Task: Open Card Copyright Protection Review in Board Content Amplification Strategies to Workspace Creative Writing and add a team member Softage.4@softage.net, a label Red, a checklist Coffee Brewing, an attachment from your onedrive, a color Red and finally, add a card description 'Plan and execute company team-building workshop' and a comment 'Let us make sure we have a clear understanding of the objectives and requirements of this task before getting started.'. Add a start date 'Jan 04, 1900' with a due date 'Jan 04, 1900'
Action: Mouse moved to (59, 316)
Screenshot: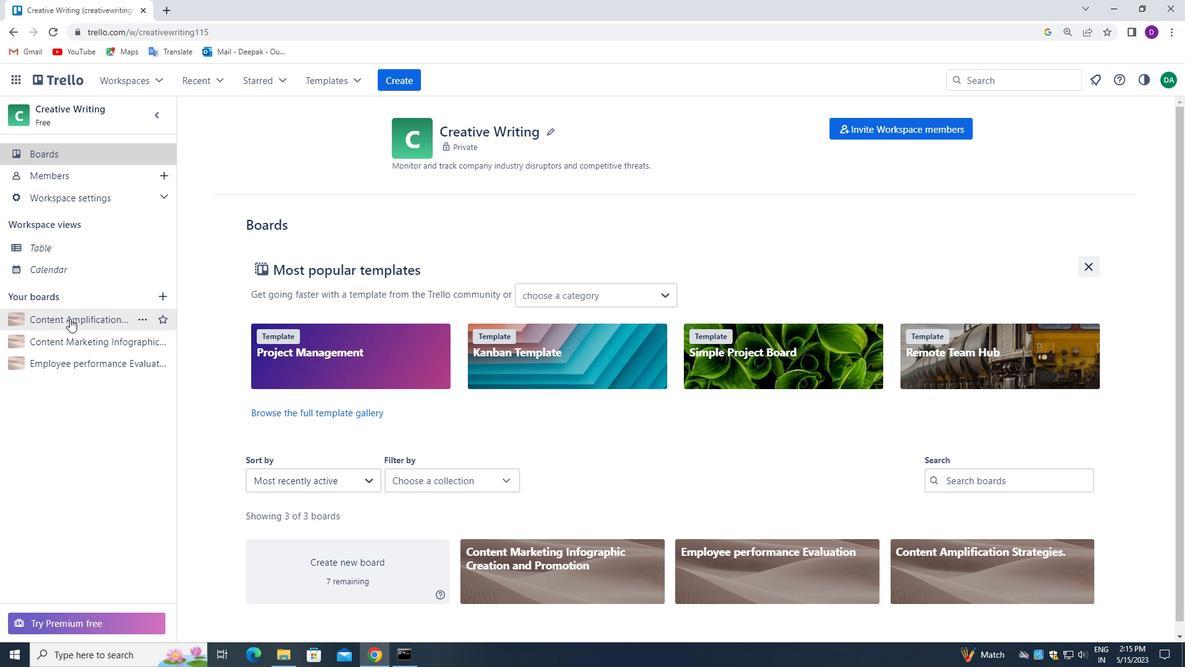 
Action: Mouse pressed left at (59, 316)
Screenshot: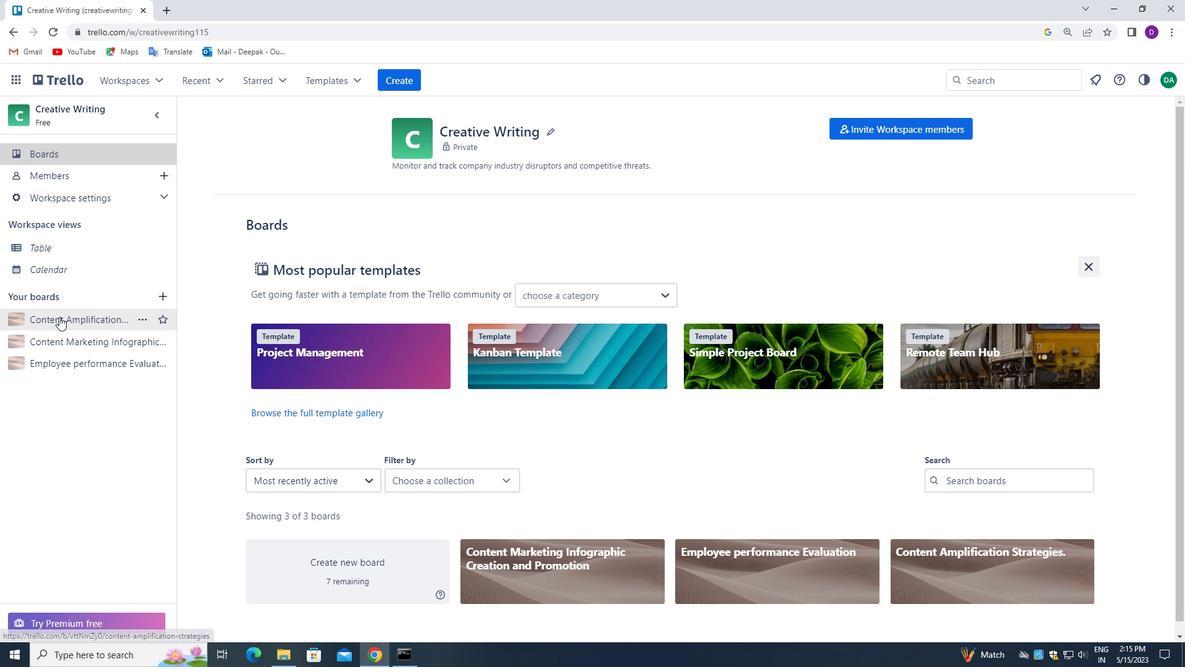 
Action: Mouse moved to (422, 183)
Screenshot: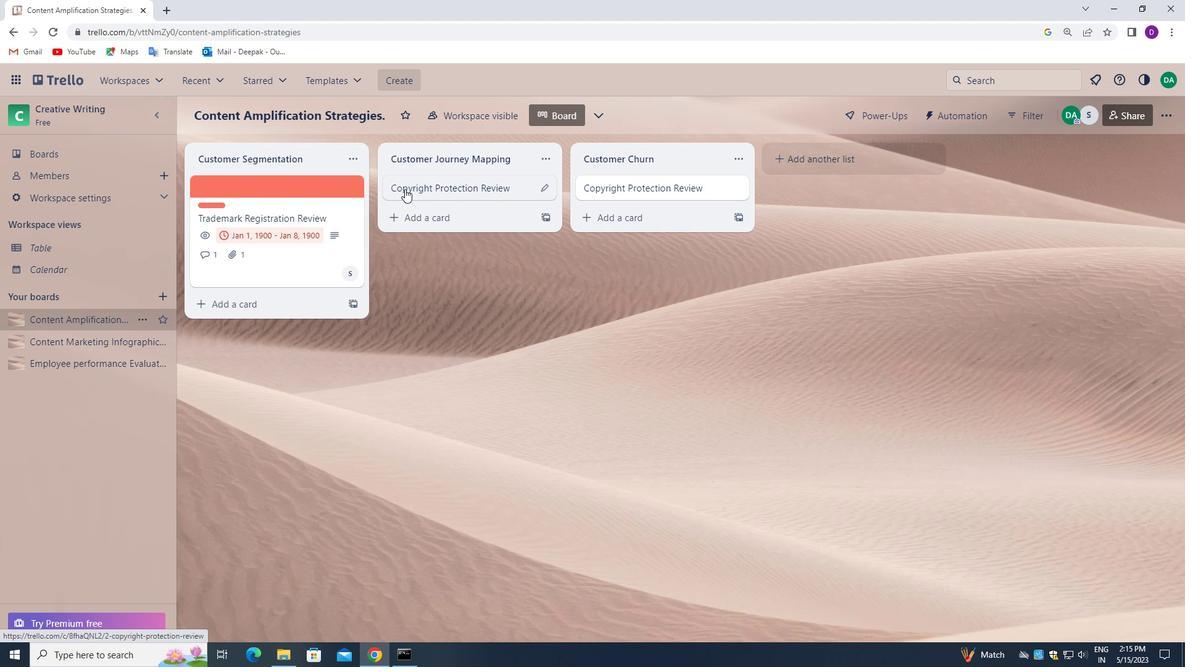 
Action: Mouse pressed left at (422, 183)
Screenshot: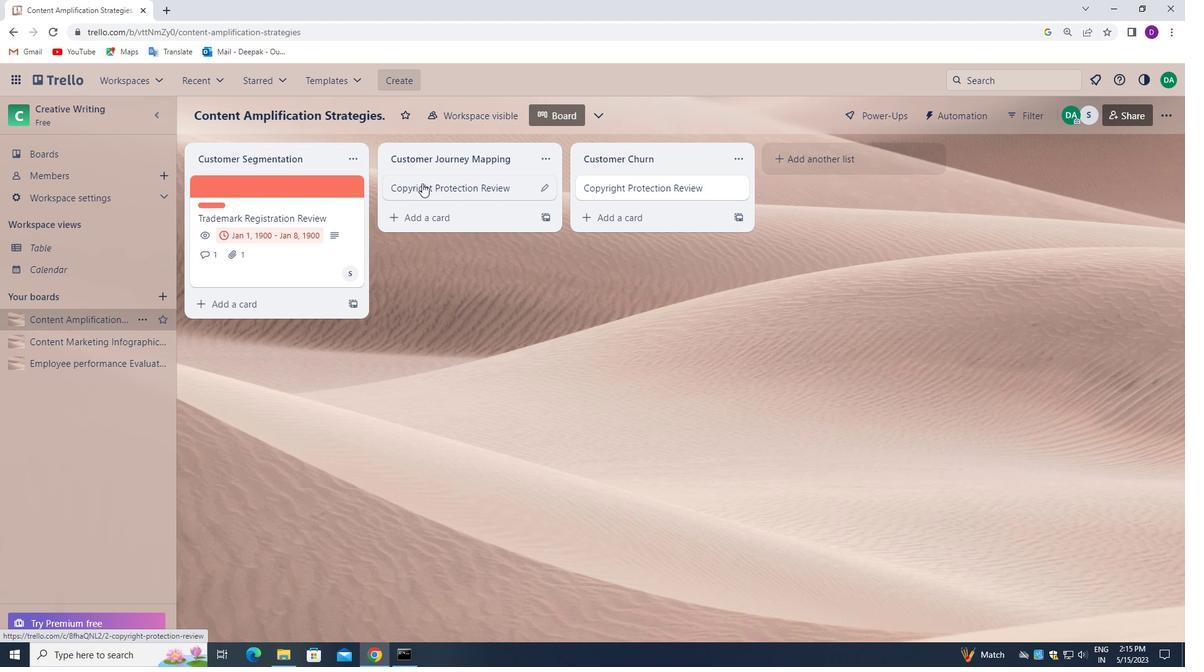 
Action: Mouse moved to (791, 234)
Screenshot: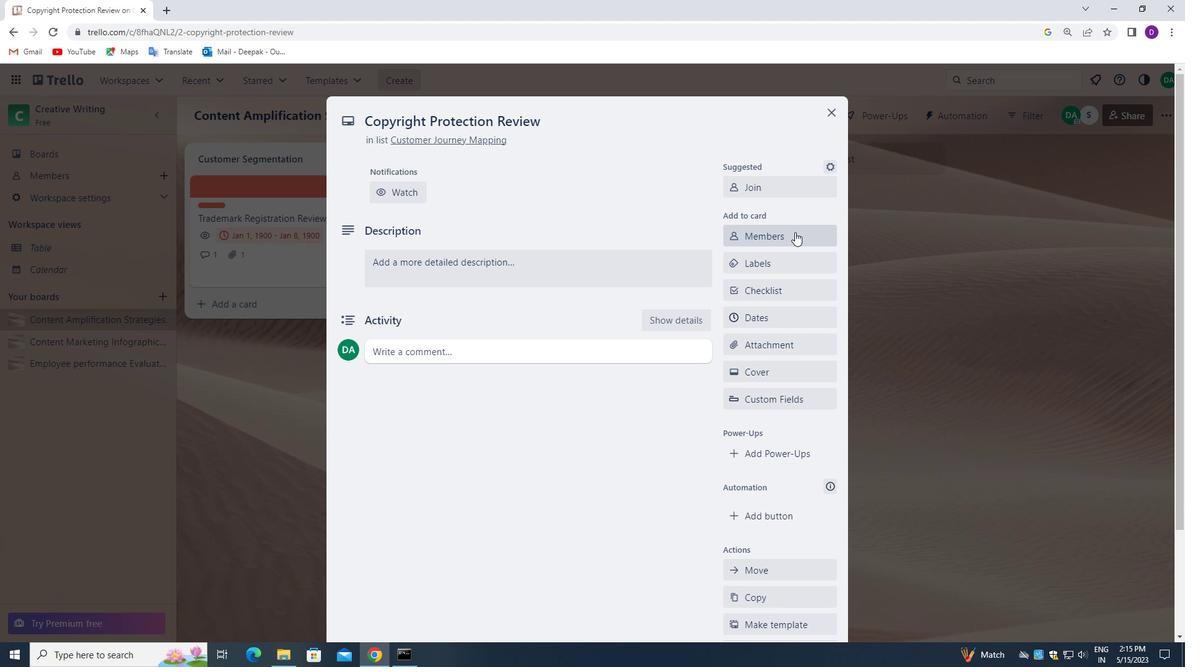 
Action: Mouse pressed left at (791, 234)
Screenshot: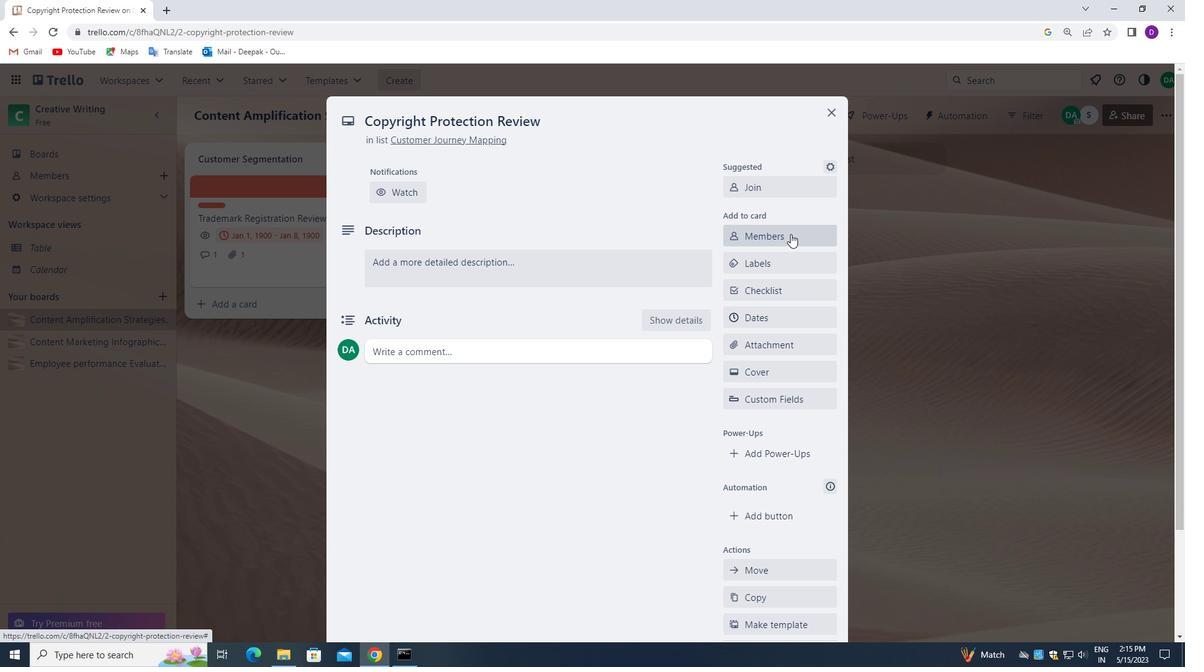 
Action: Mouse moved to (763, 300)
Screenshot: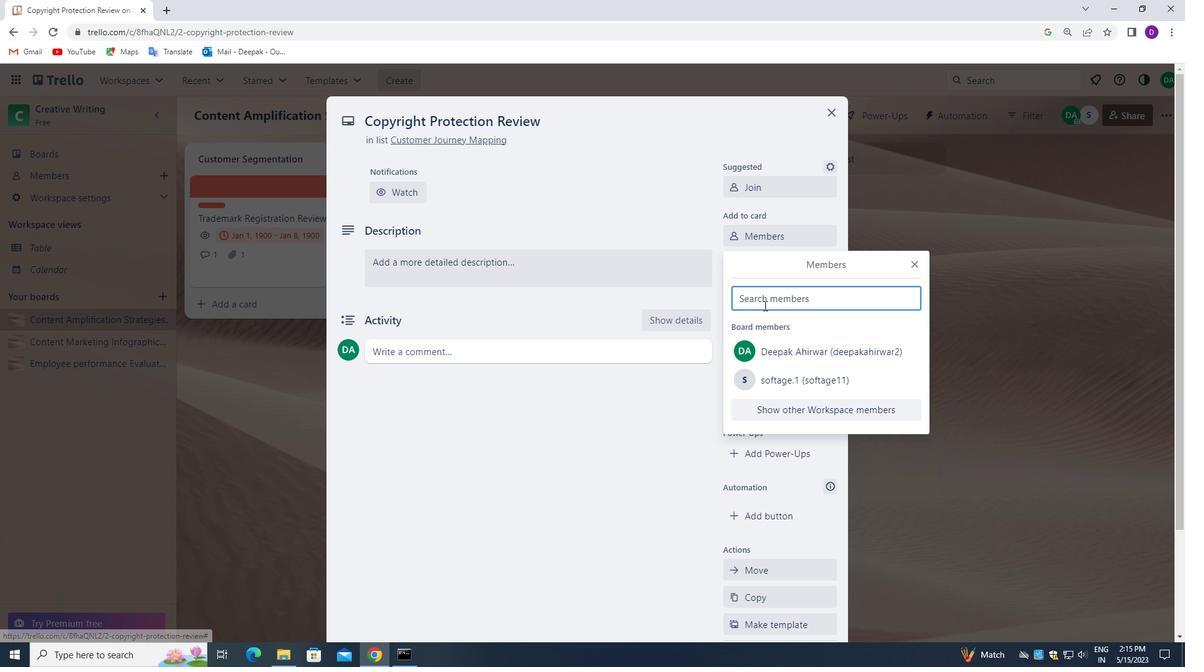 
Action: Mouse pressed left at (763, 300)
Screenshot: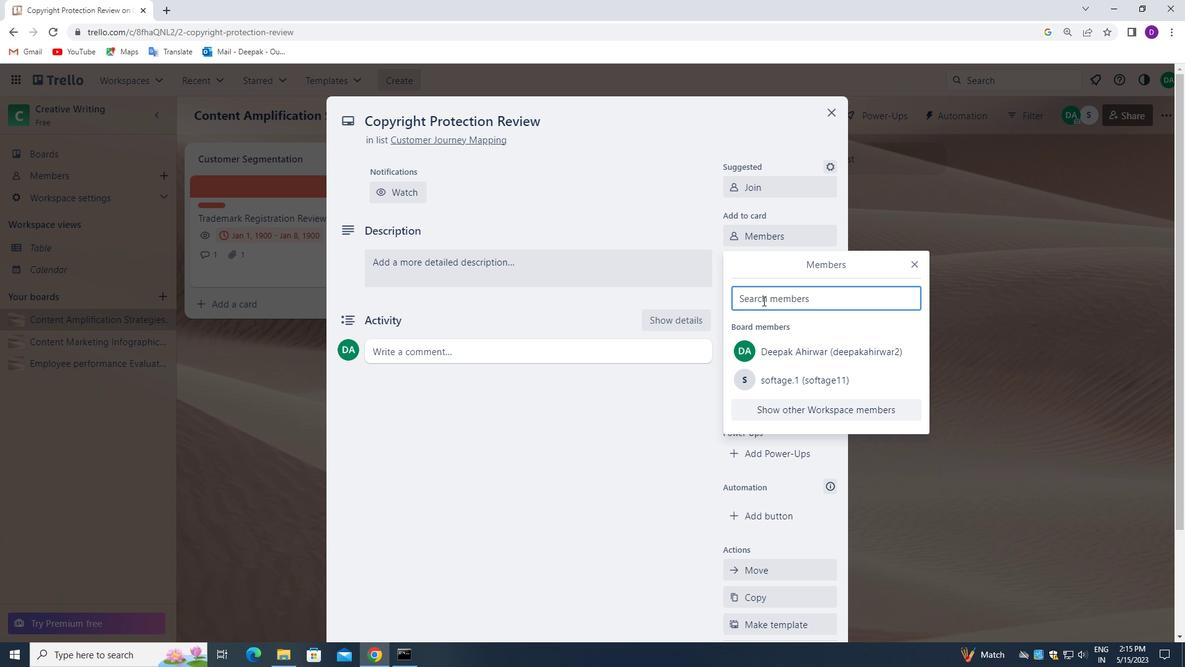 
Action: Mouse moved to (762, 300)
Screenshot: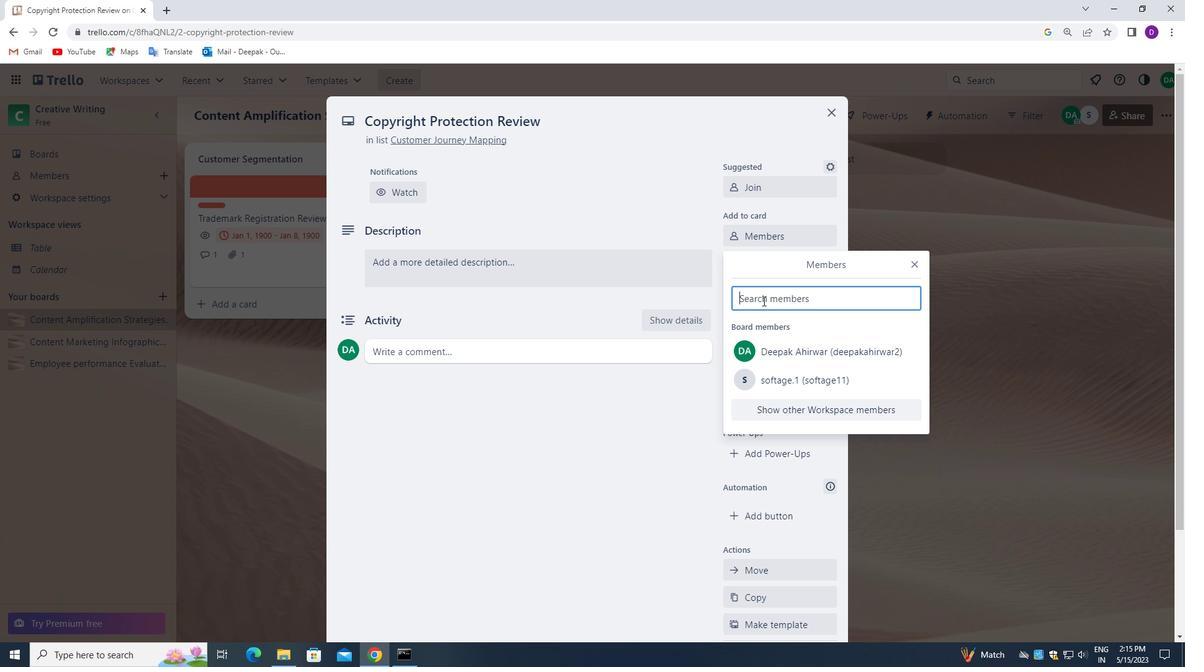 
Action: Key pressed softage.4<Key.shift><Key.shift><Key.shift>@SOFTAGE.NET
Screenshot: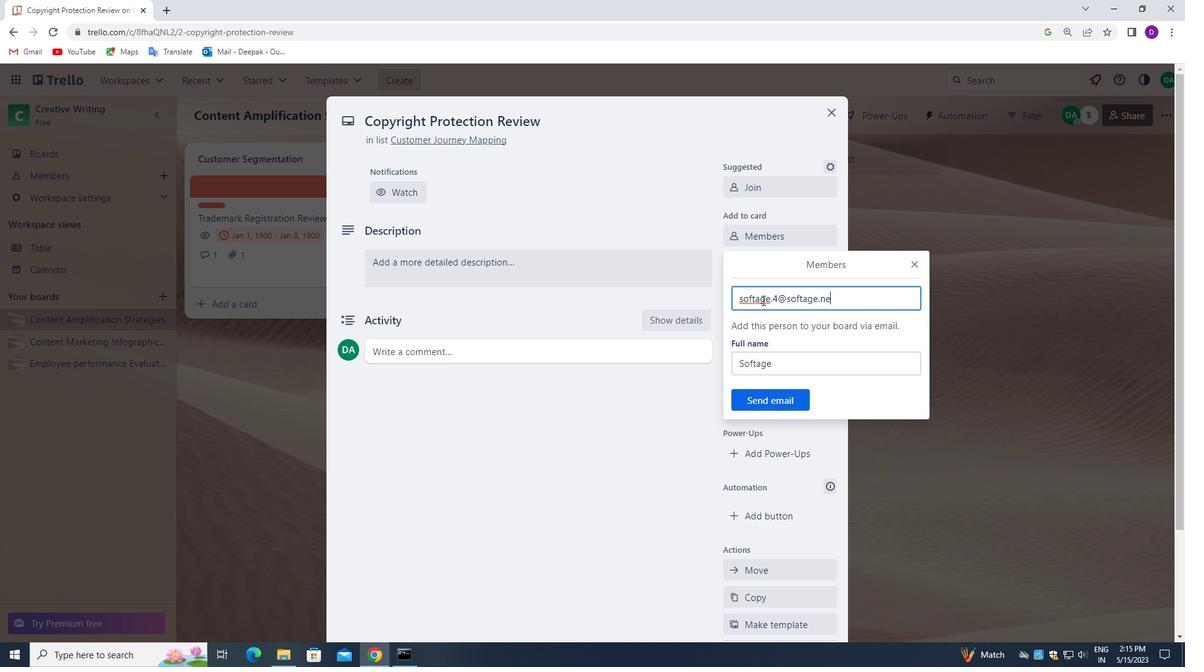 
Action: Mouse moved to (782, 400)
Screenshot: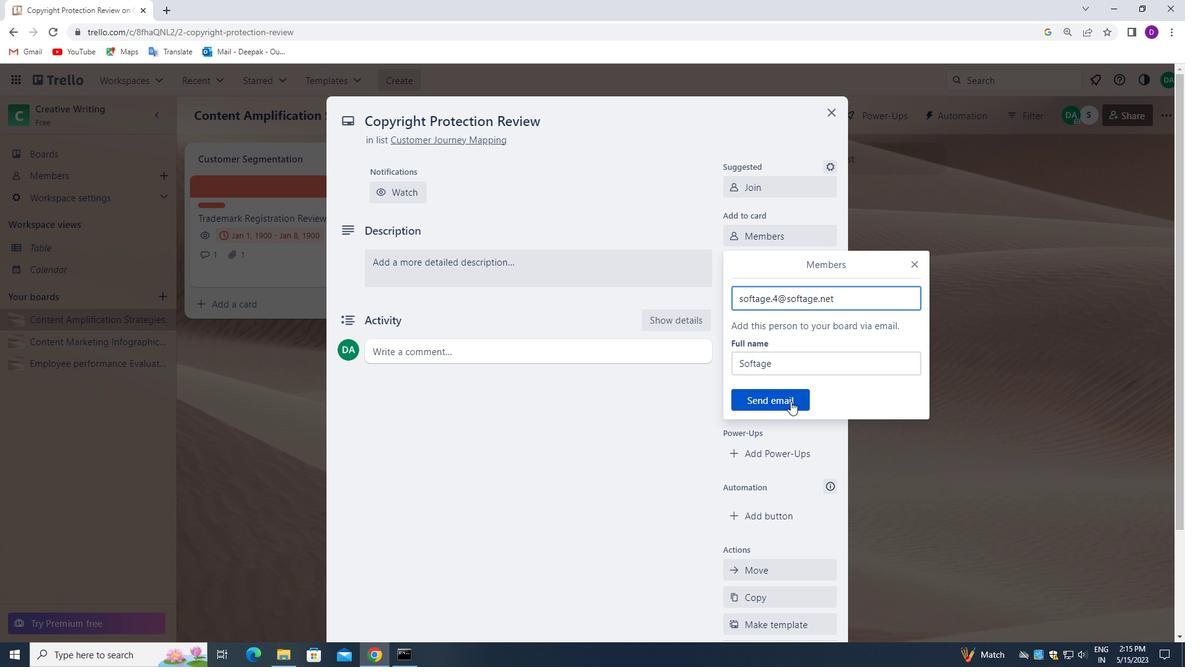 
Action: Mouse pressed left at (782, 400)
Screenshot: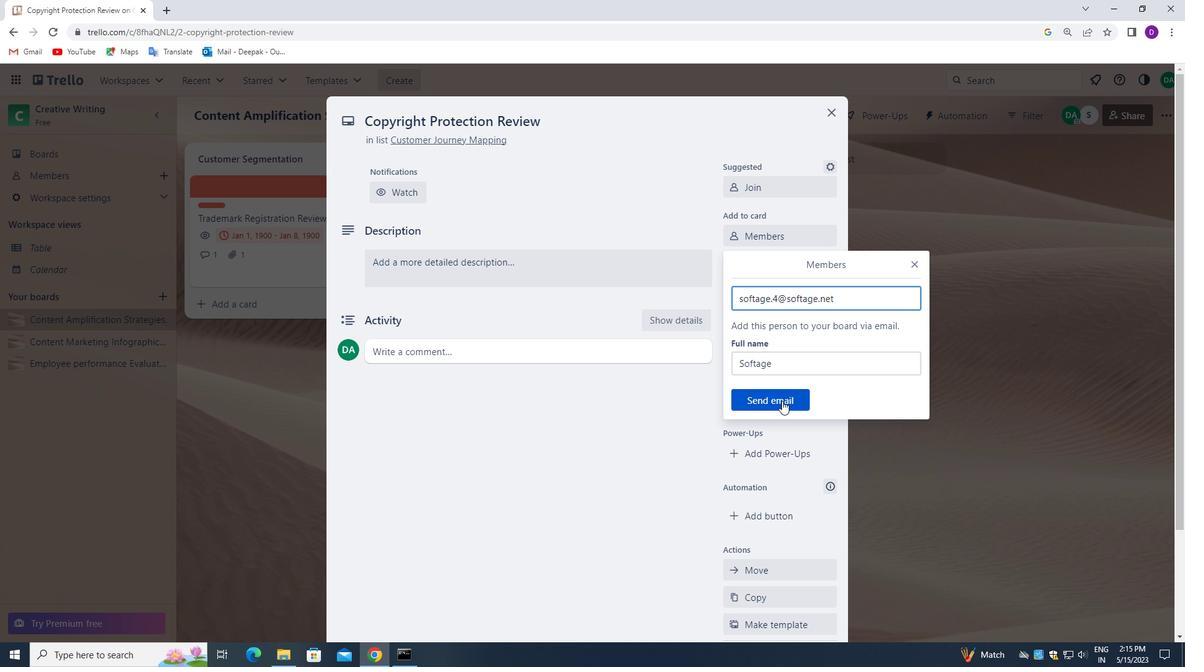 
Action: Mouse moved to (770, 266)
Screenshot: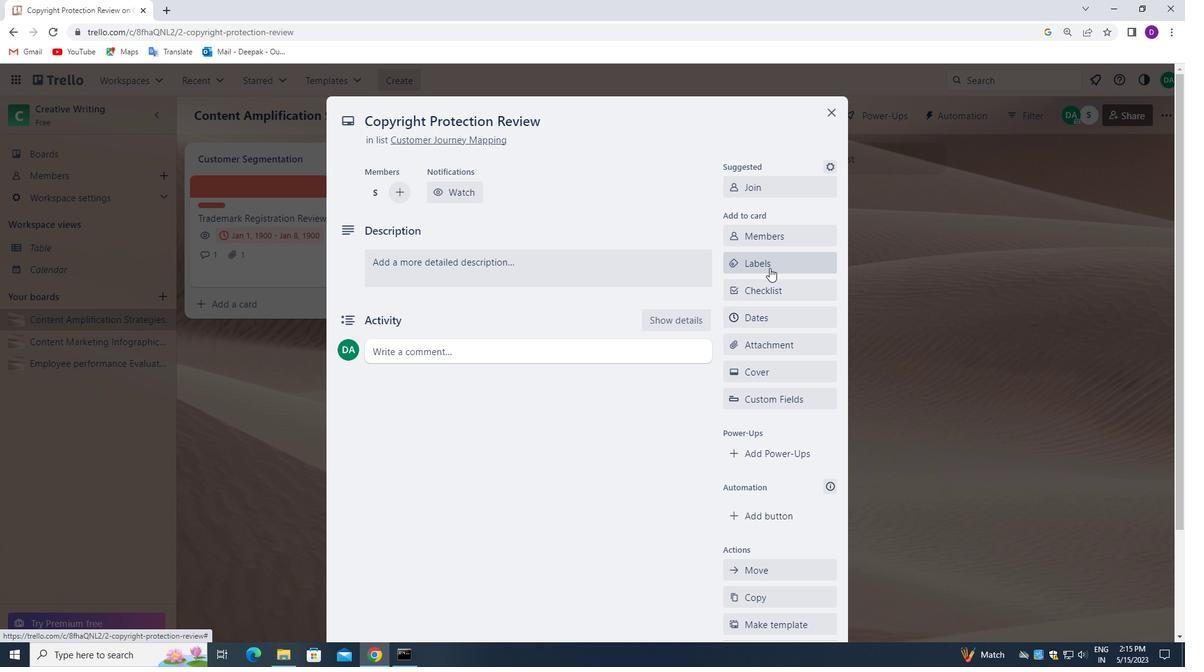 
Action: Mouse pressed left at (770, 266)
Screenshot: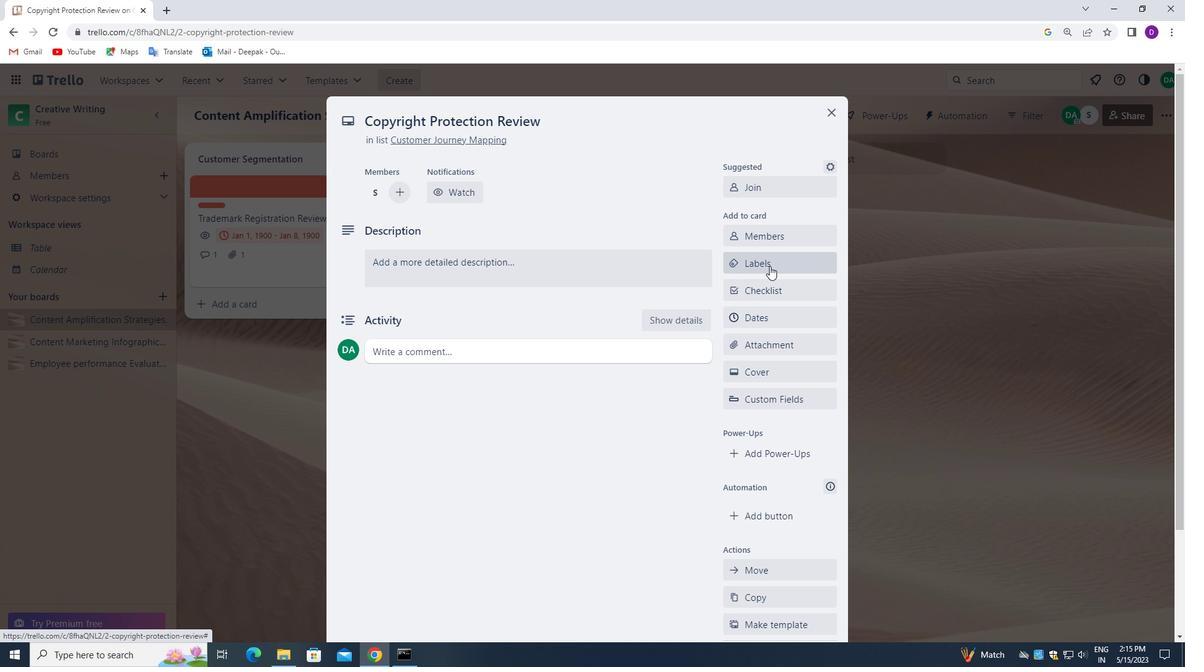 
Action: Mouse moved to (800, 439)
Screenshot: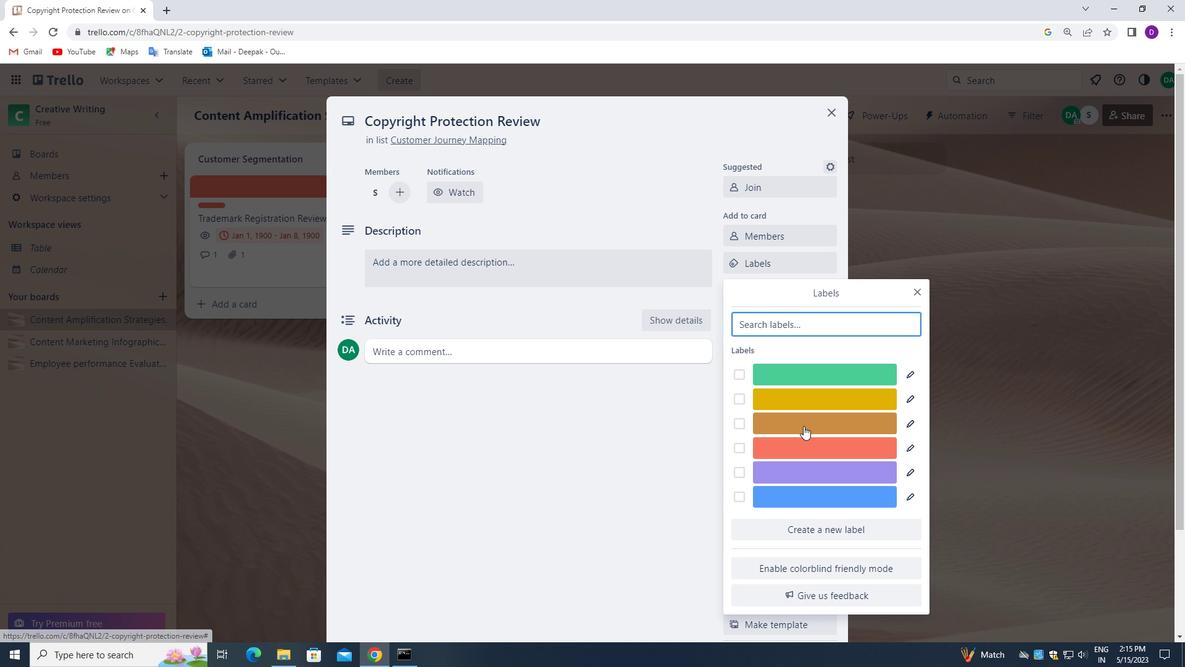 
Action: Mouse pressed left at (800, 439)
Screenshot: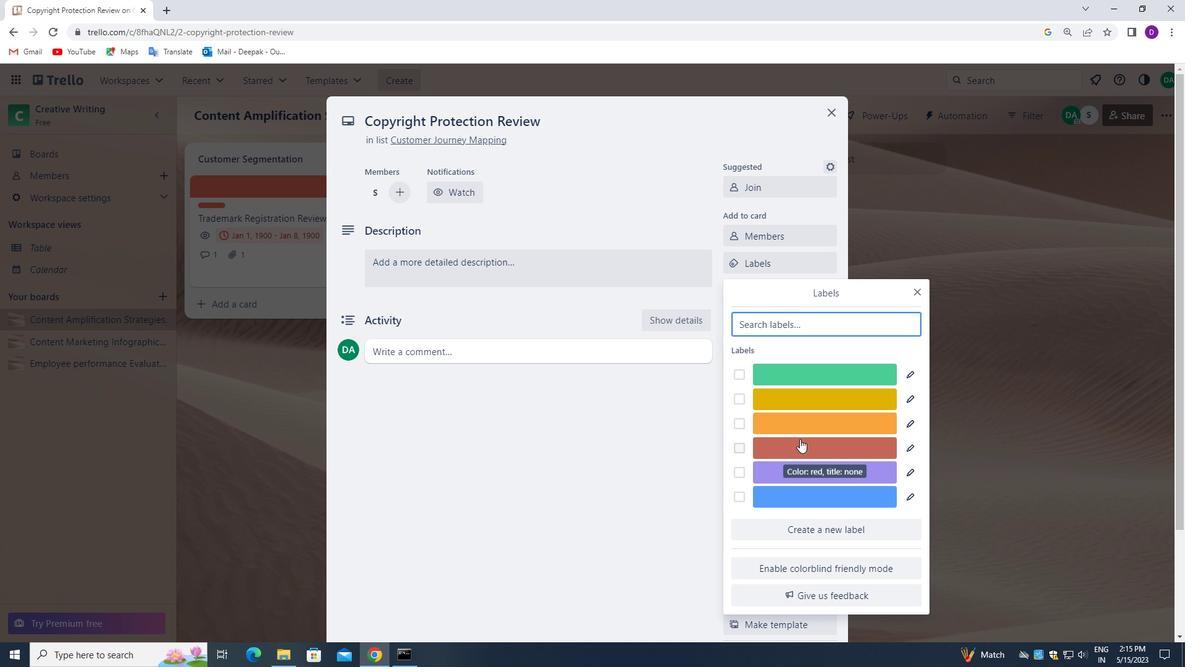 
Action: Mouse moved to (1004, 429)
Screenshot: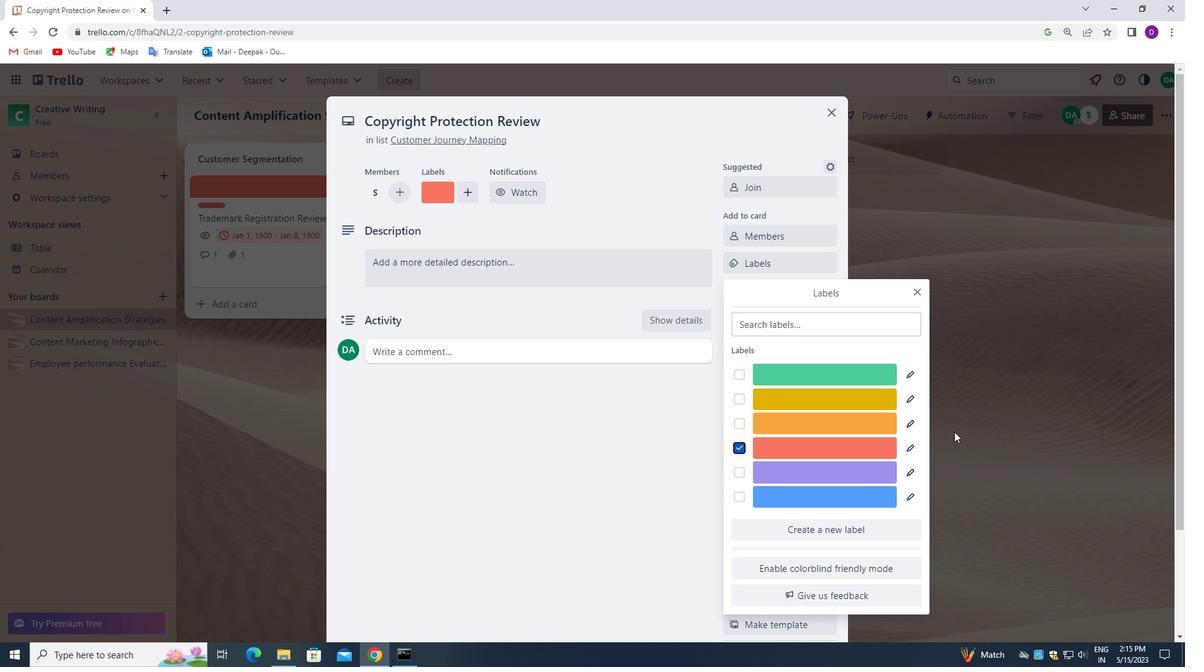 
Action: Mouse pressed left at (1004, 429)
Screenshot: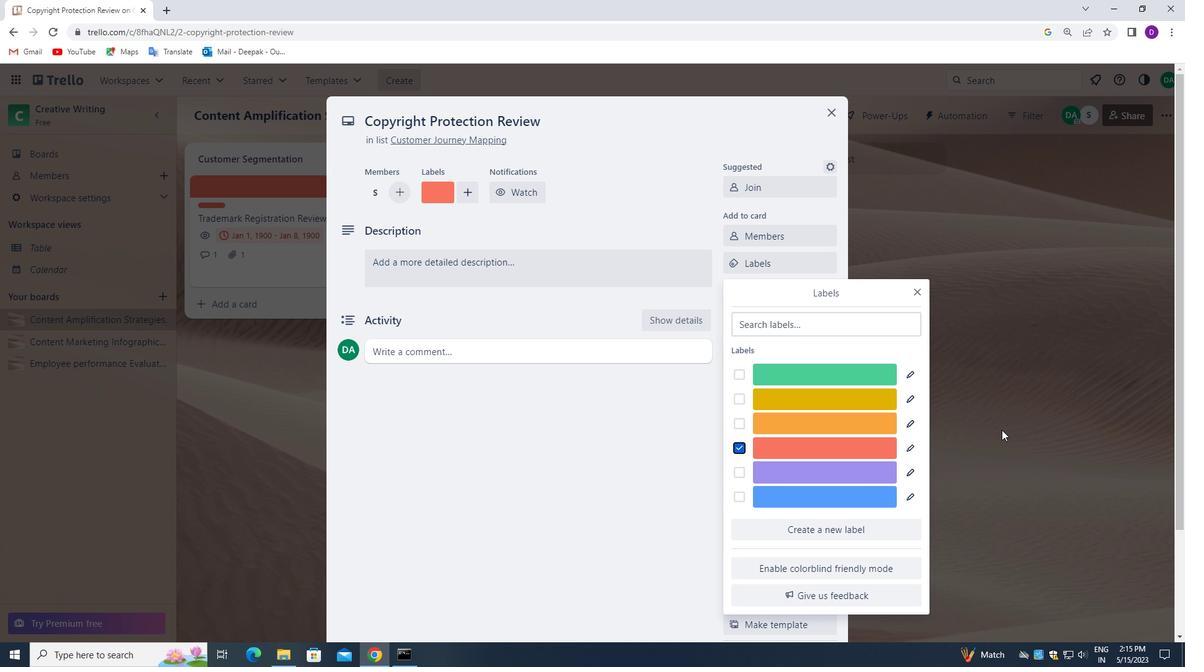 
Action: Mouse moved to (778, 279)
Screenshot: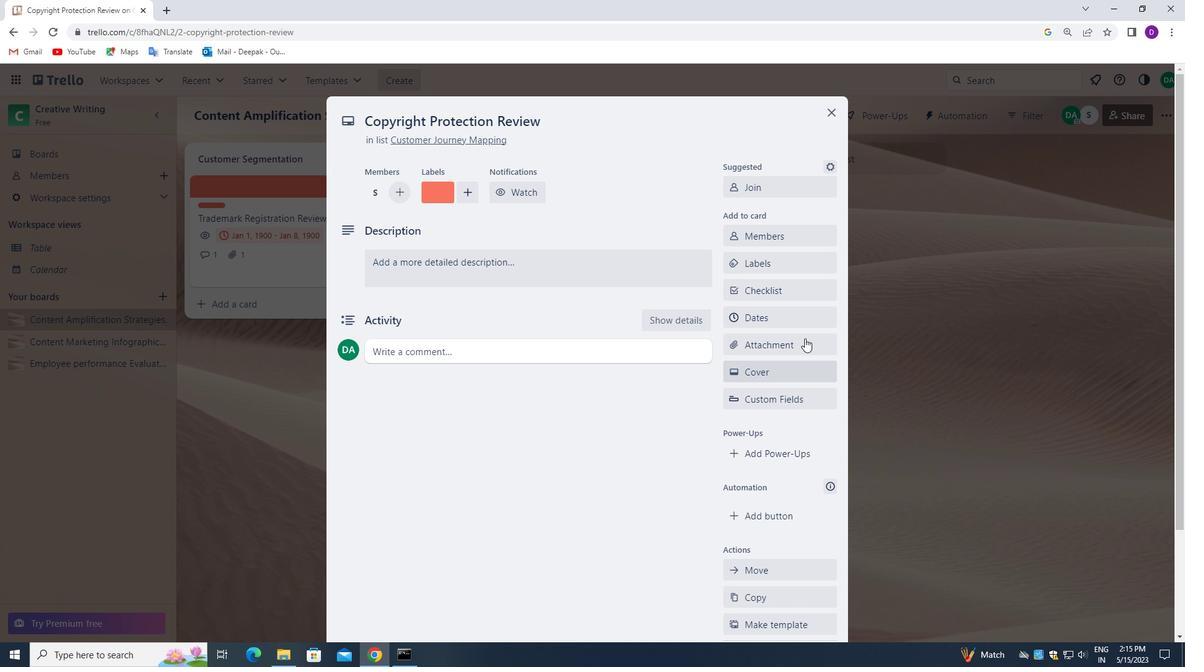
Action: Mouse pressed left at (778, 279)
Screenshot: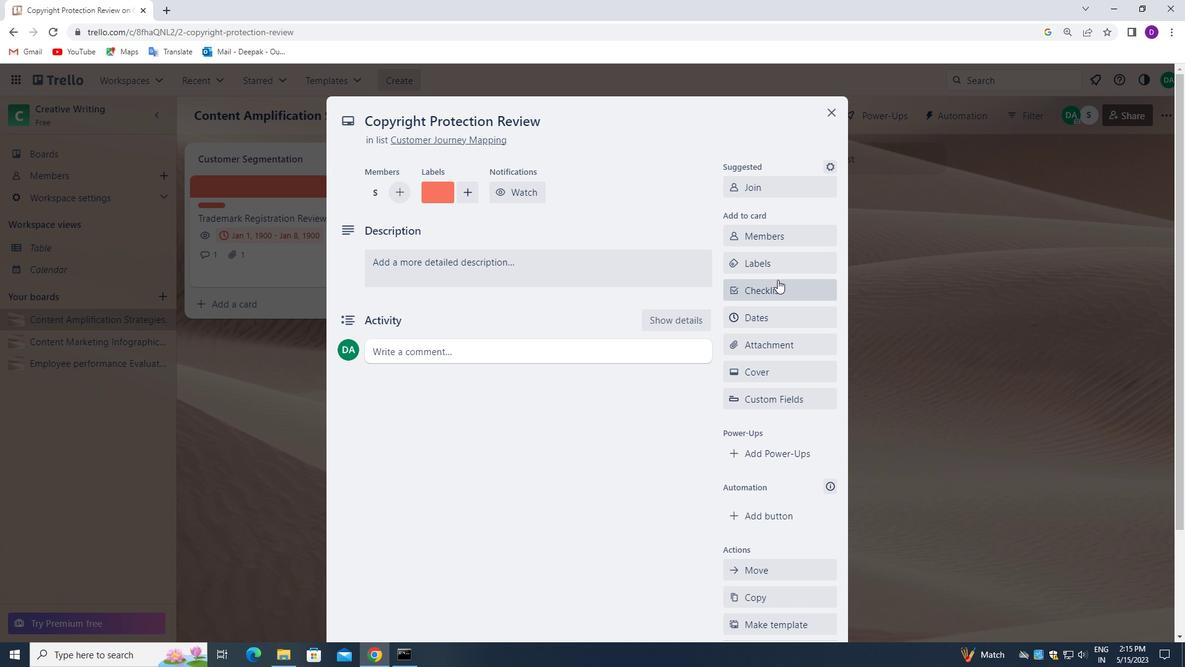 
Action: Mouse moved to (795, 302)
Screenshot: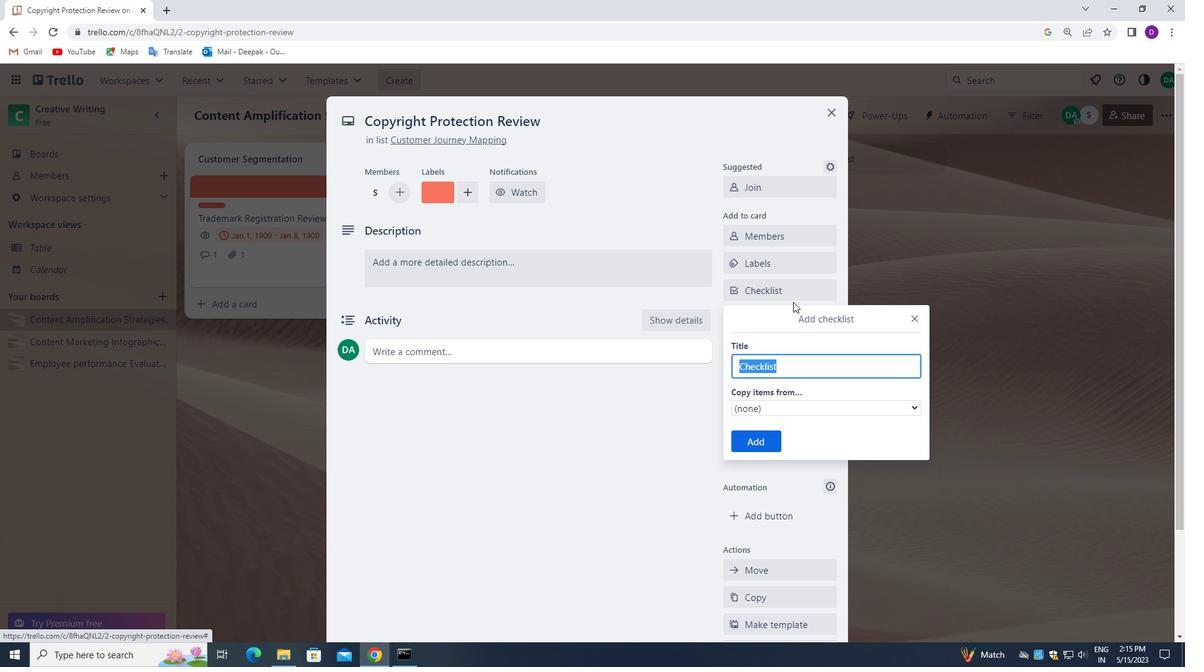 
Action: Key pressed <Key.backspace><Key.shift>COFFEE
Screenshot: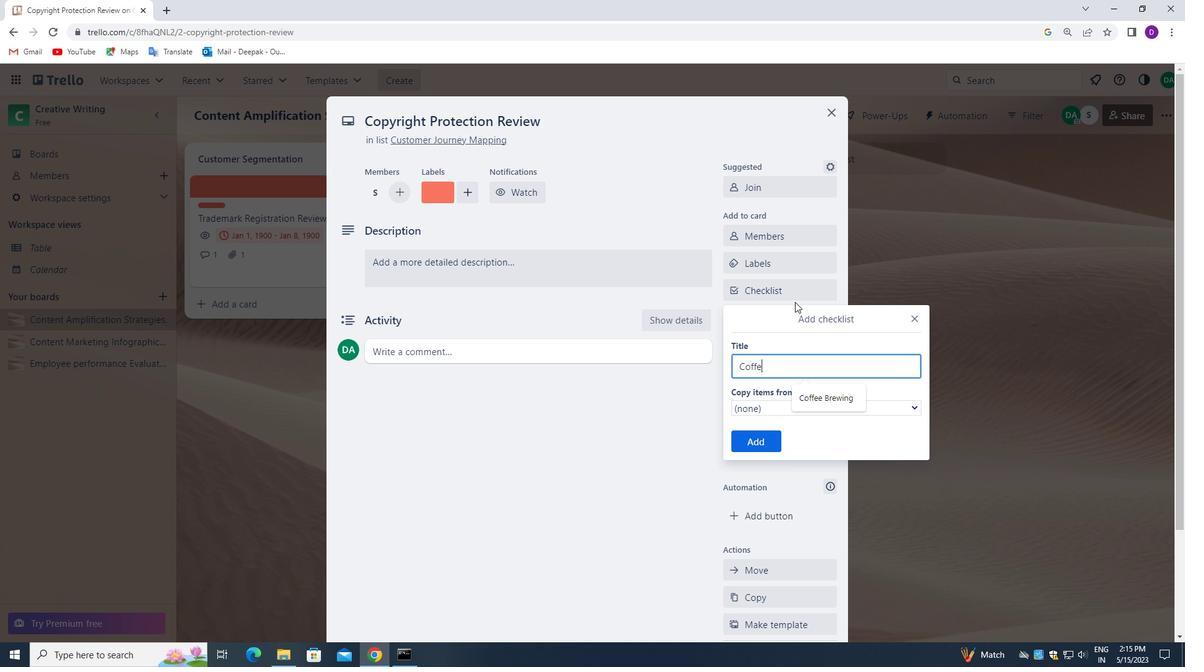 
Action: Mouse moved to (833, 396)
Screenshot: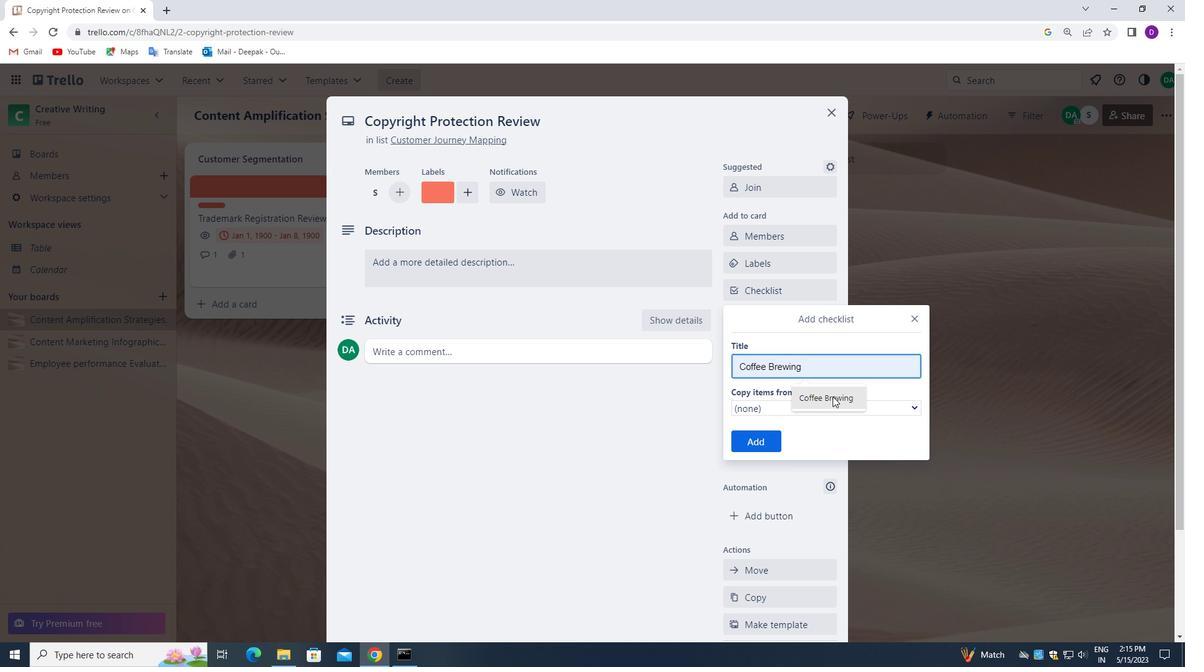 
Action: Mouse pressed left at (833, 396)
Screenshot: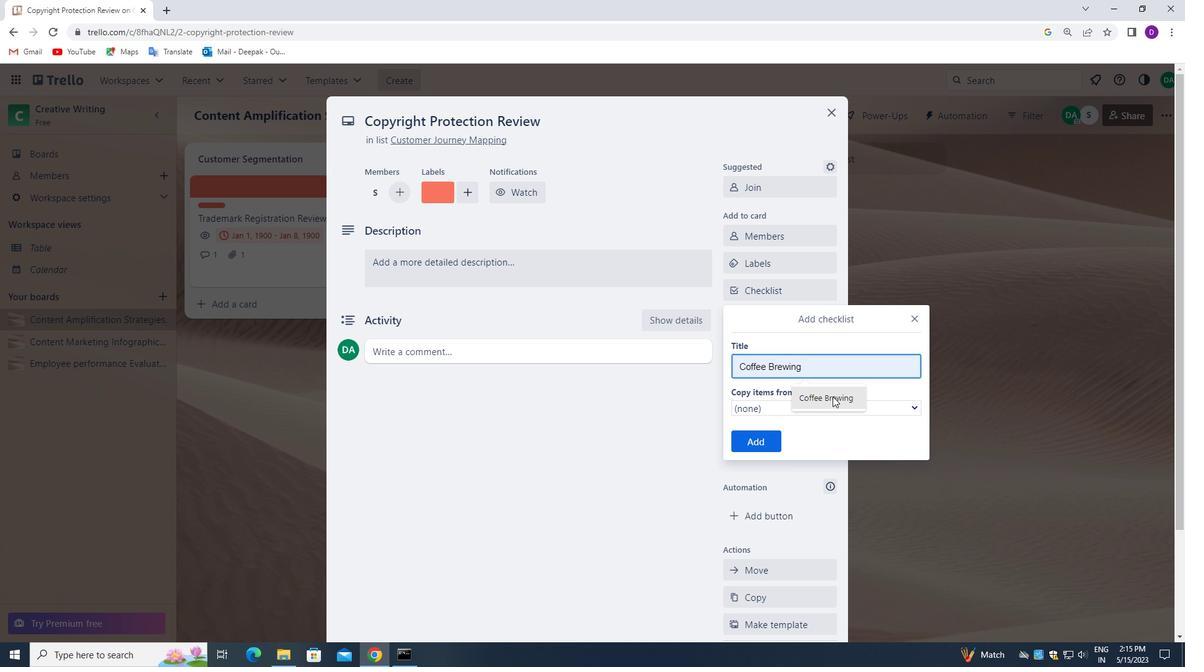 
Action: Mouse moved to (755, 447)
Screenshot: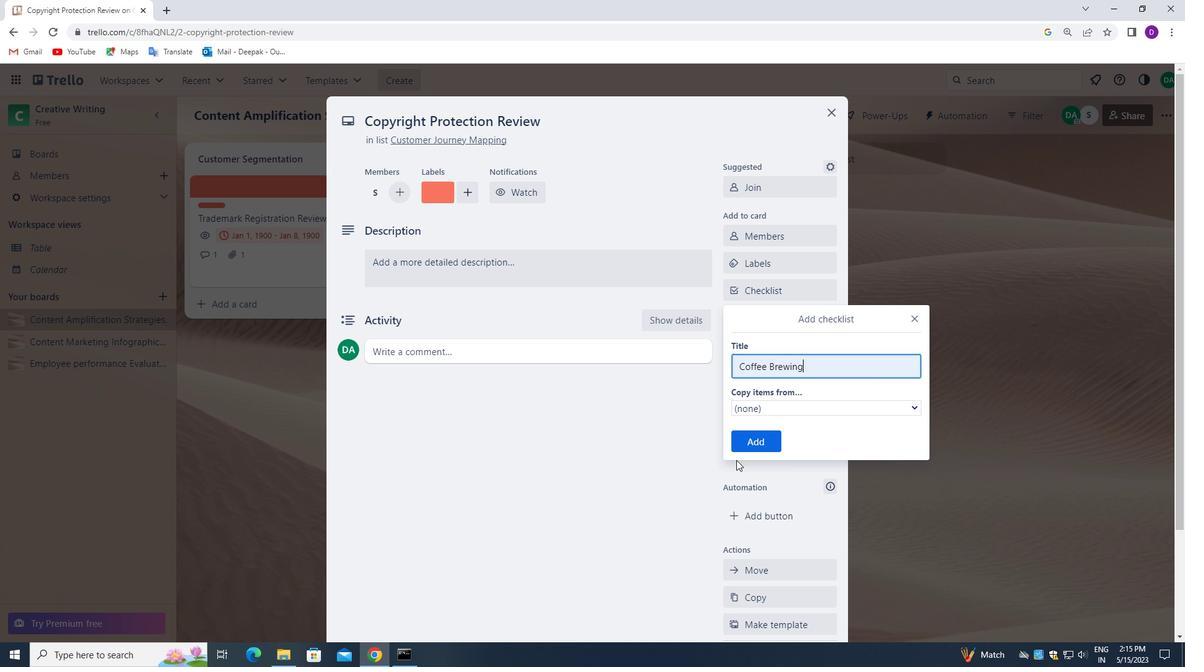 
Action: Mouse pressed left at (755, 447)
Screenshot: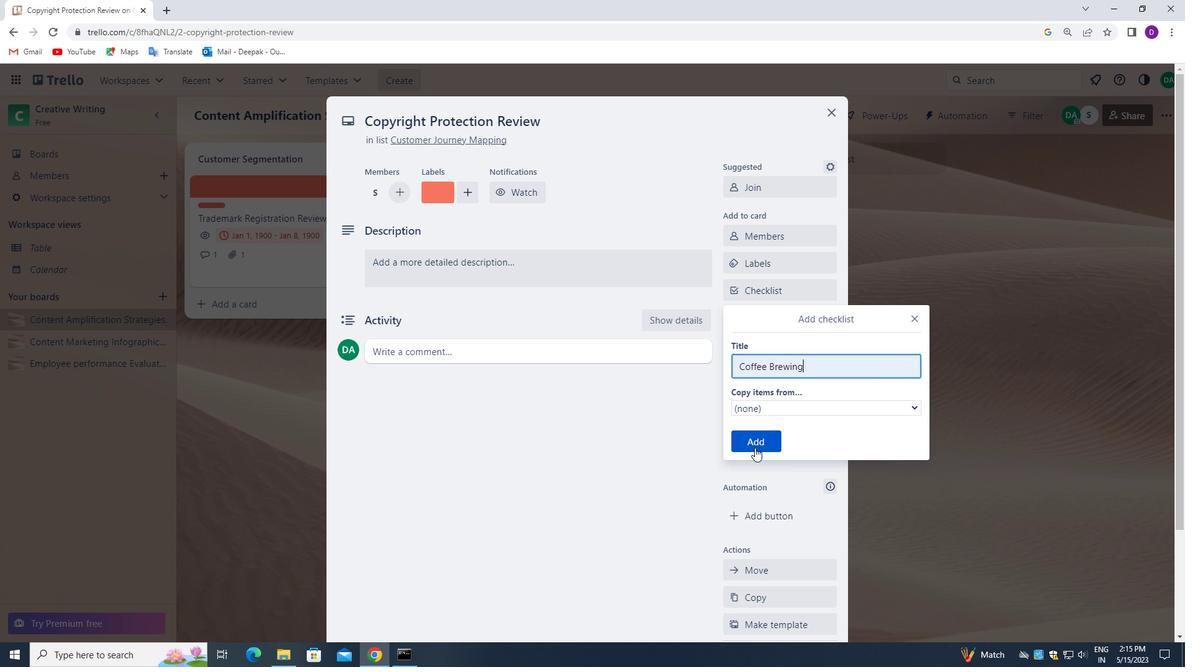 
Action: Mouse moved to (776, 343)
Screenshot: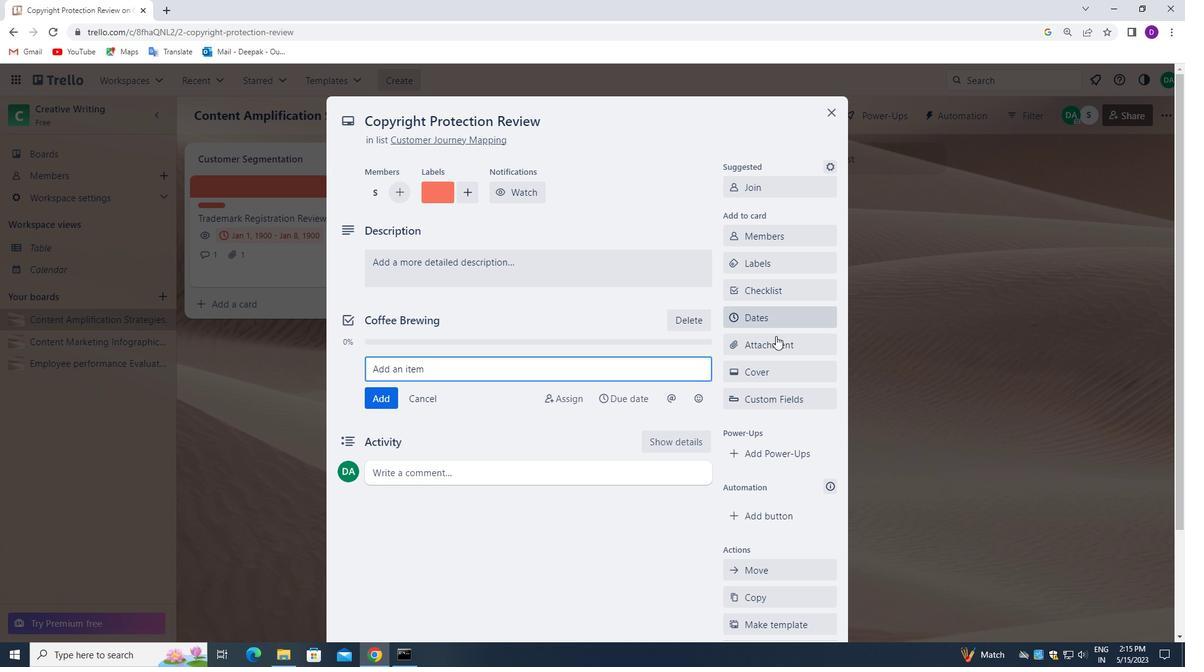 
Action: Mouse pressed left at (776, 343)
Screenshot: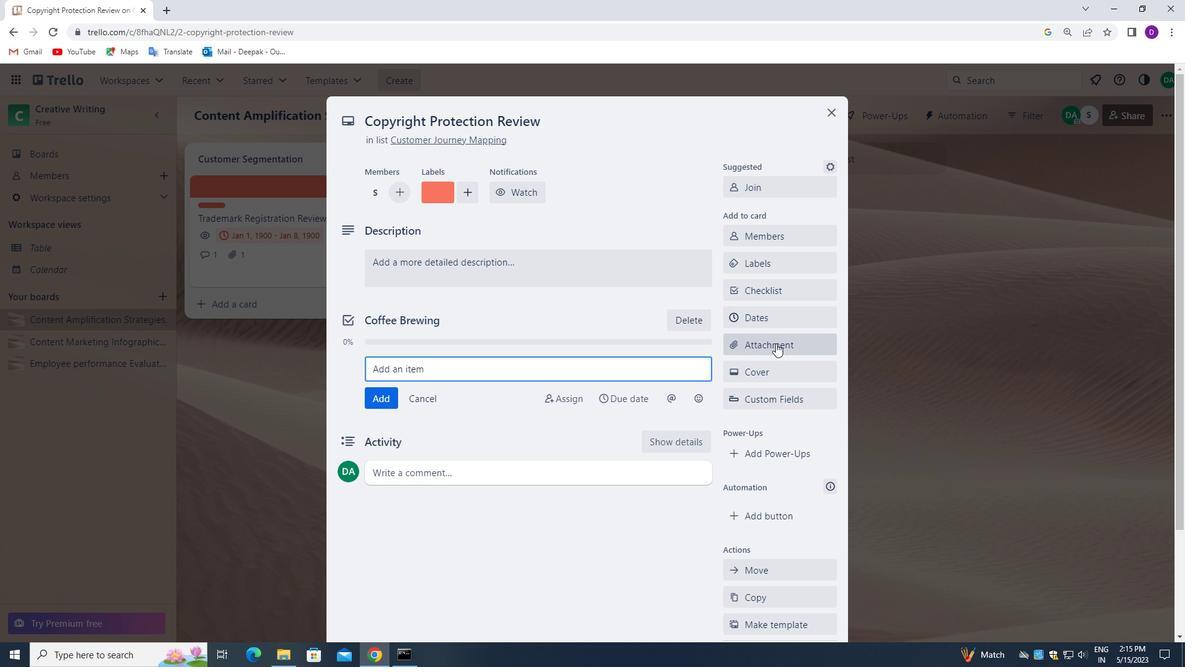 
Action: Mouse moved to (767, 239)
Screenshot: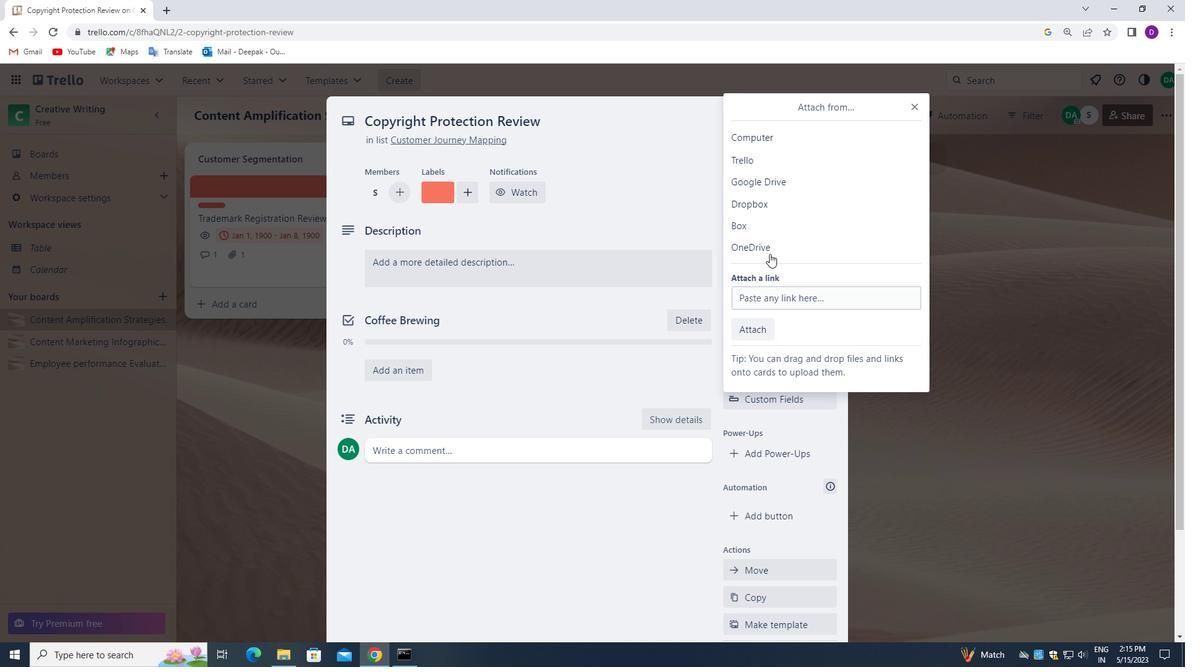 
Action: Mouse pressed left at (767, 239)
Screenshot: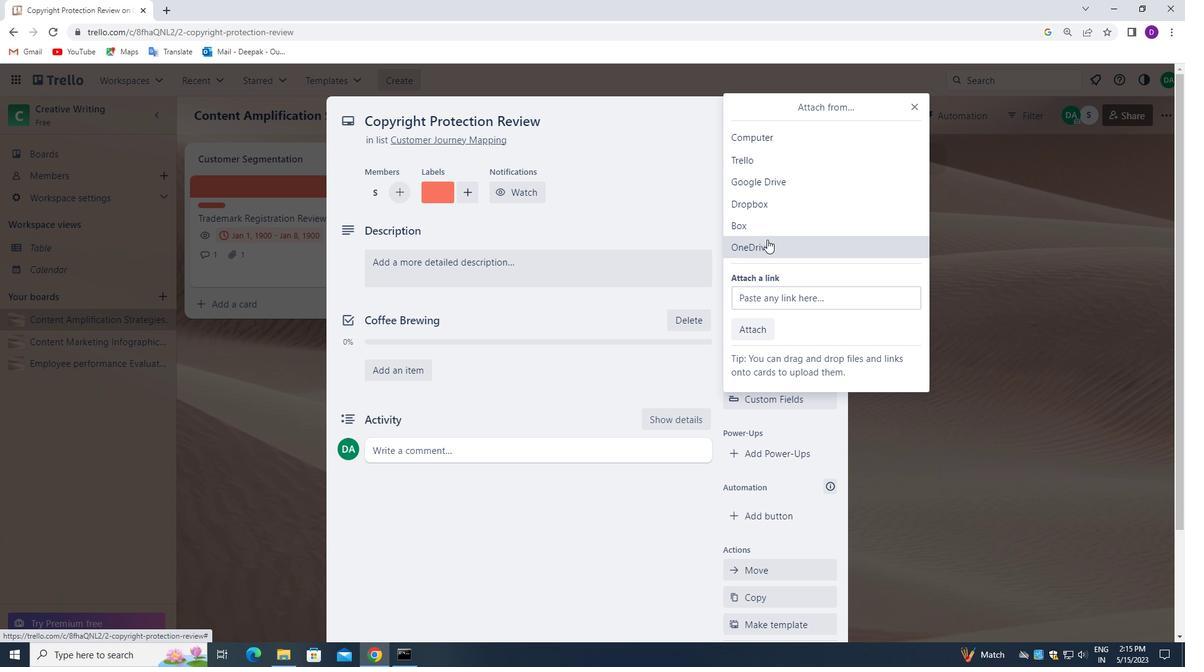 
Action: Mouse moved to (496, 276)
Screenshot: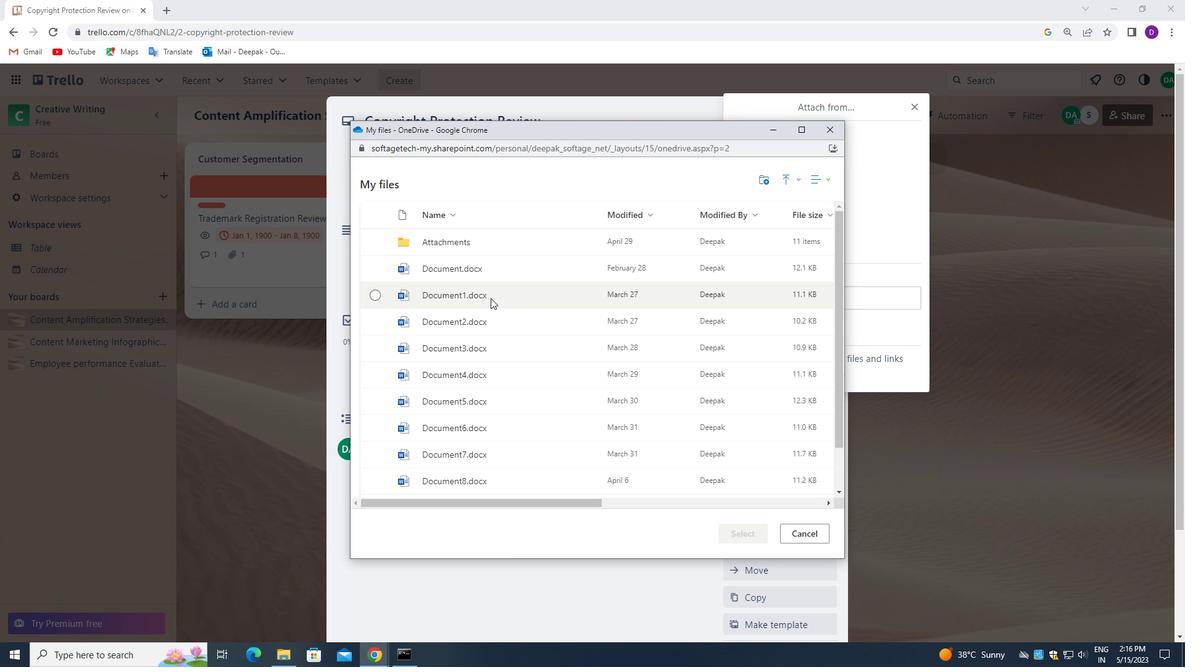 
Action: Mouse pressed left at (496, 276)
Screenshot: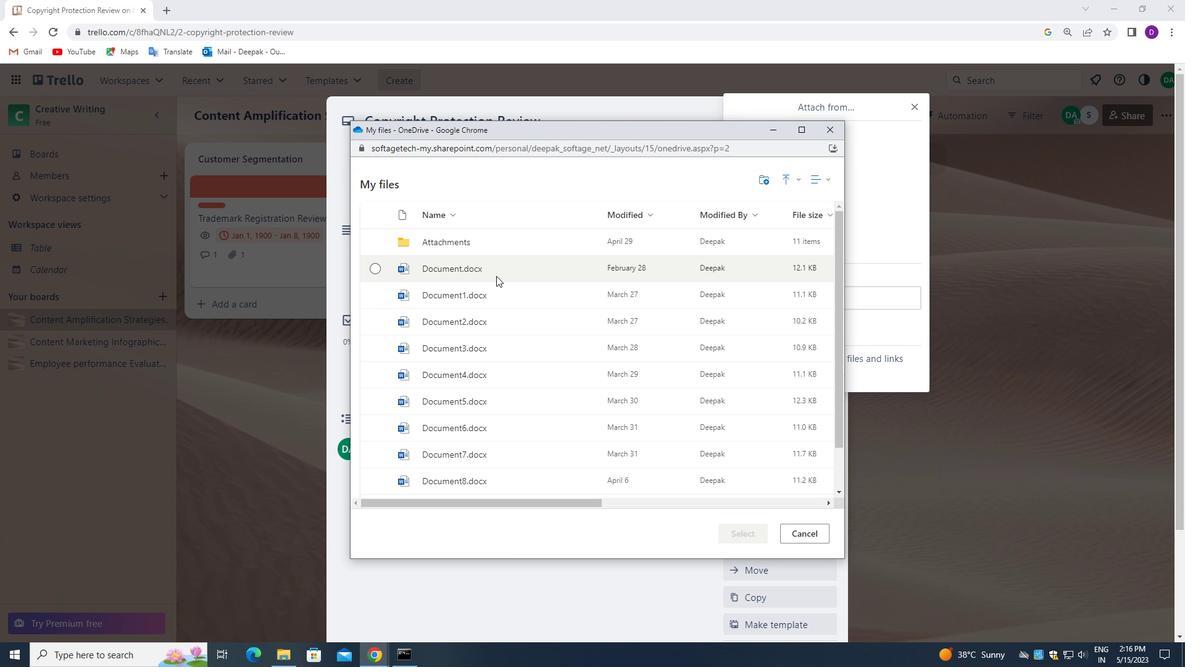 
Action: Mouse moved to (748, 531)
Screenshot: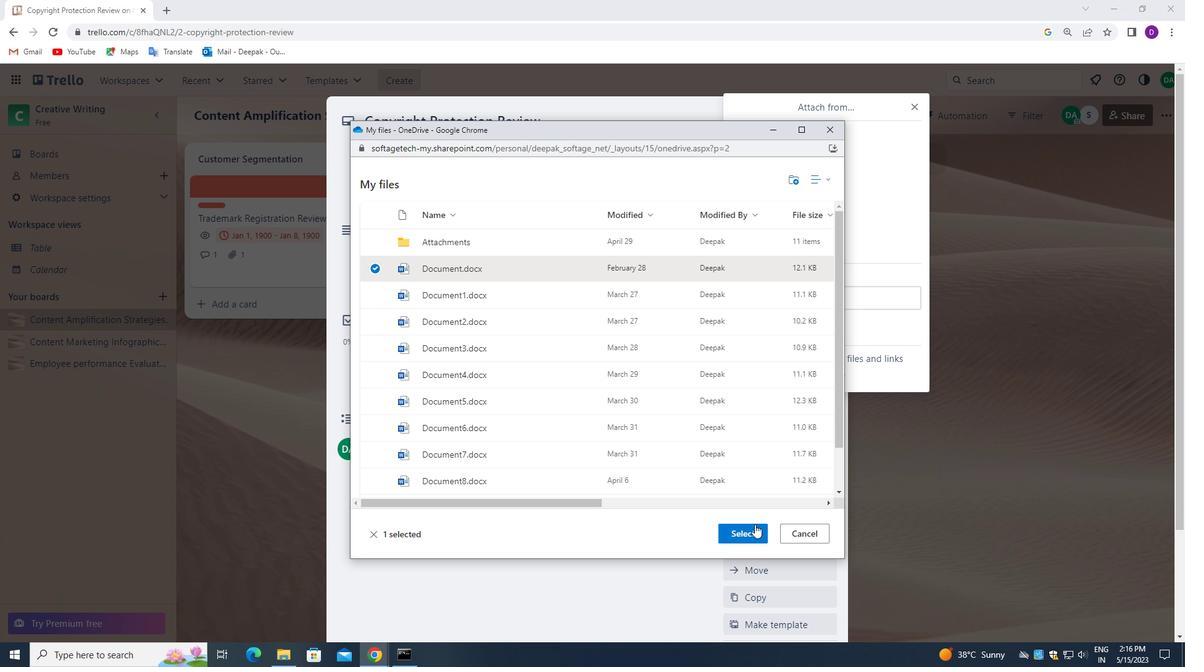 
Action: Mouse pressed left at (748, 531)
Screenshot: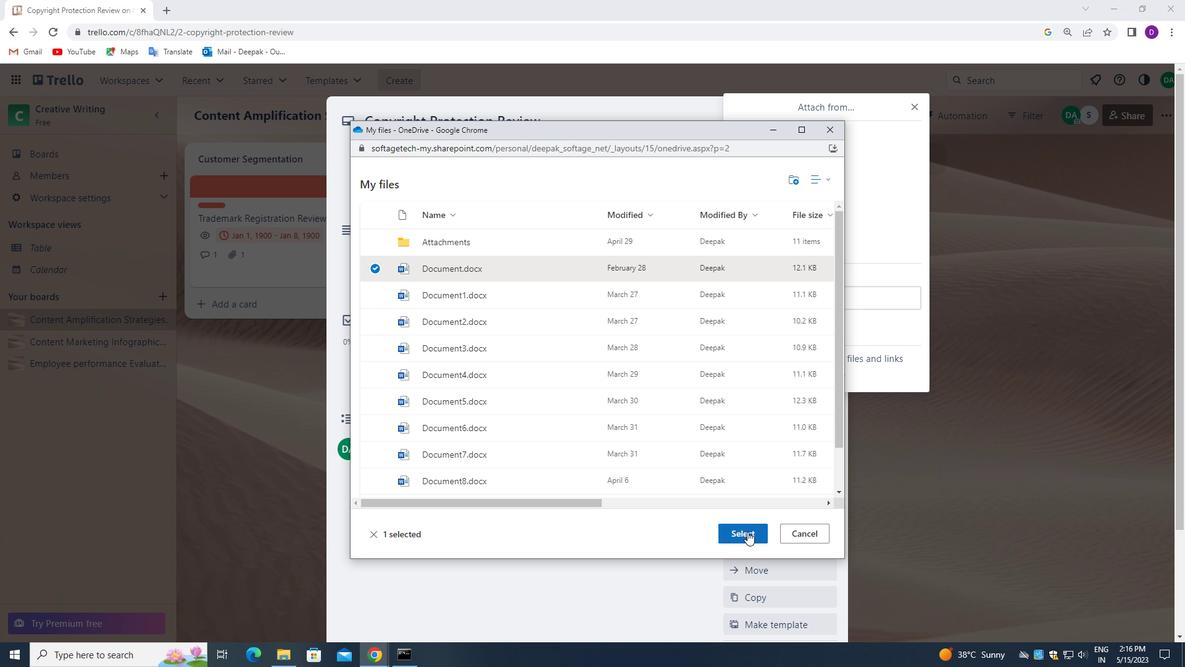 
Action: Mouse moved to (752, 368)
Screenshot: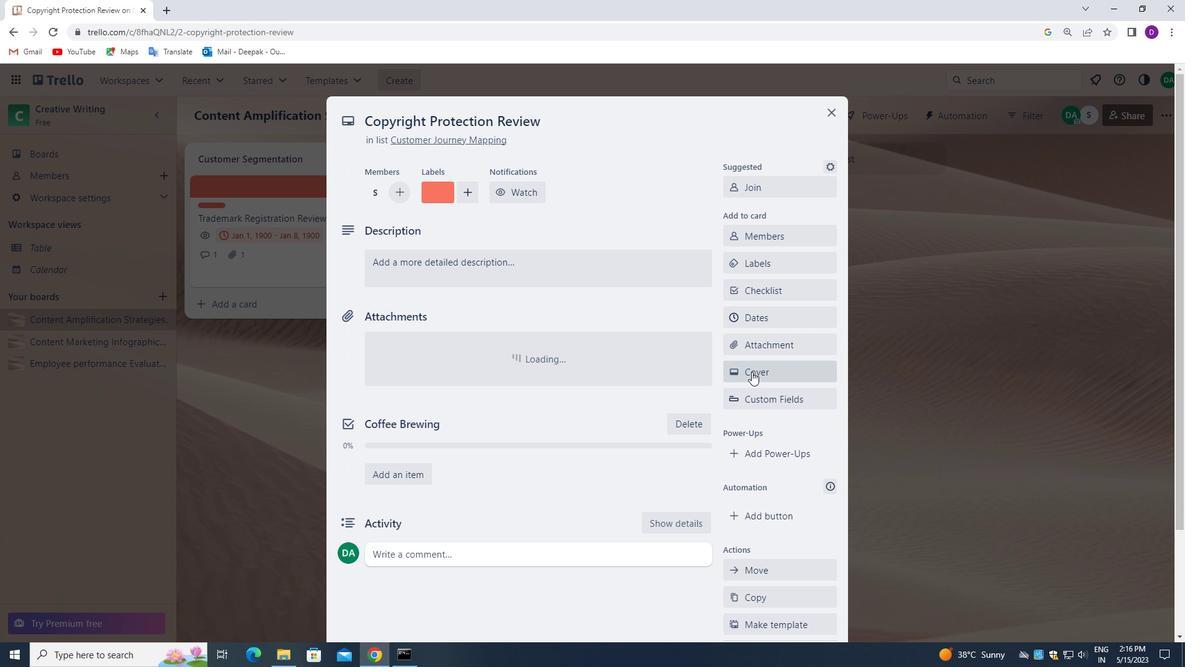 
Action: Mouse pressed left at (752, 368)
Screenshot: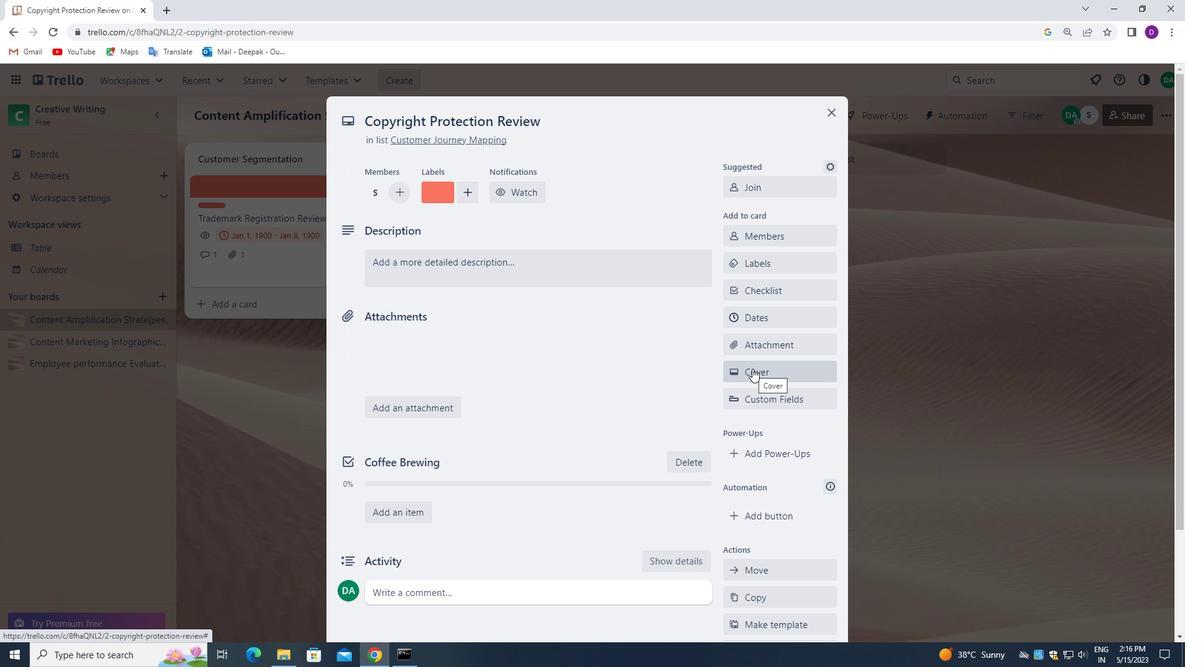 
Action: Mouse moved to (862, 369)
Screenshot: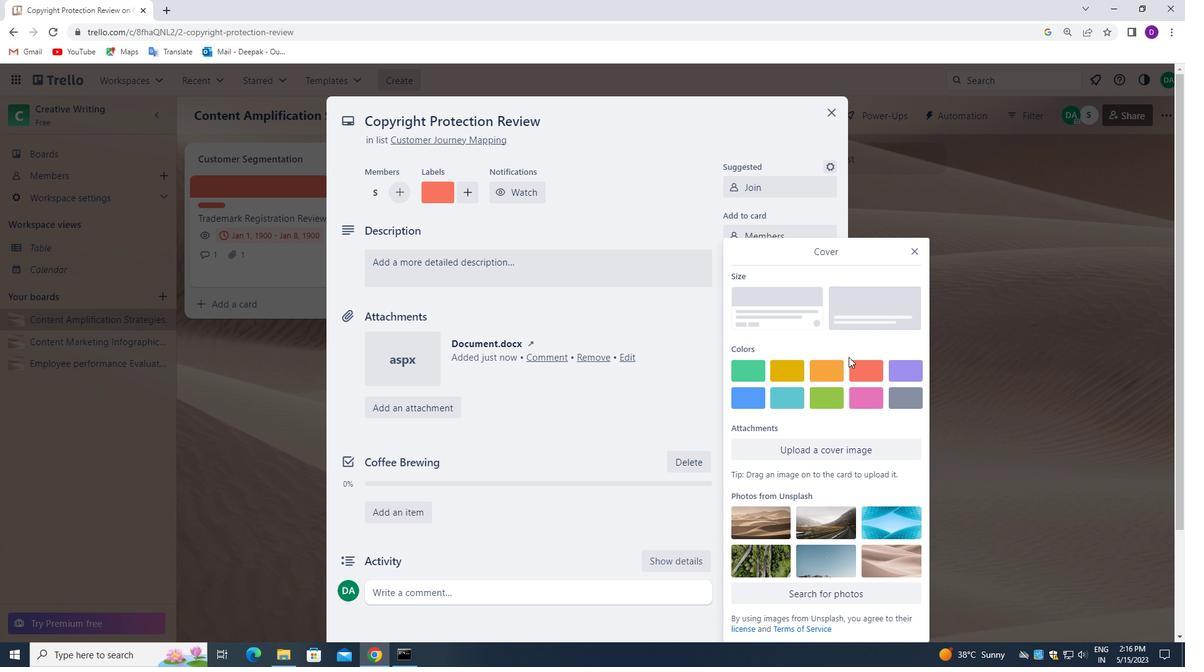 
Action: Mouse pressed left at (862, 369)
Screenshot: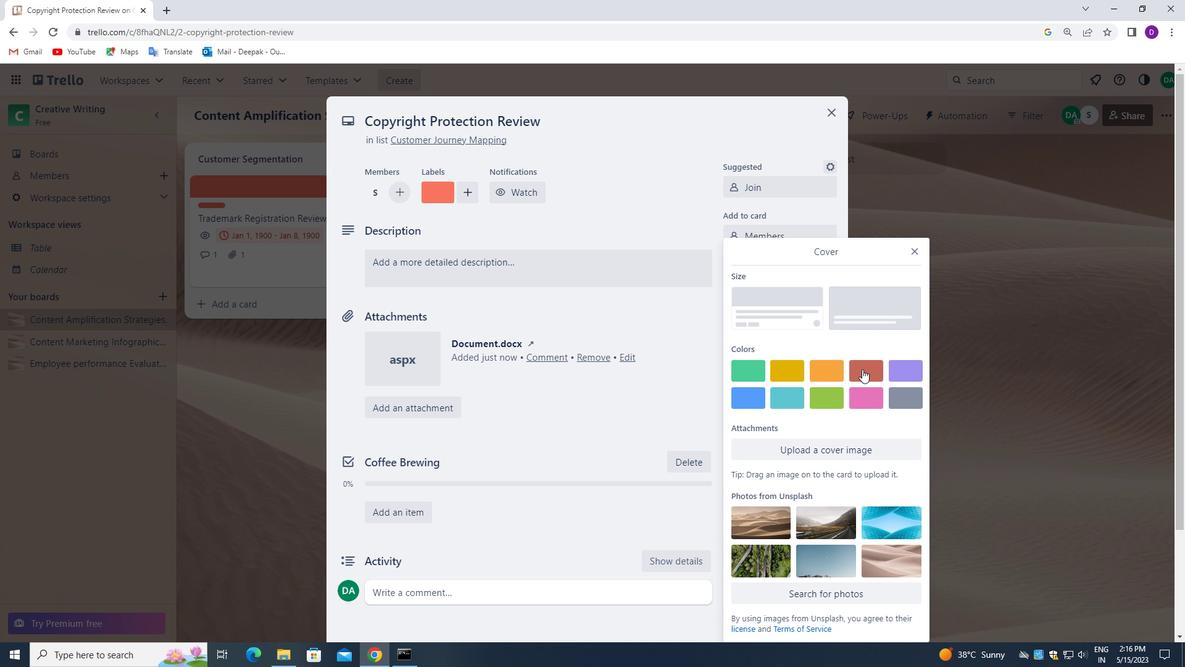 
Action: Mouse moved to (977, 379)
Screenshot: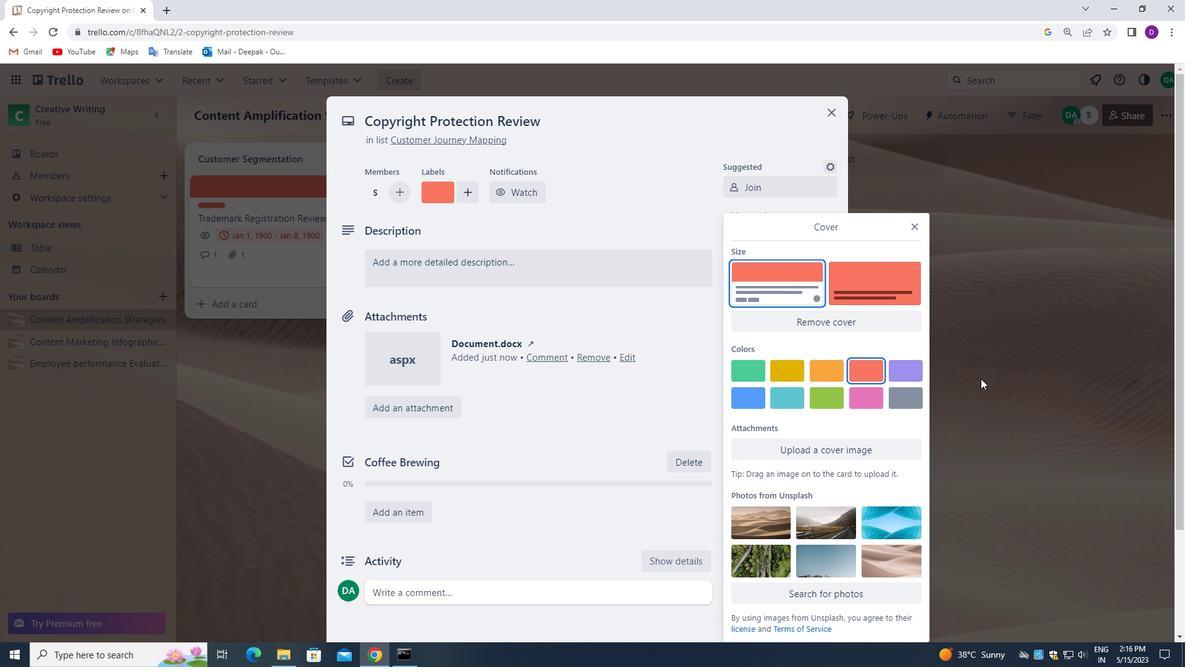 
Action: Mouse pressed left at (977, 379)
Screenshot: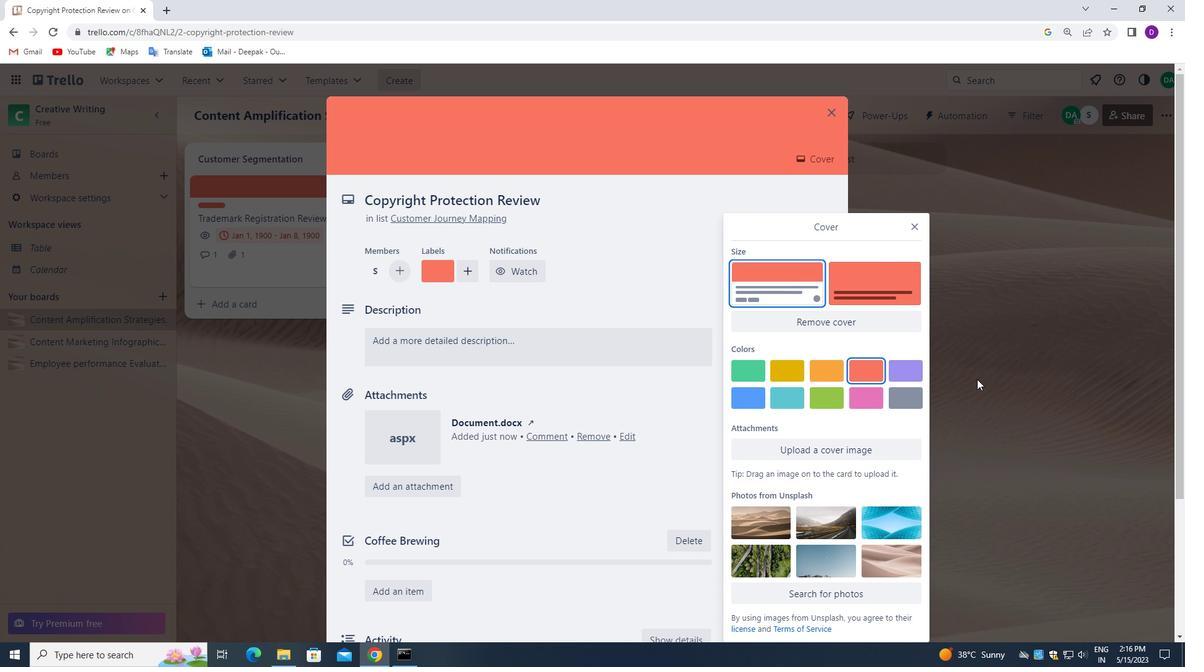 
Action: Mouse moved to (421, 344)
Screenshot: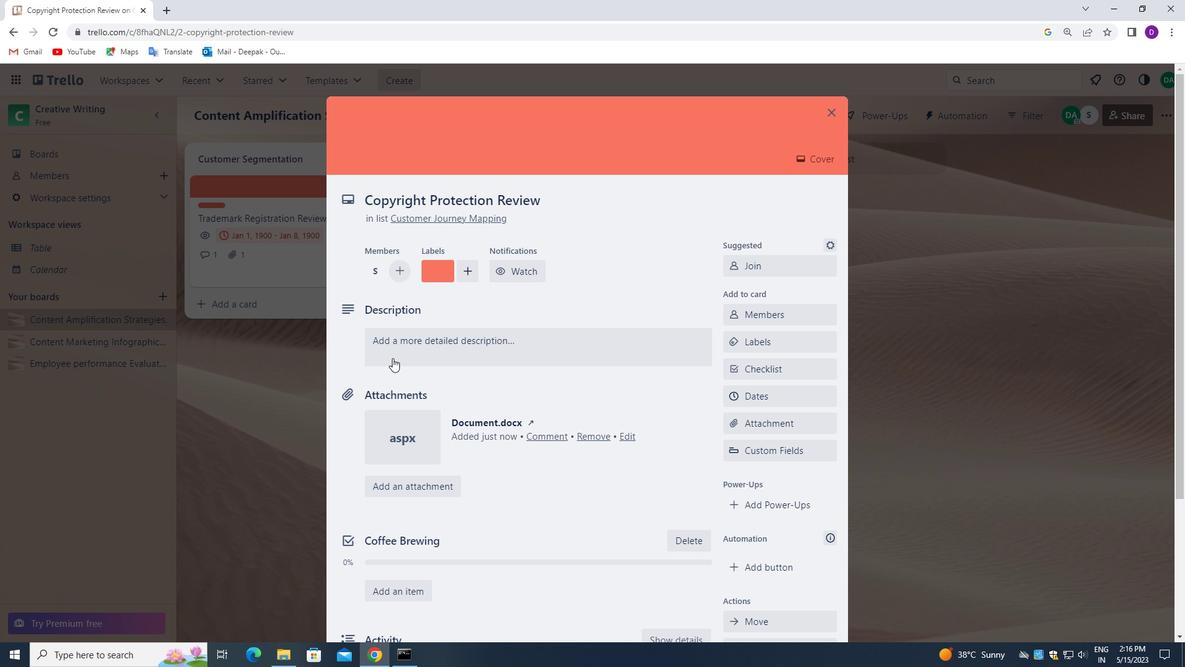 
Action: Mouse pressed left at (421, 344)
Screenshot: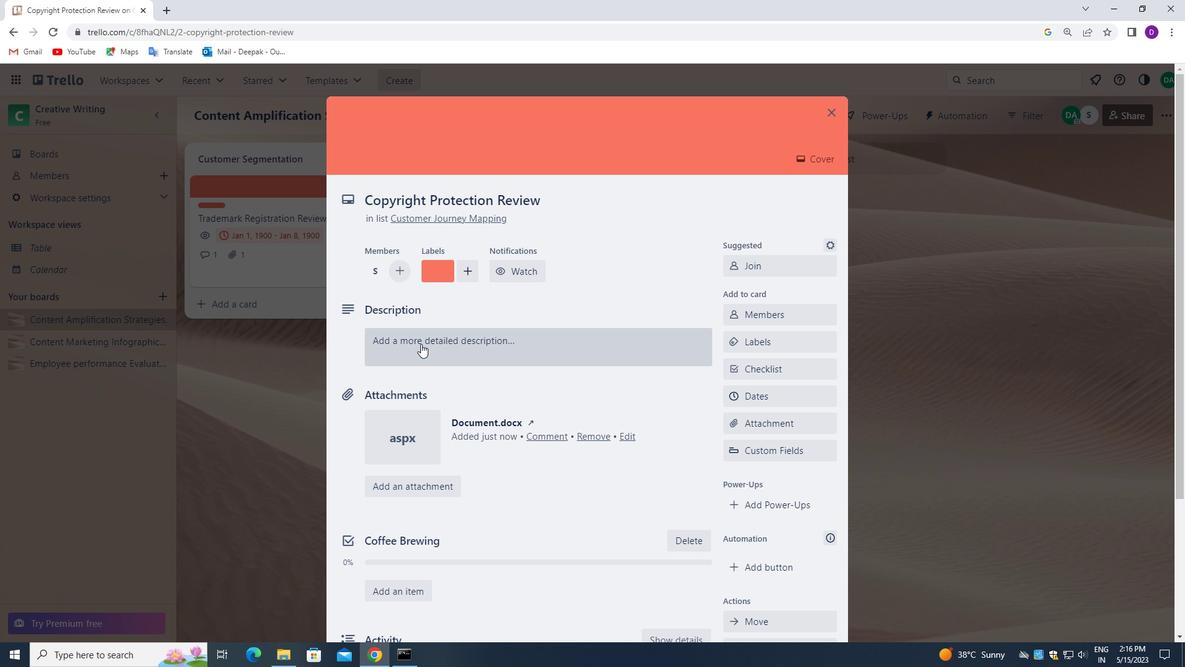 
Action: Mouse moved to (414, 395)
Screenshot: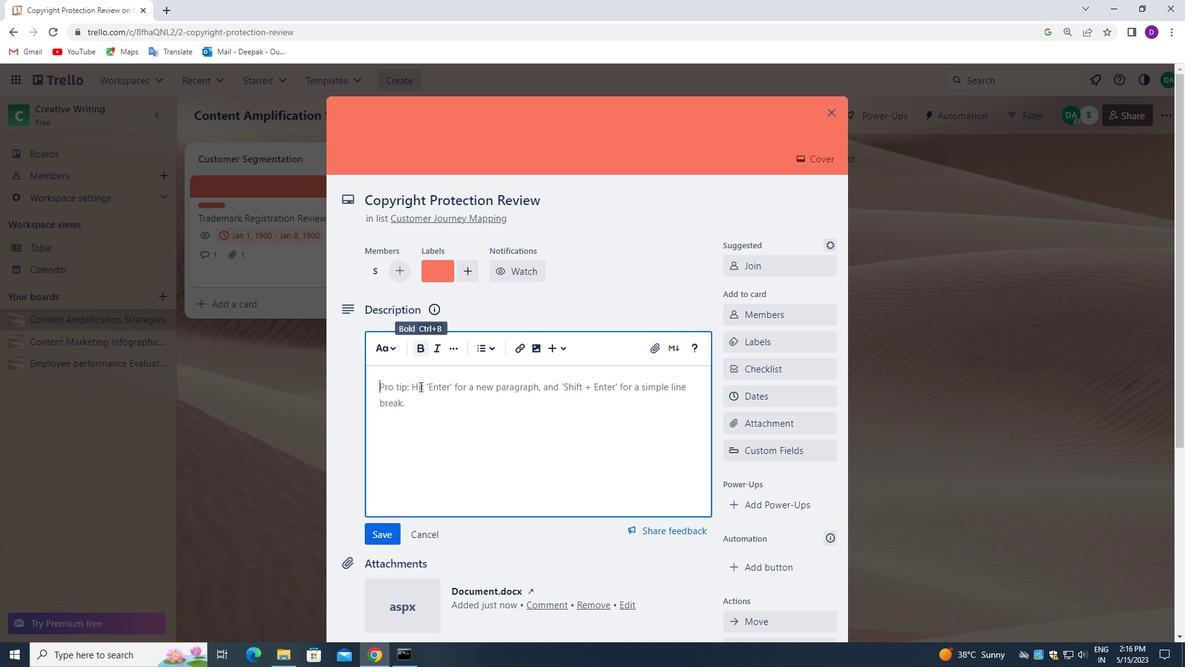 
Action: Mouse pressed left at (414, 395)
Screenshot: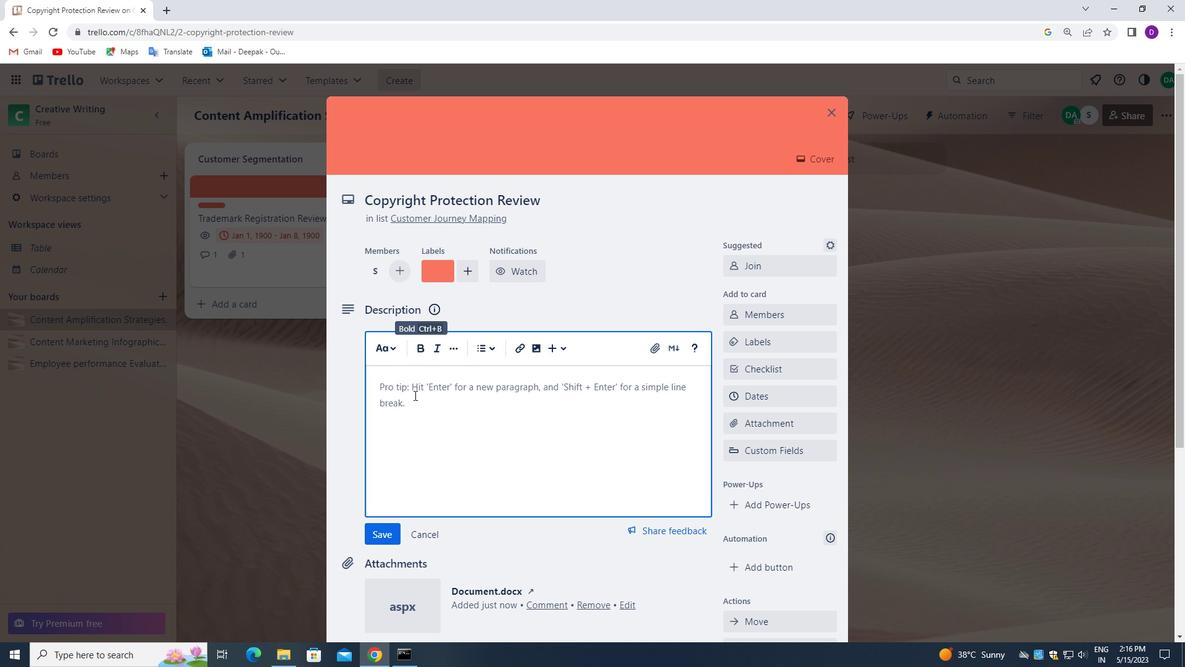 
Action: Mouse moved to (413, 395)
Screenshot: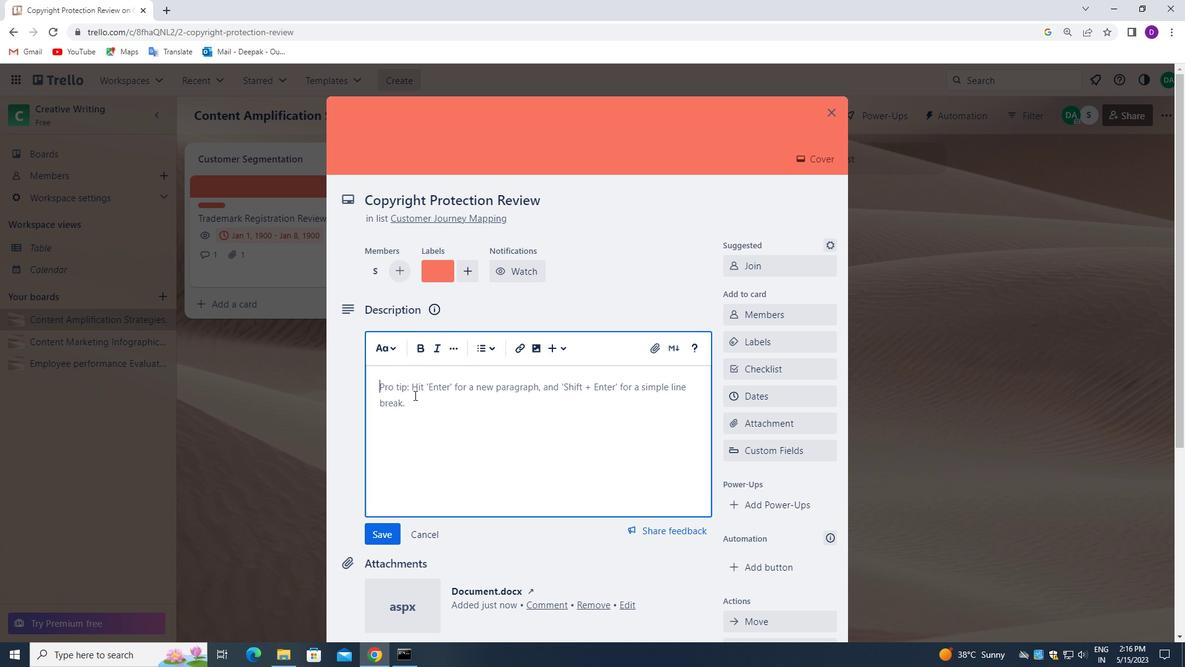 
Action: Key pressed <Key.shift>PL
Screenshot: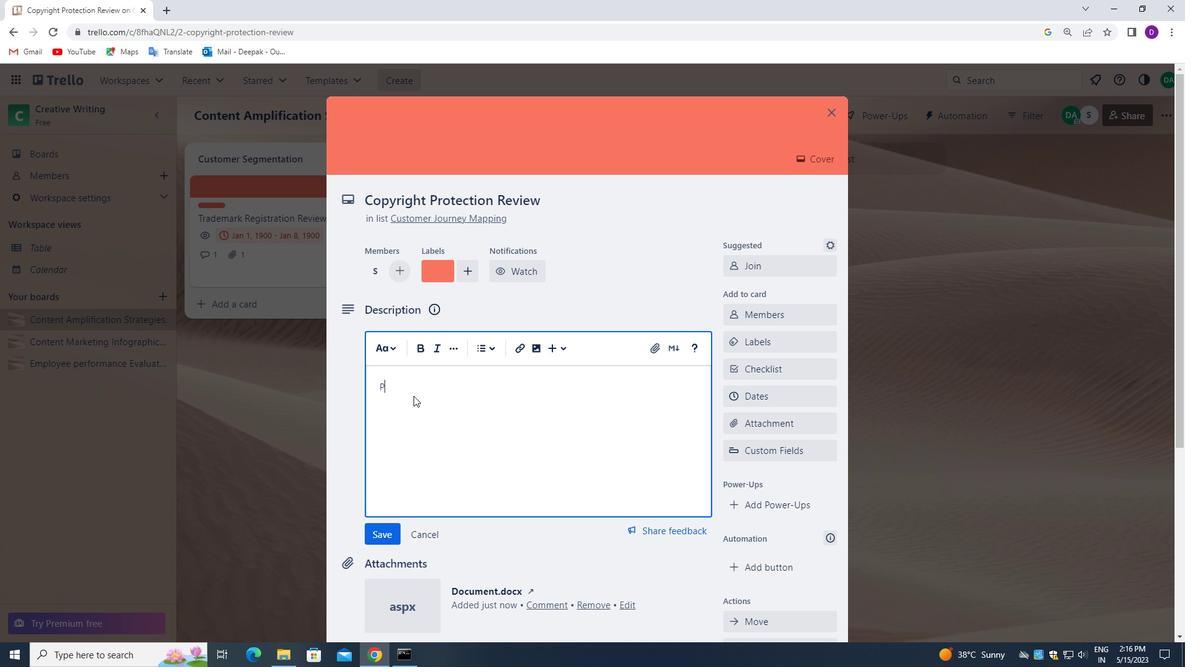 
Action: Mouse moved to (413, 395)
Screenshot: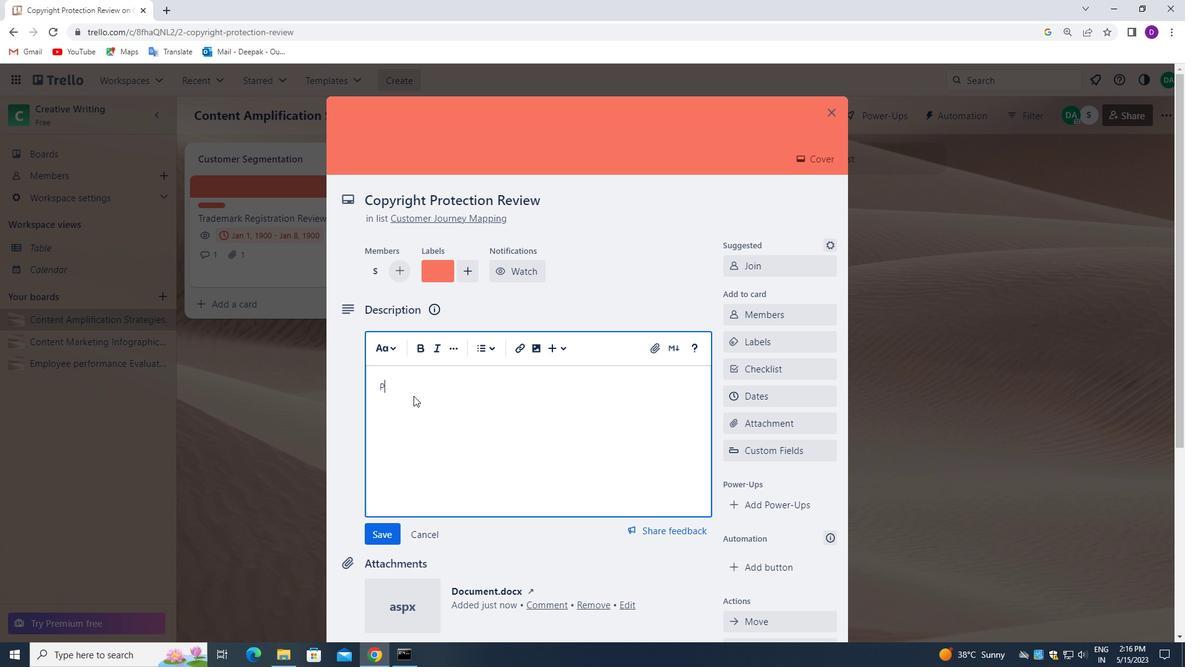 
Action: Key pressed AN<Key.space>
Screenshot: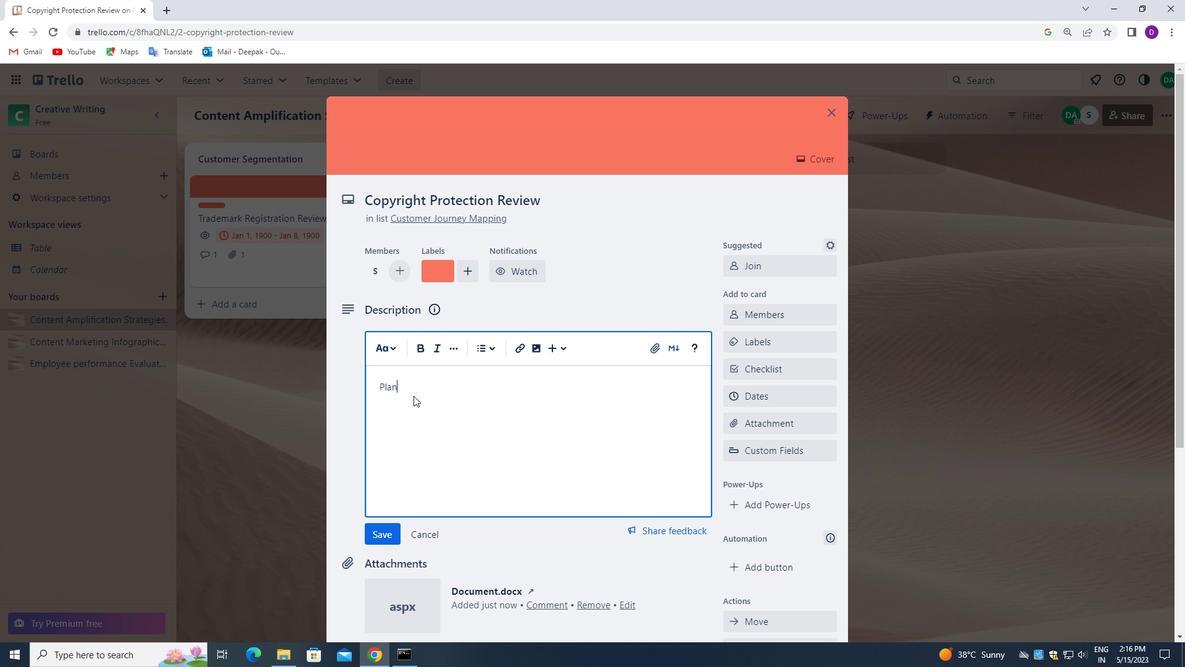 
Action: Mouse moved to (446, 393)
Screenshot: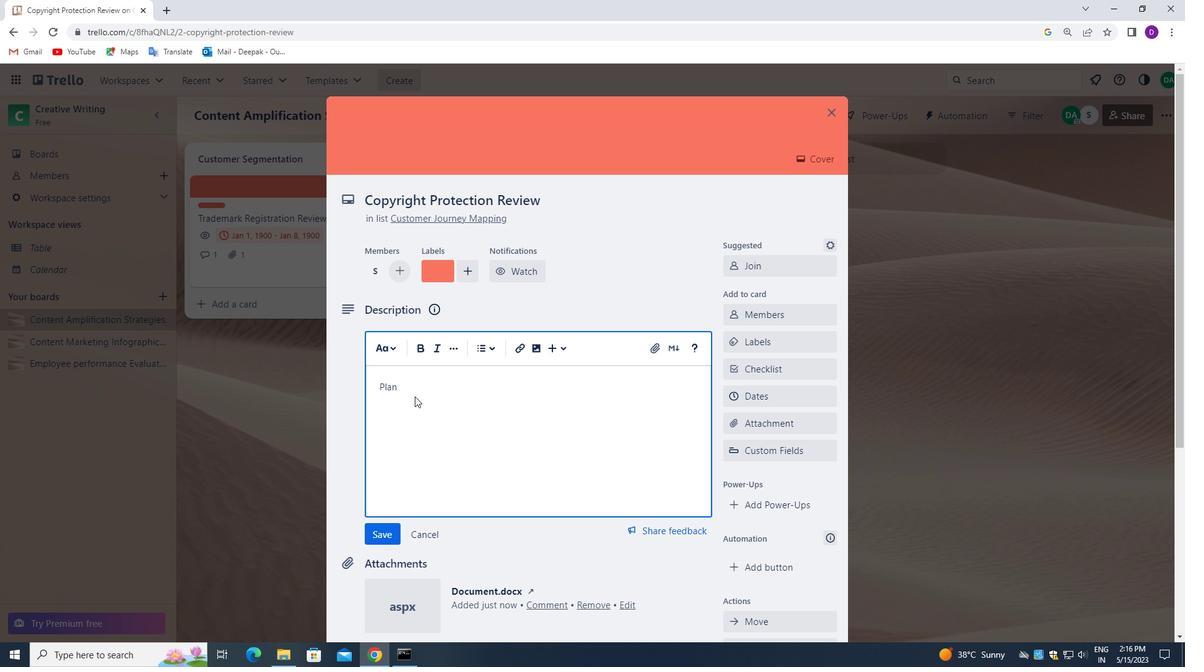 
Action: Key pressed AND<Key.space>EXECUTE<Key.space>COMPANY<Key.space>TEAM-BUILDING<Key.space>WORKSHOP.
Screenshot: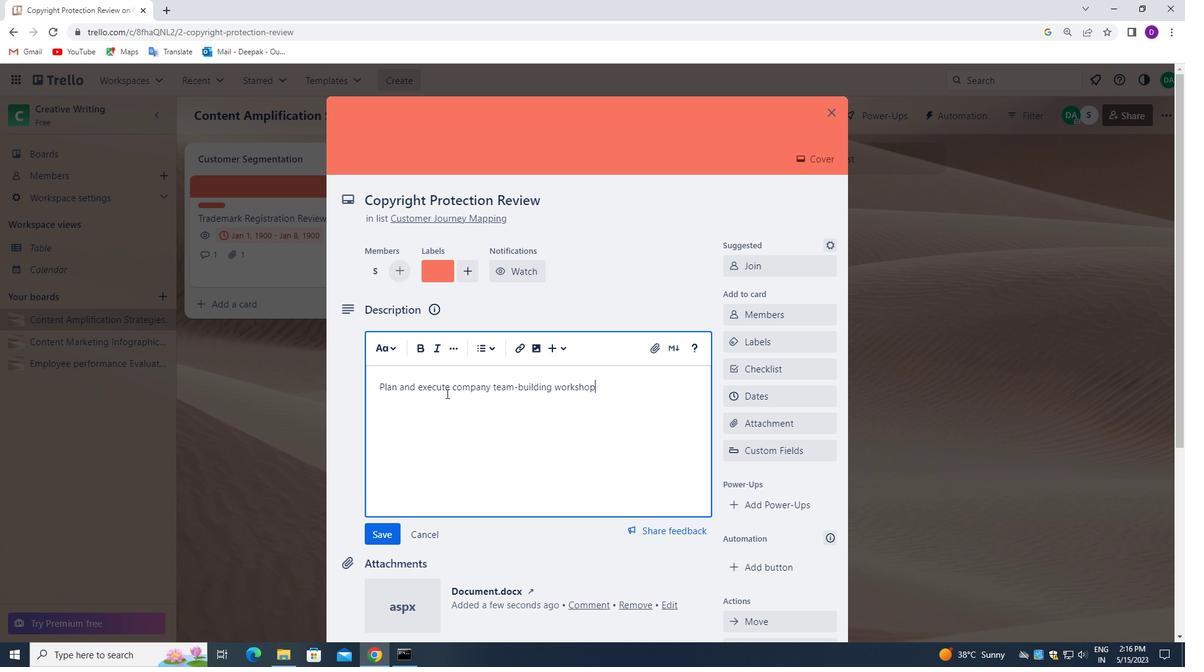 
Action: Mouse moved to (374, 534)
Screenshot: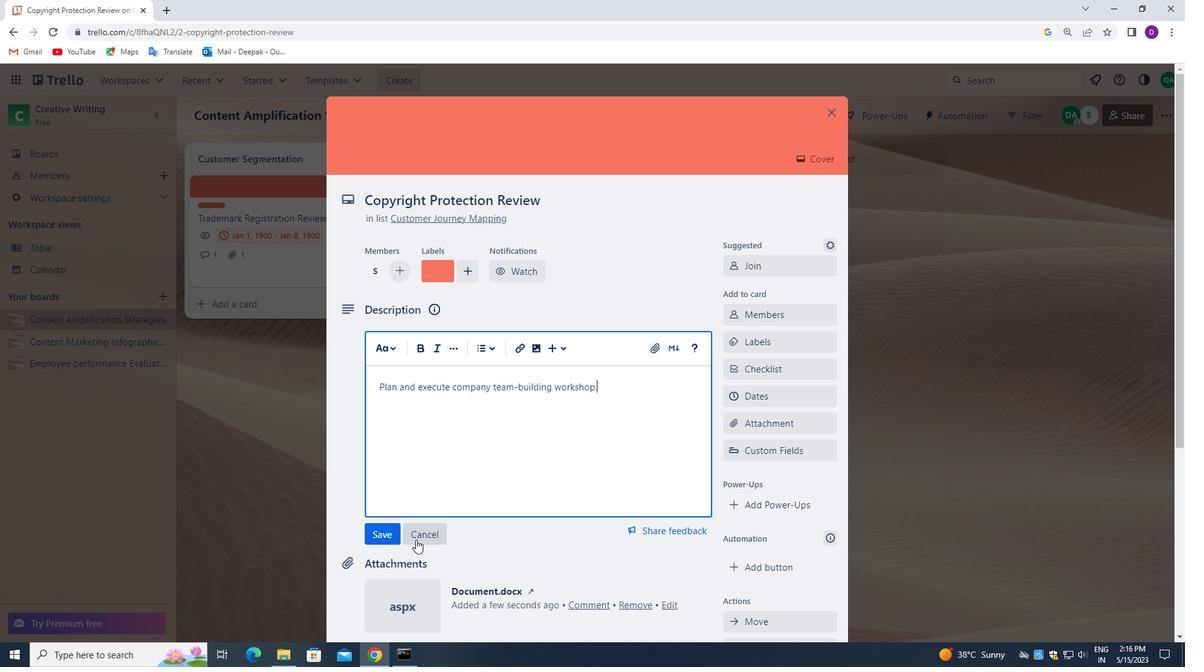 
Action: Mouse pressed left at (374, 534)
Screenshot: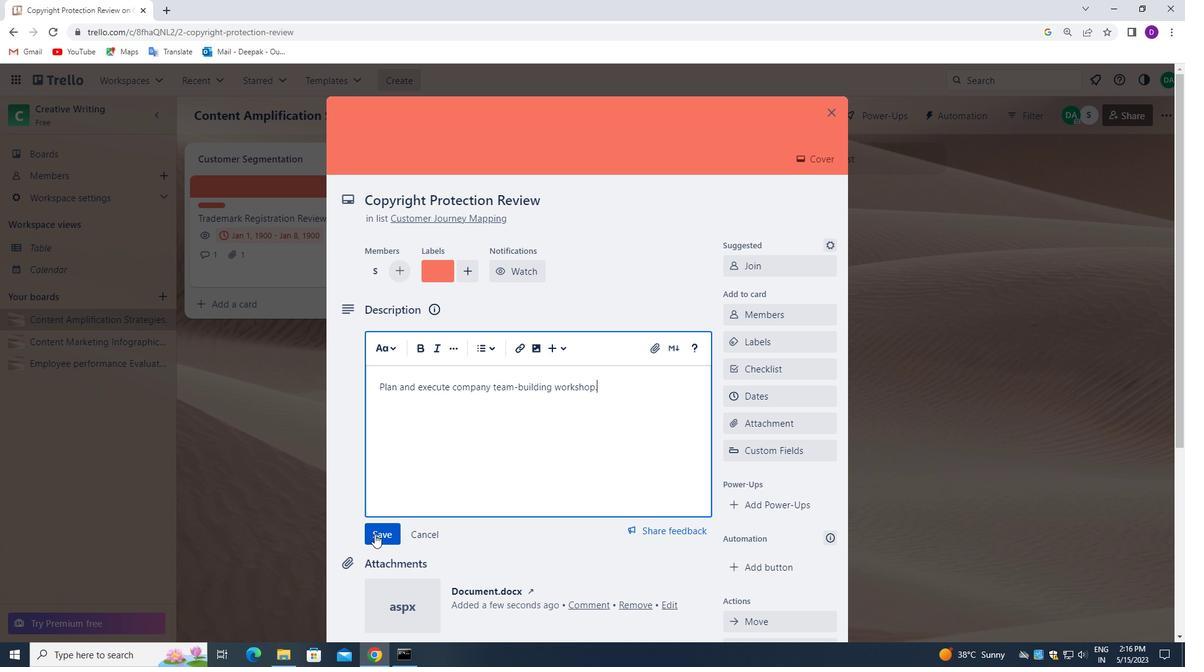 
Action: Mouse moved to (463, 483)
Screenshot: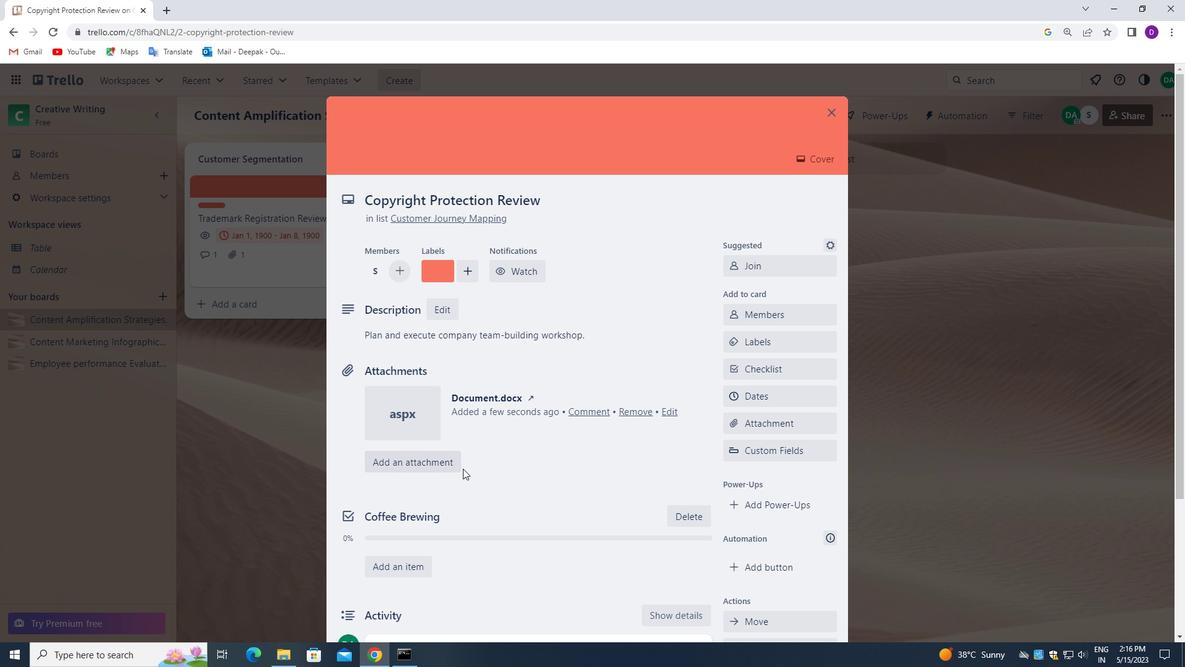 
Action: Mouse scrolled (463, 483) with delta (0, 0)
Screenshot: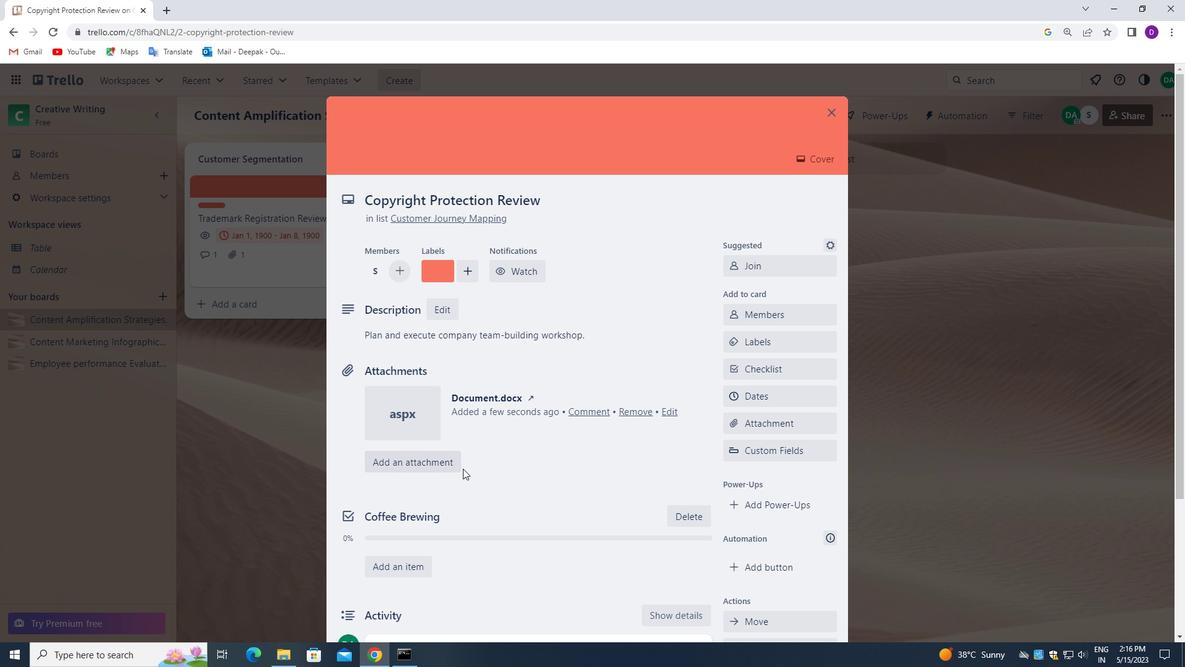 
Action: Mouse moved to (463, 486)
Screenshot: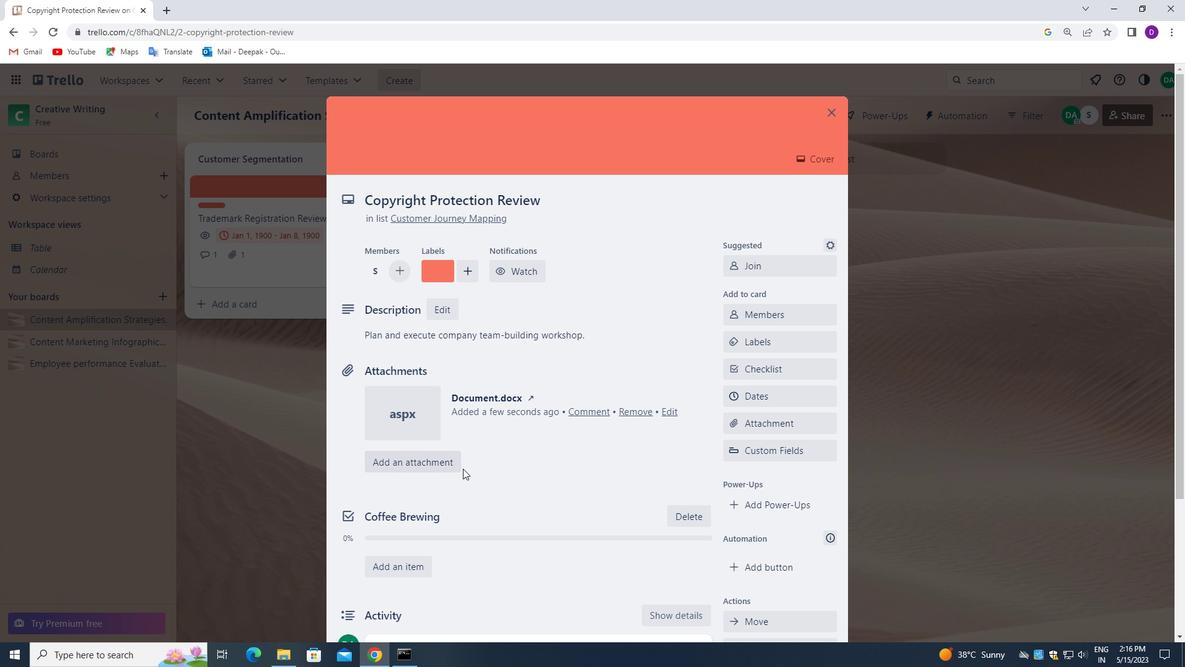 
Action: Mouse scrolled (463, 486) with delta (0, 0)
Screenshot: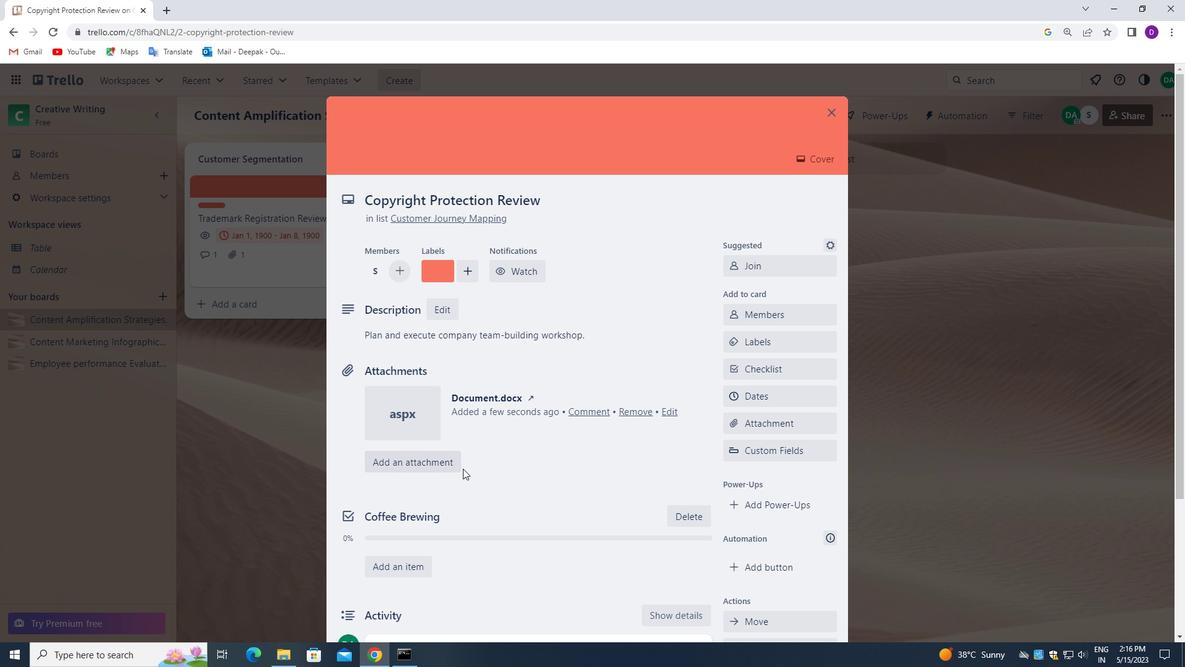 
Action: Mouse moved to (463, 491)
Screenshot: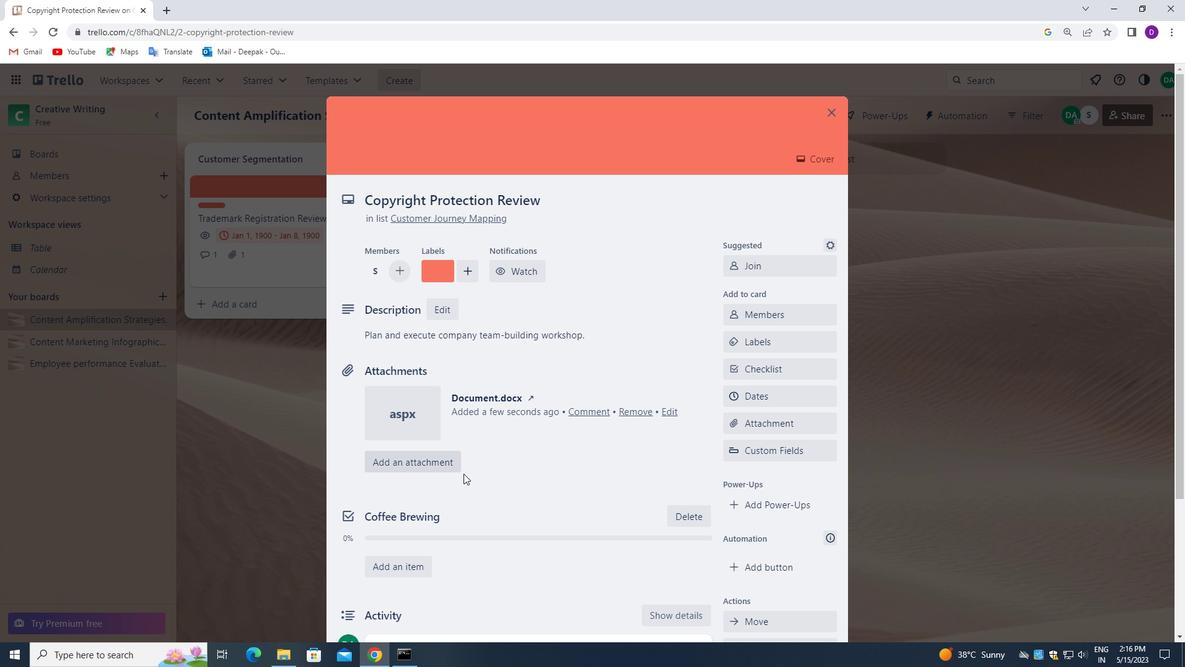
Action: Mouse scrolled (463, 490) with delta (0, 0)
Screenshot: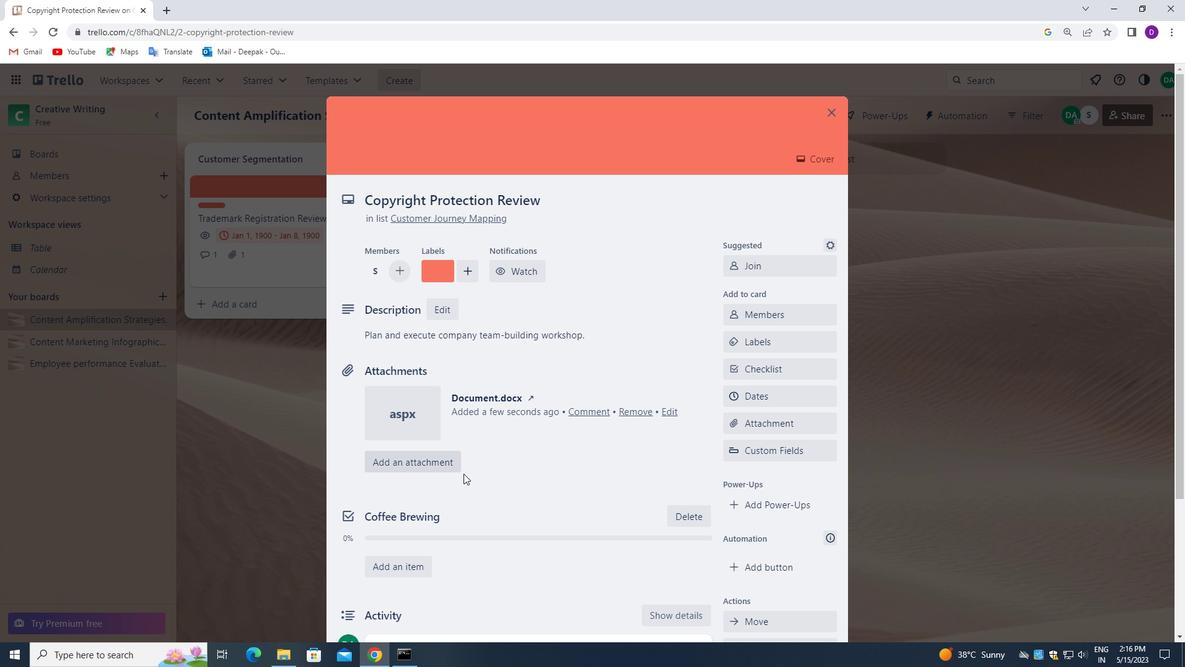 
Action: Mouse moved to (463, 496)
Screenshot: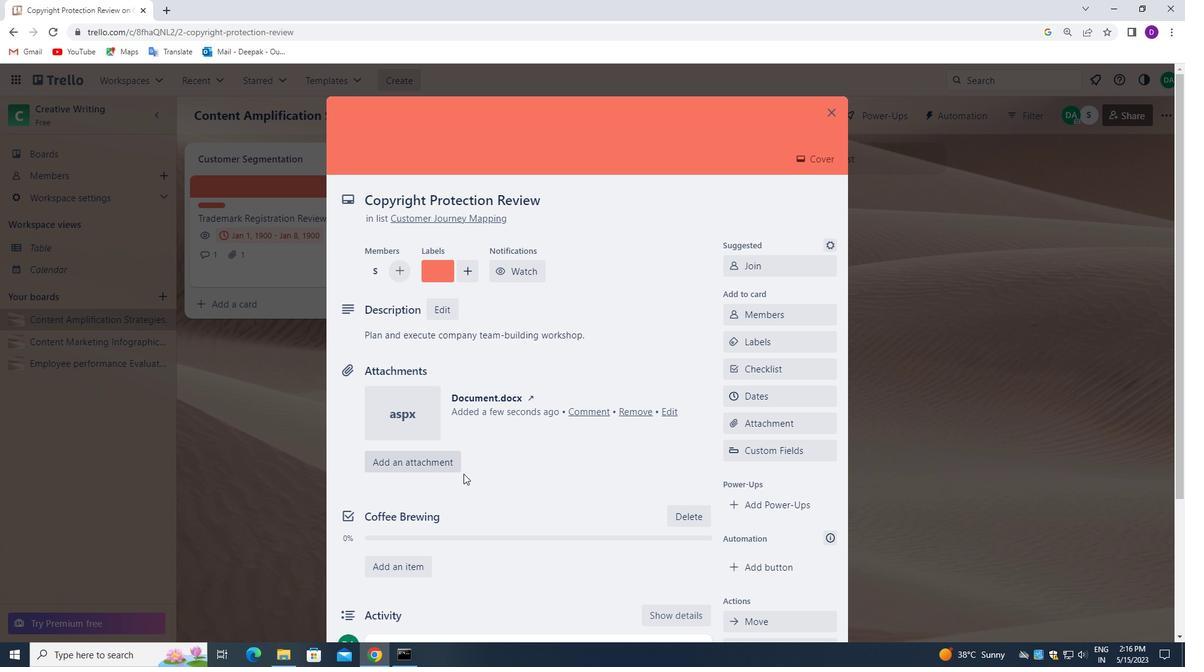 
Action: Mouse scrolled (463, 495) with delta (0, 0)
Screenshot: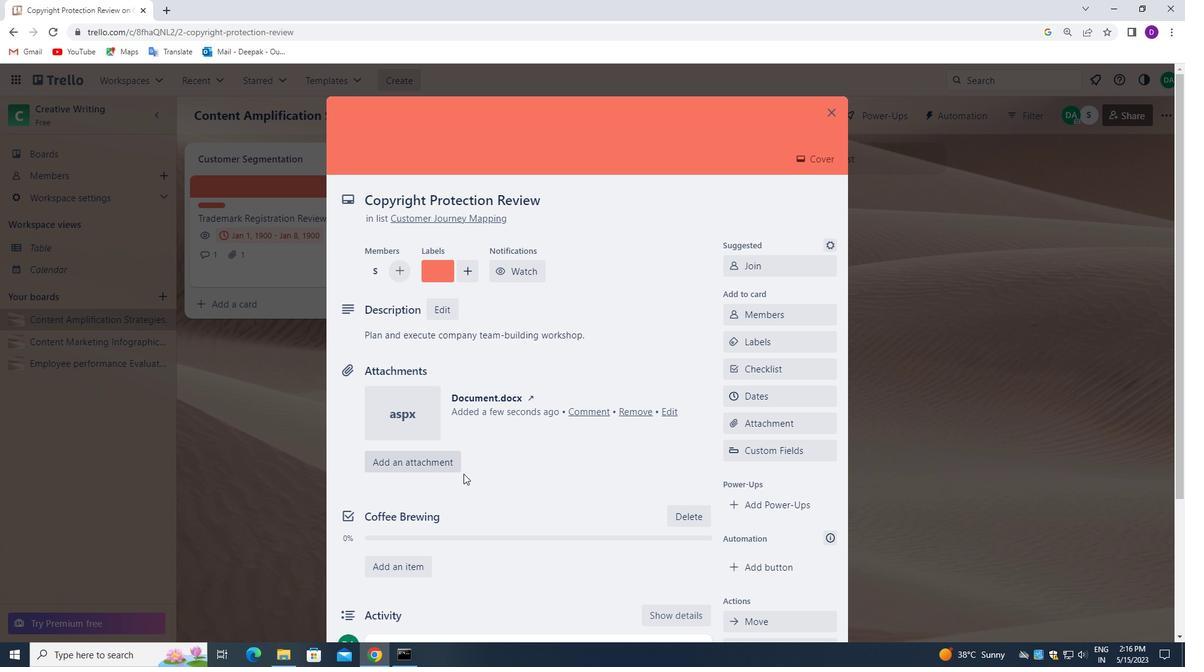 
Action: Mouse moved to (434, 470)
Screenshot: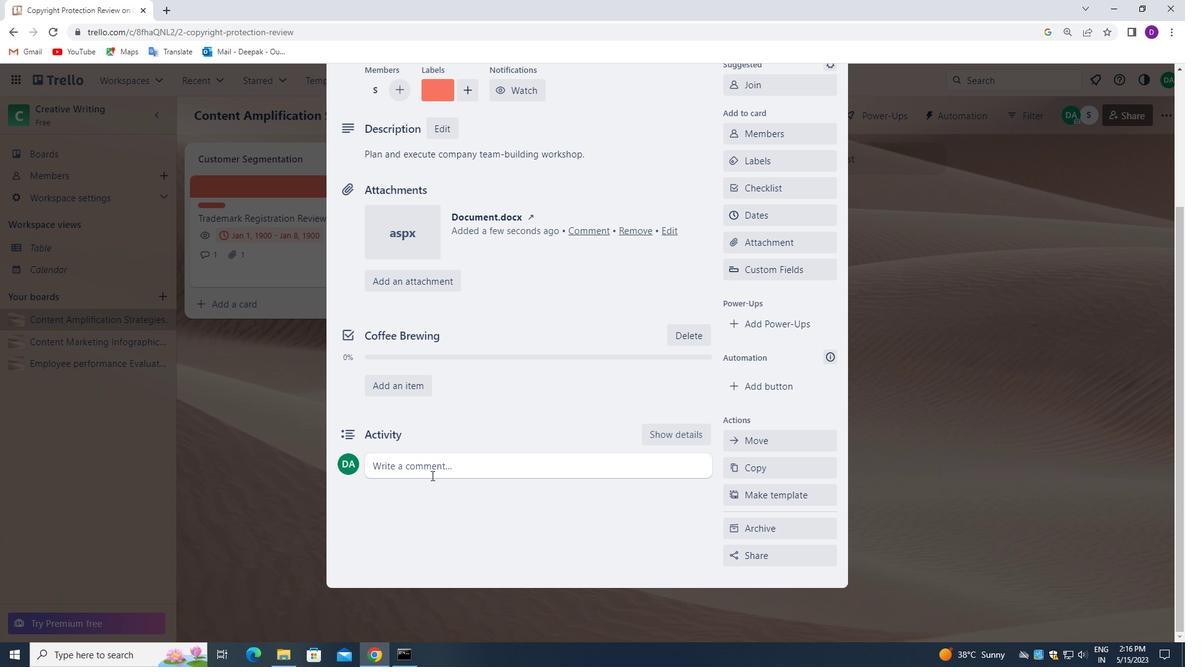 
Action: Mouse pressed left at (434, 470)
Screenshot: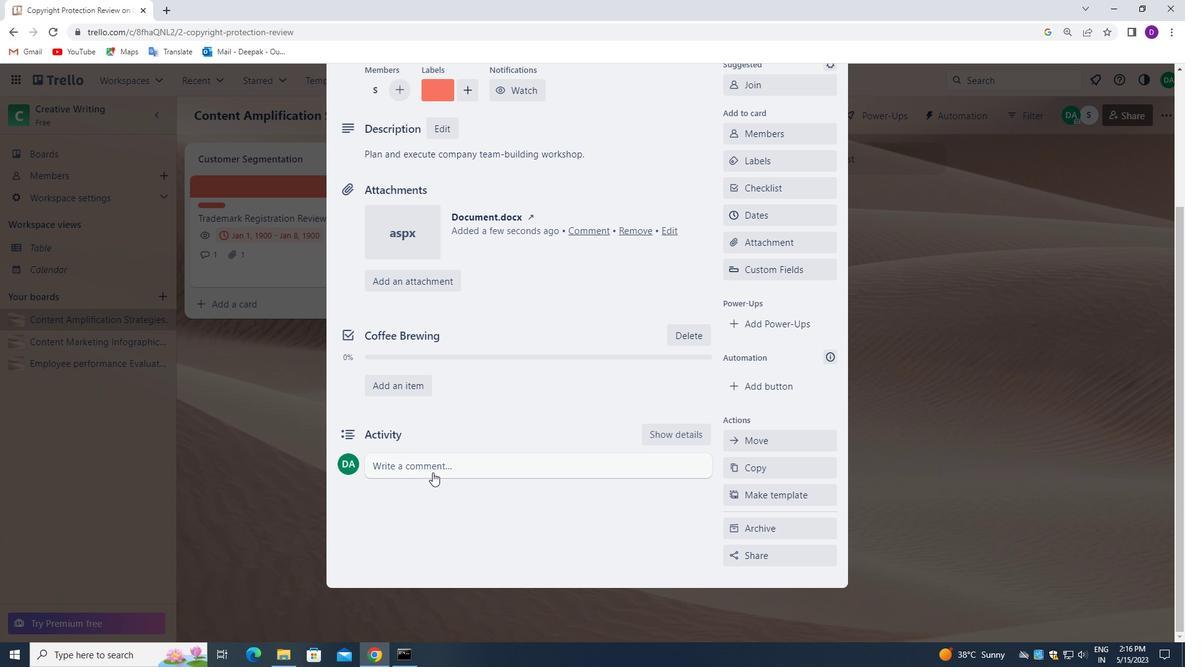 
Action: Mouse moved to (428, 513)
Screenshot: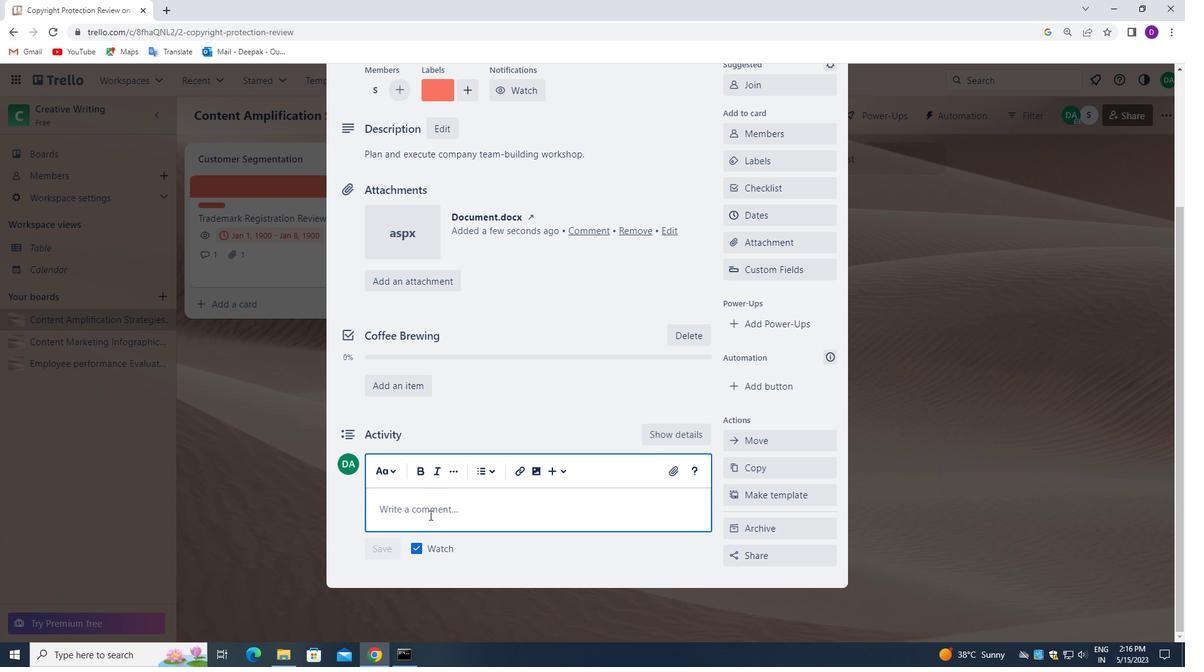 
Action: Key pressed <Key.shift>LET<Key.space>US<Key.space>MAKE<Key.space>SURE<Key.space>WE<Key.space>HAVE<Key.space>A<Key.space>CLEAR<Key.space>UNDERSTANDING<Key.space>OF<Key.space>THE<Key.space>OBJECTIVE<Key.space>AND<Key.space>REQUIREMENT<Key.space><Key.backspace>S<Key.space>OF<Key.space>THIS<Key.space>TASK<Key.space>BEFORE<Key.space>GETTING<Key.space>STARTED.
Screenshot: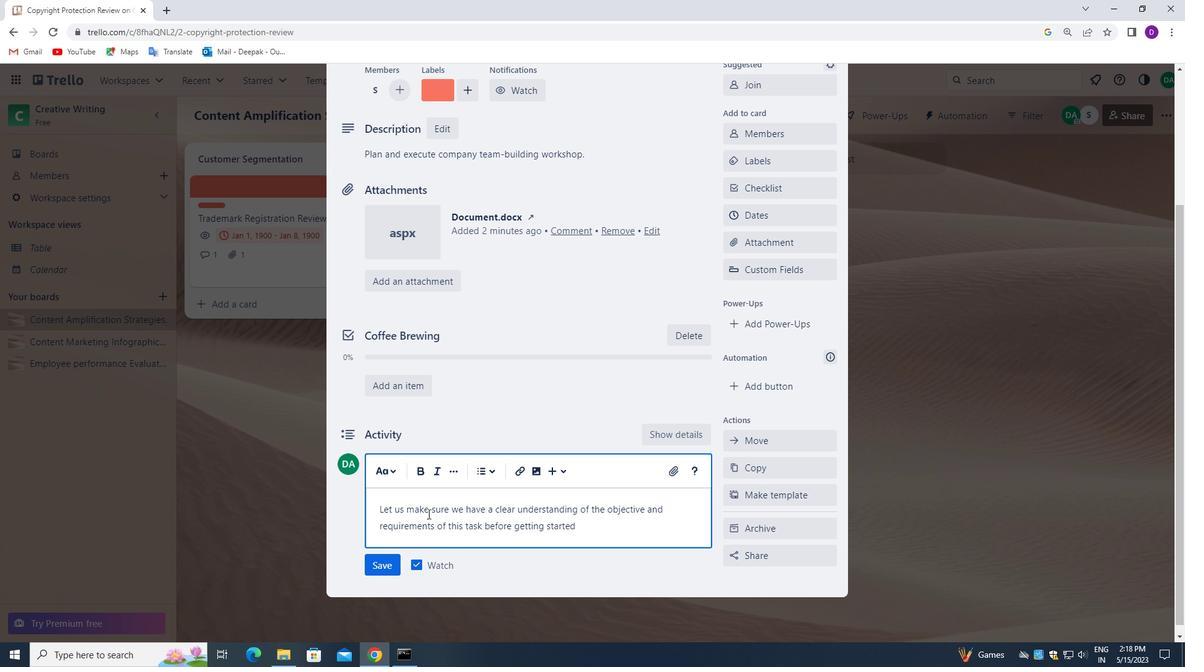 
Action: Mouse moved to (379, 563)
Screenshot: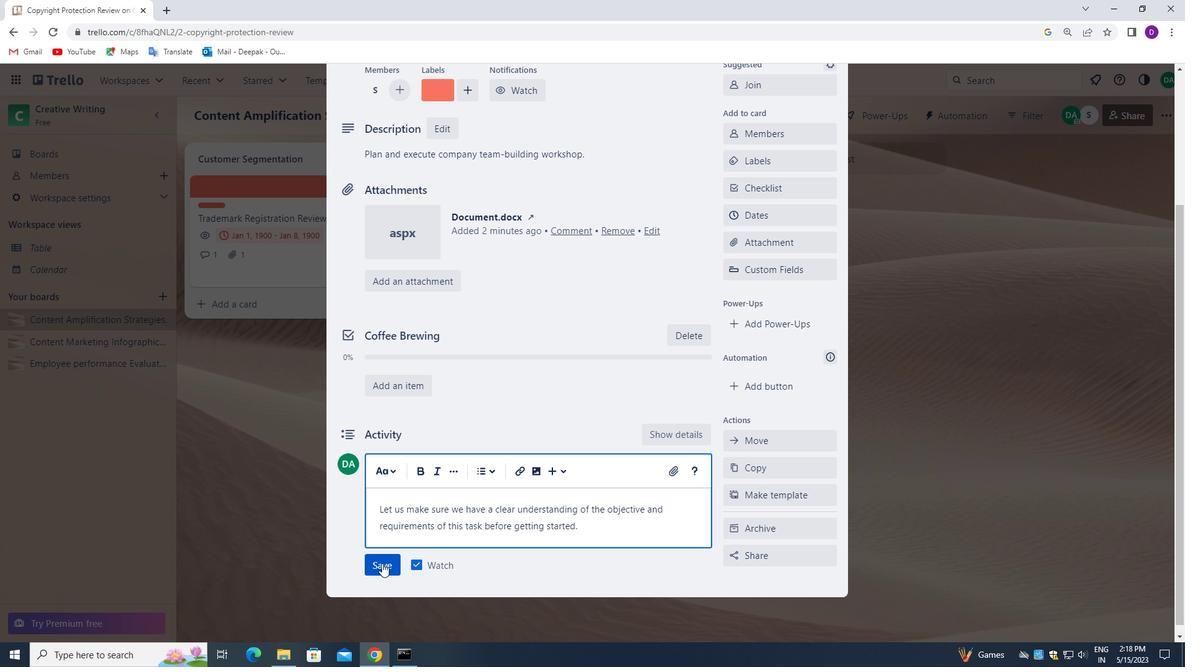 
Action: Mouse pressed left at (379, 563)
Screenshot: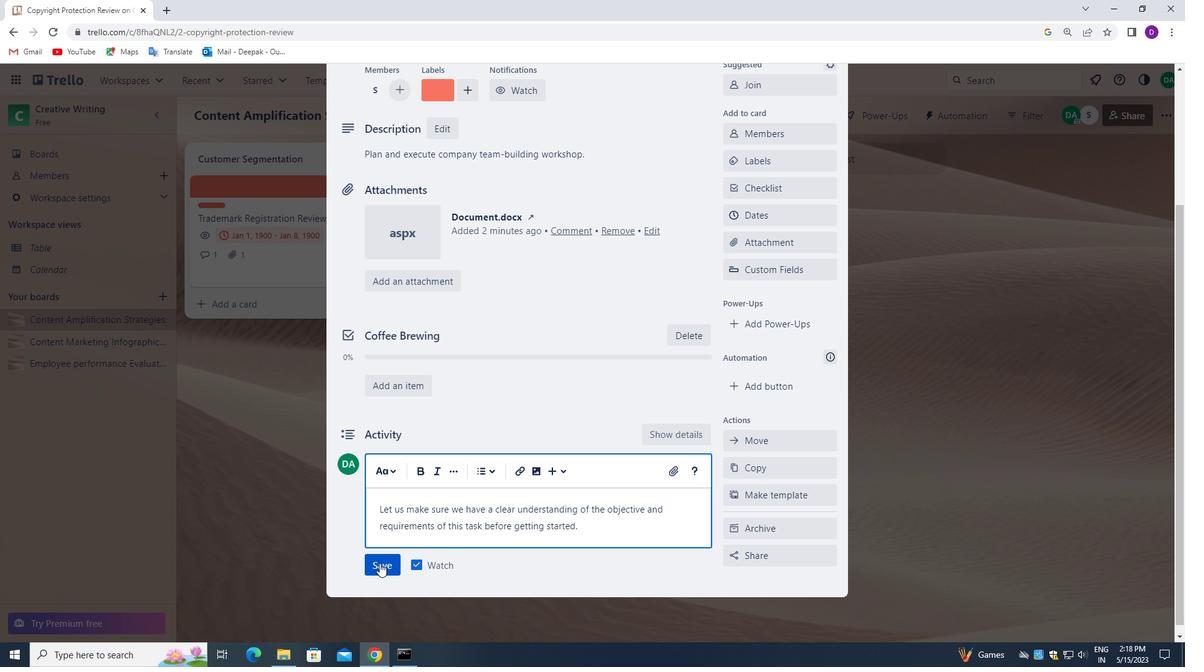 
Action: Mouse moved to (750, 213)
Screenshot: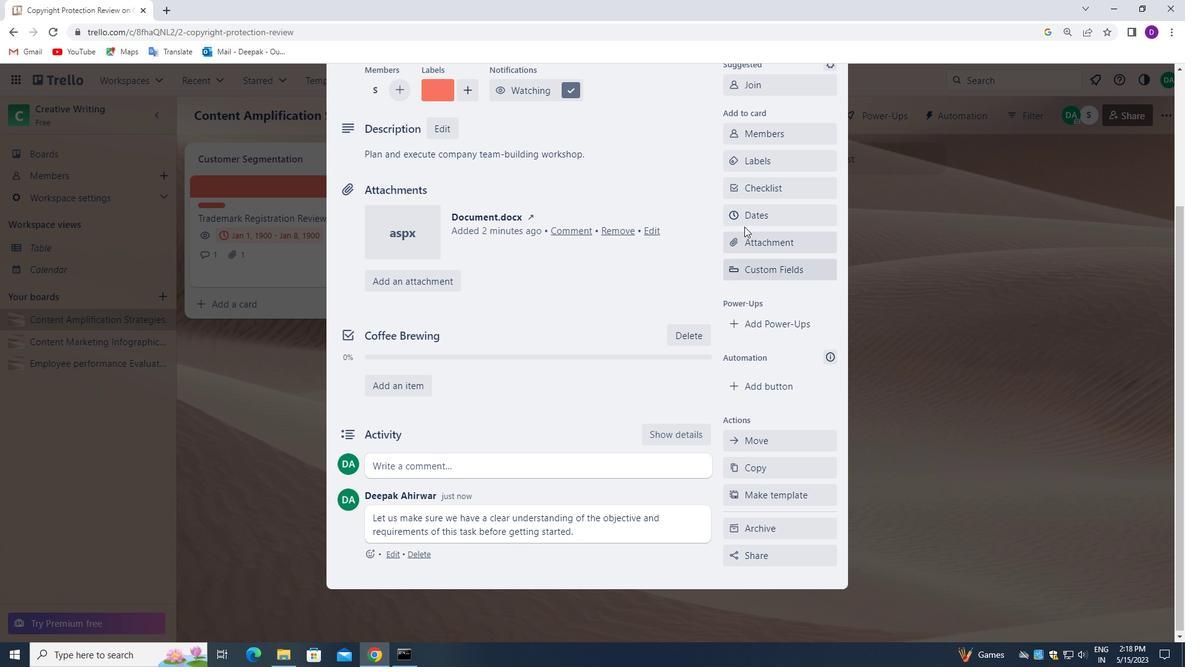 
Action: Mouse pressed left at (750, 213)
Screenshot: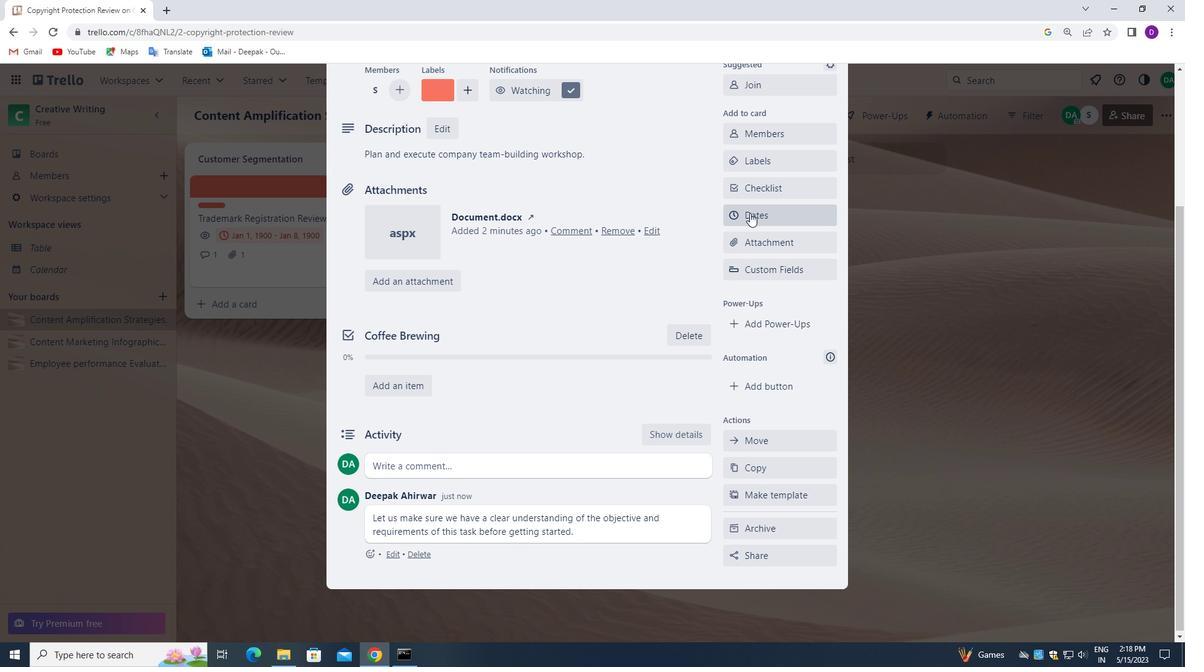 
Action: Mouse moved to (738, 363)
Screenshot: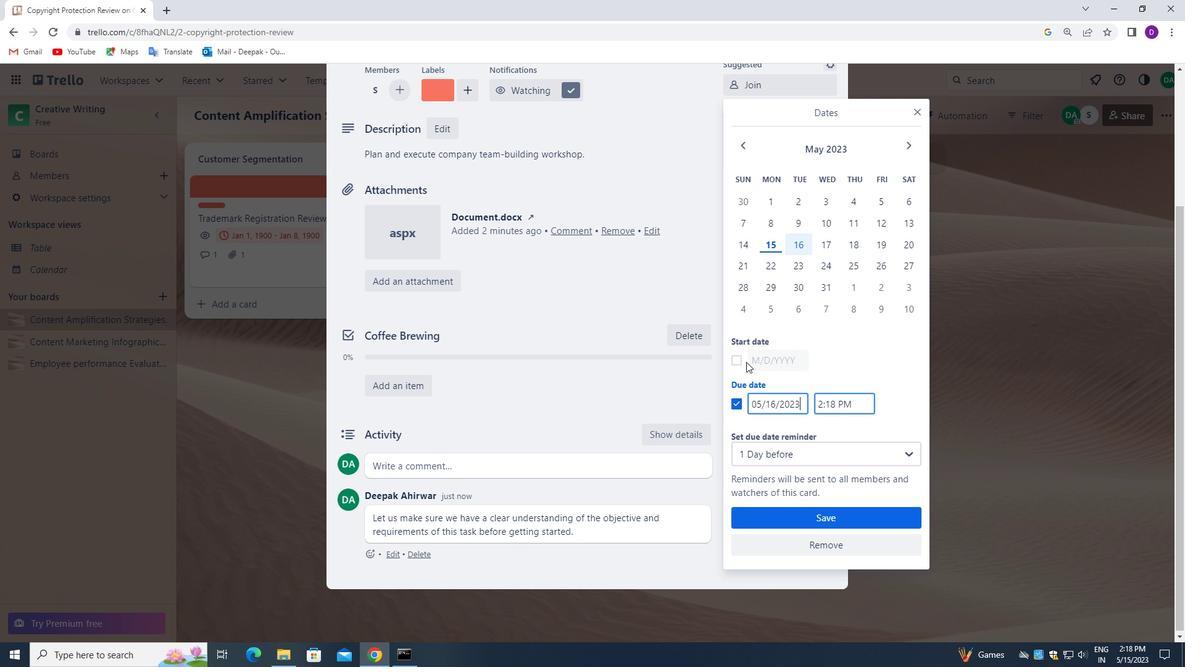 
Action: Mouse pressed left at (738, 363)
Screenshot: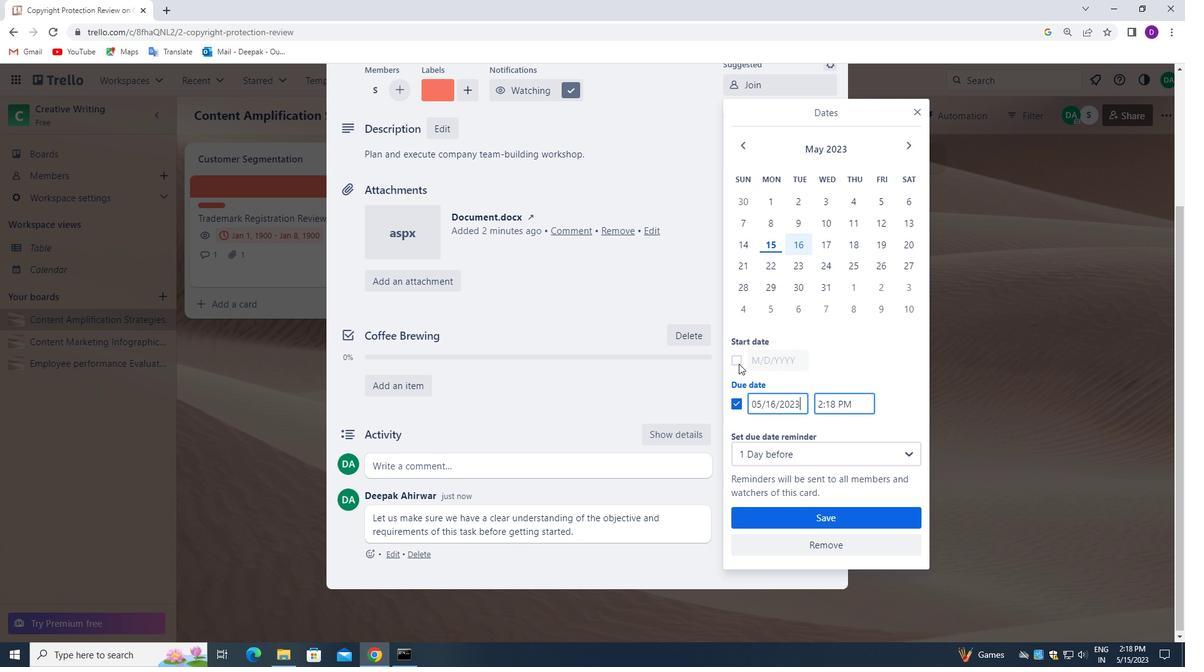 
Action: Mouse moved to (760, 359)
Screenshot: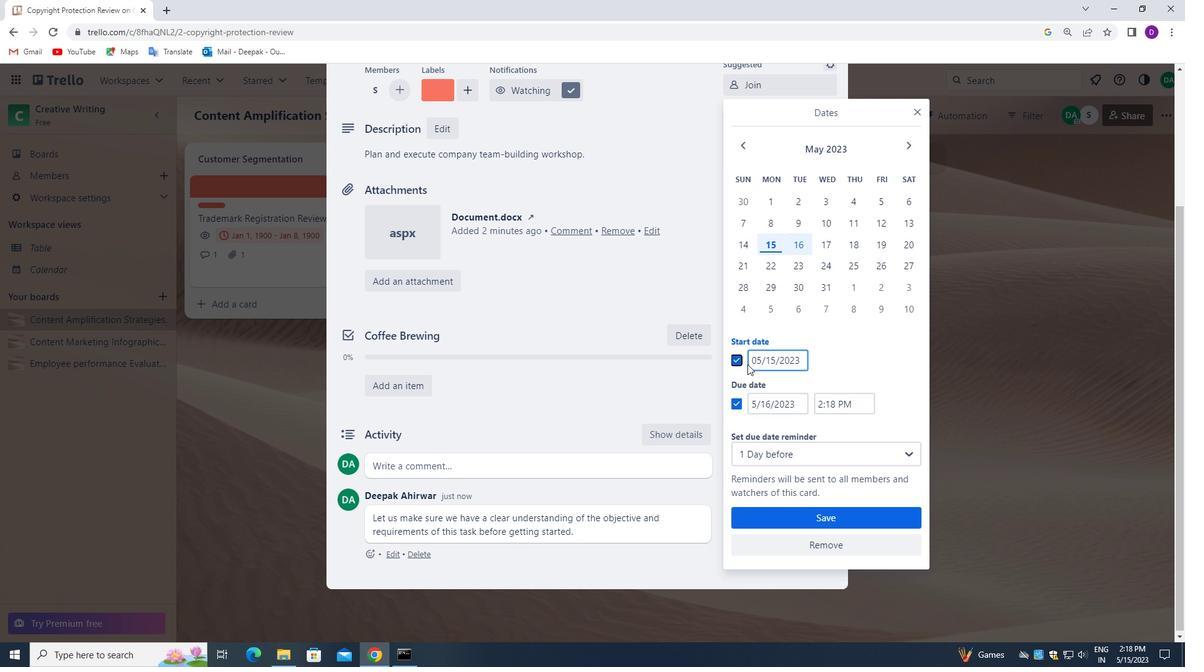 
Action: Mouse pressed left at (760, 359)
Screenshot: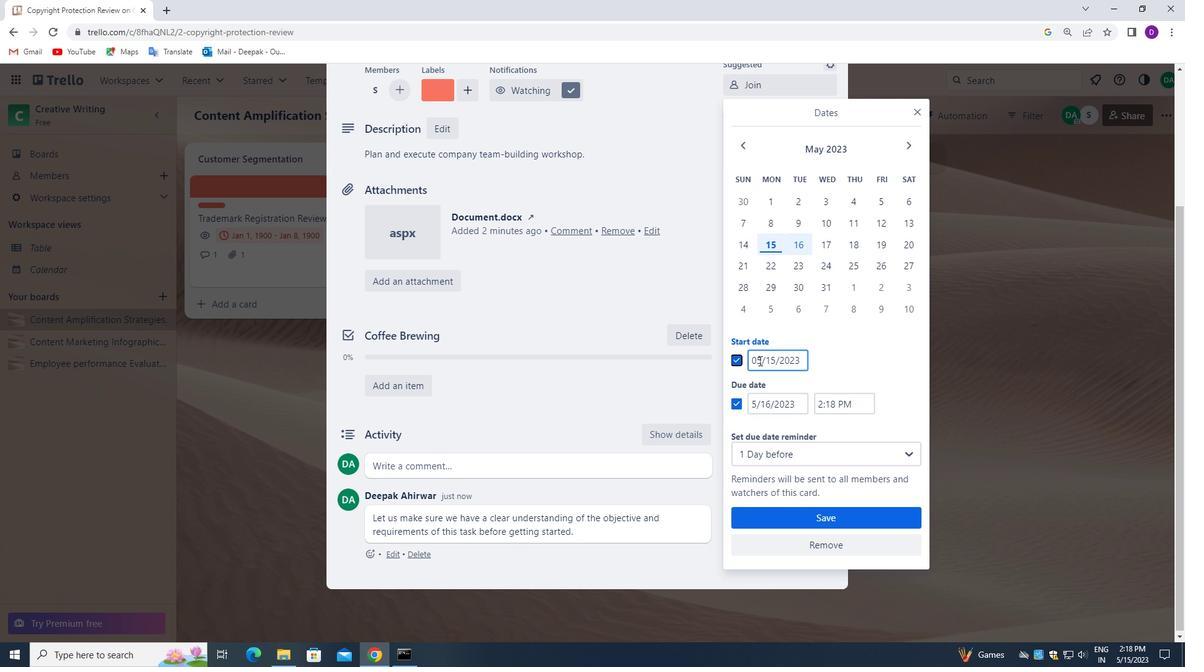 
Action: Mouse pressed left at (760, 359)
Screenshot: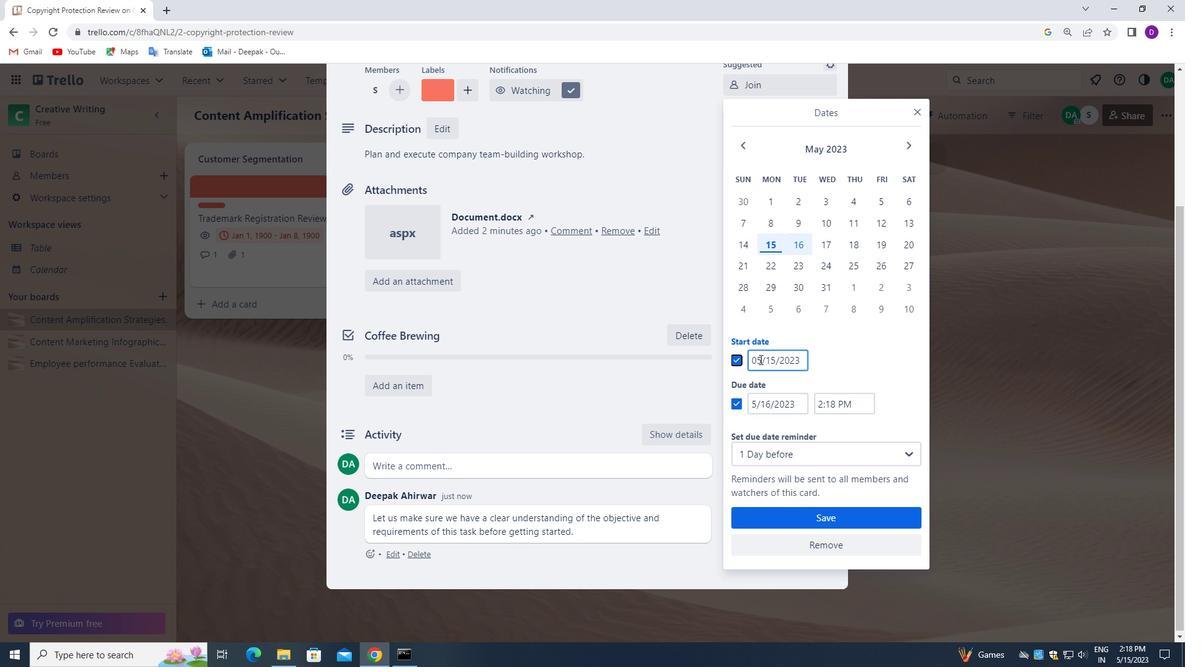 
Action: Mouse pressed left at (760, 359)
Screenshot: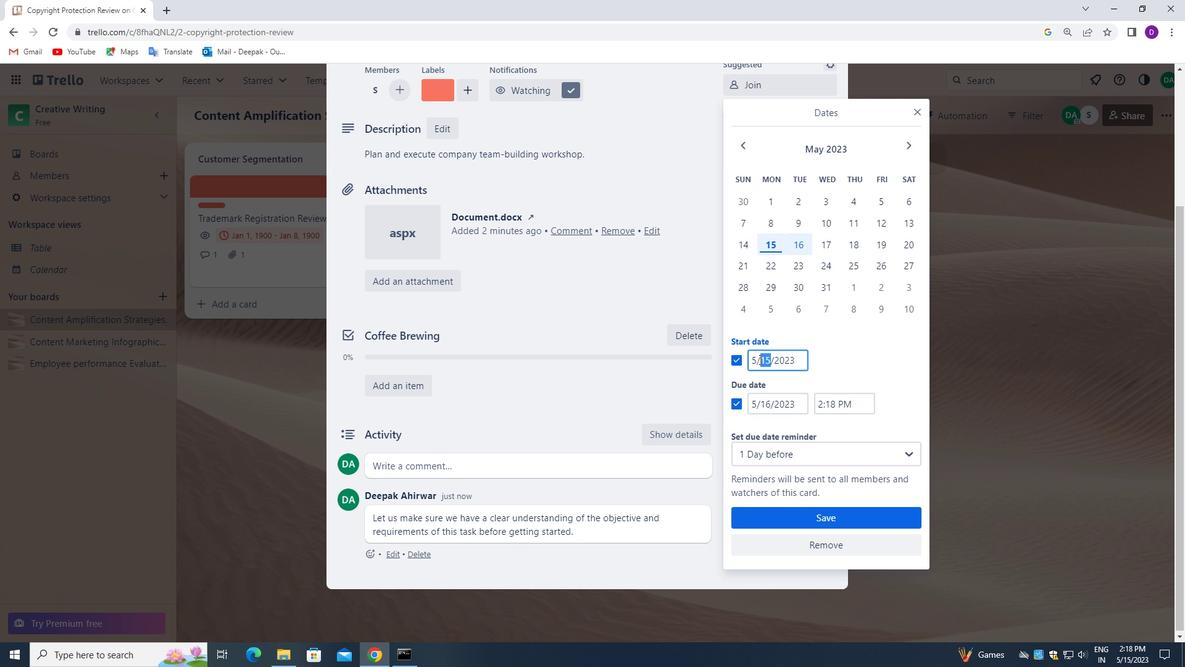 
Action: Key pressed 01/04/1900
Screenshot: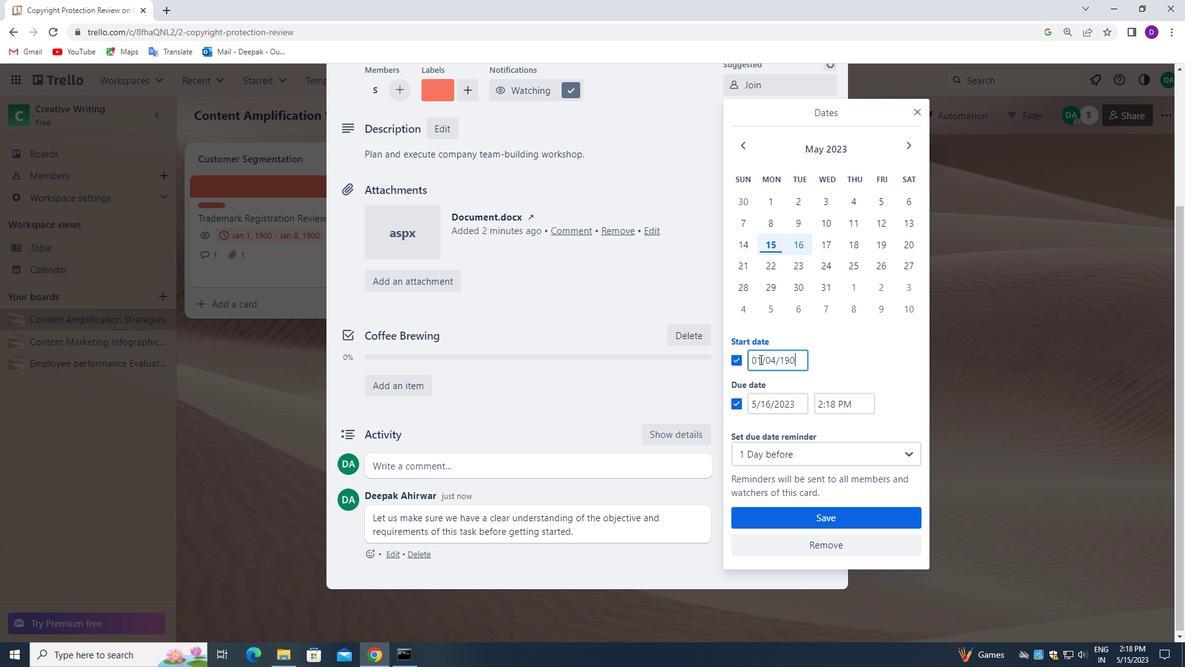 
Action: Mouse moved to (765, 408)
Screenshot: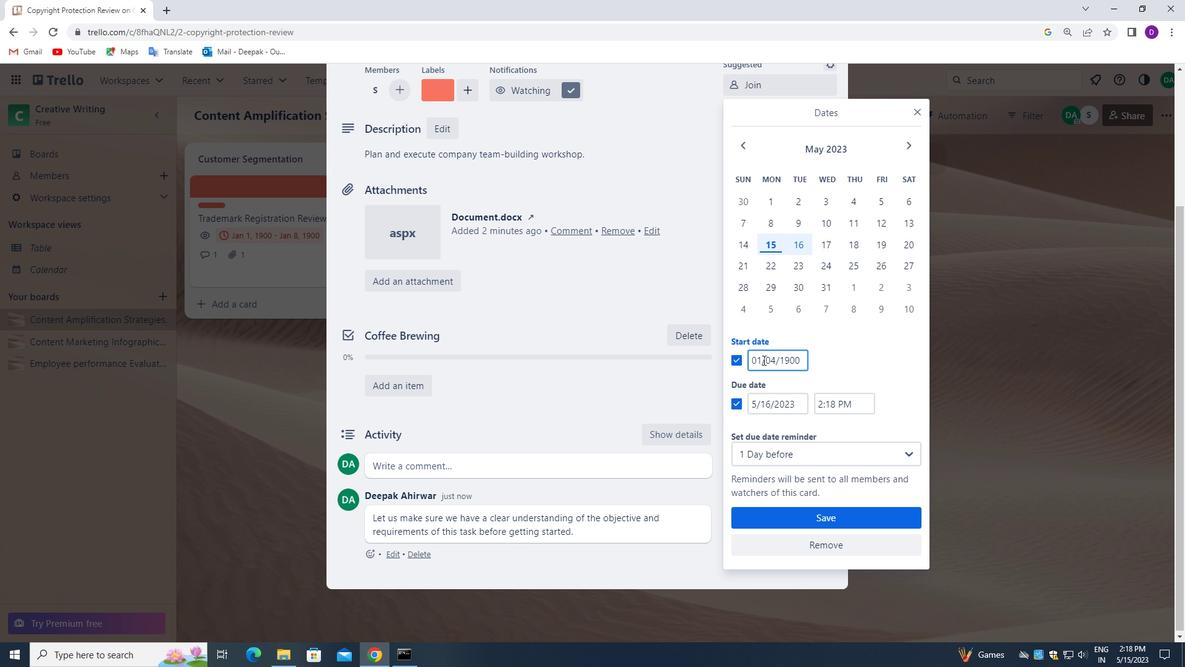 
Action: Mouse pressed left at (765, 408)
Screenshot: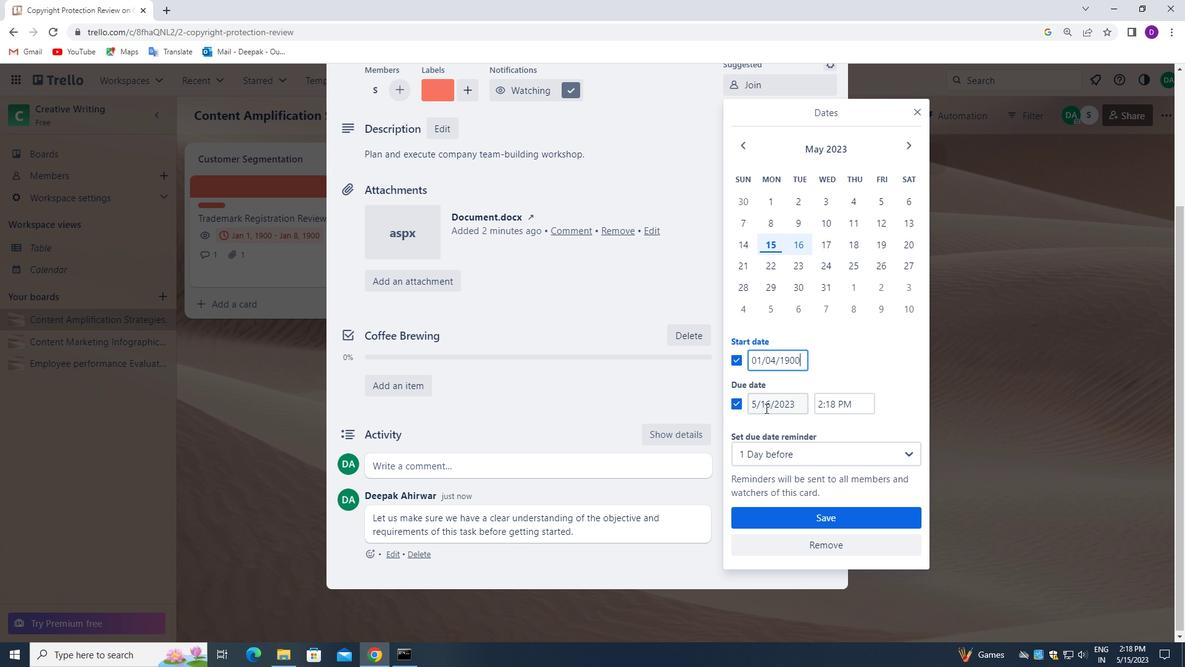 
Action: Mouse pressed left at (765, 408)
Screenshot: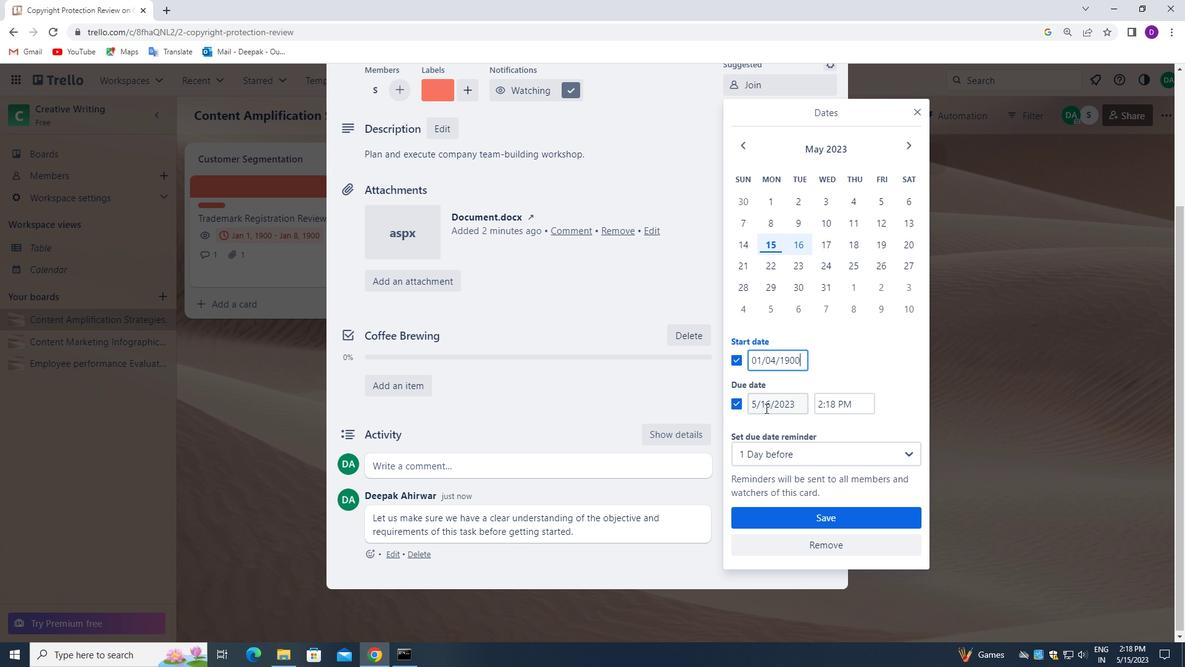 
Action: Mouse pressed left at (765, 408)
Screenshot: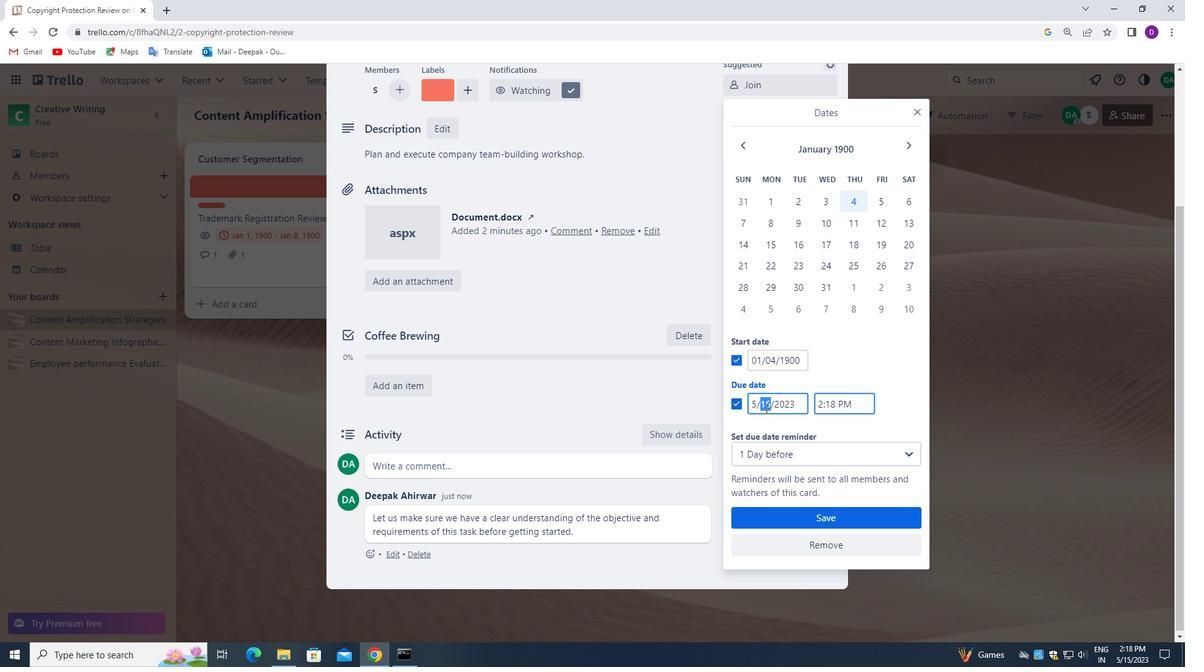 
Action: Key pressed <Key.backspace>01/04/1900
Screenshot: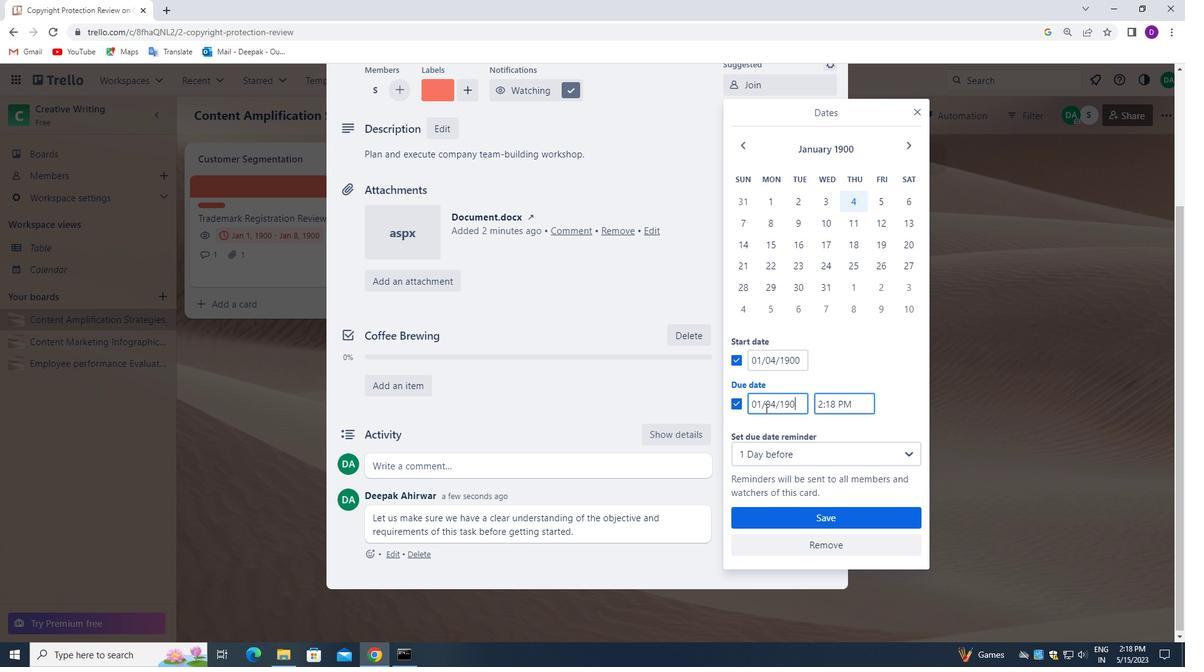 
Action: Mouse moved to (828, 514)
Screenshot: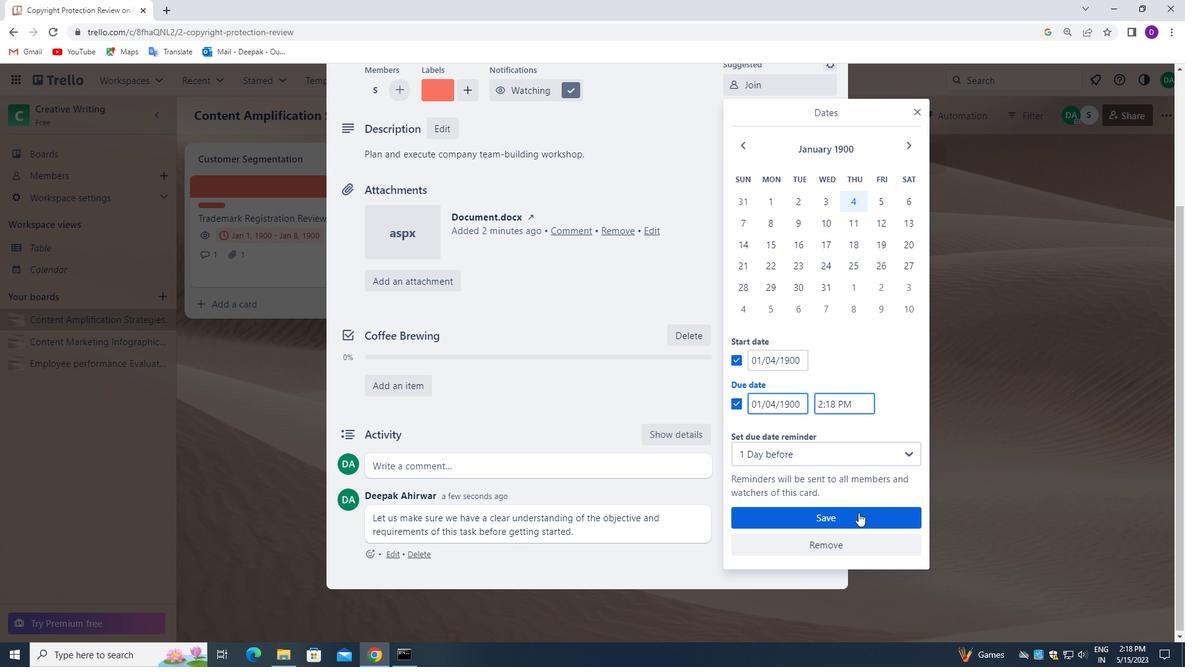 
Action: Mouse pressed left at (828, 514)
Screenshot: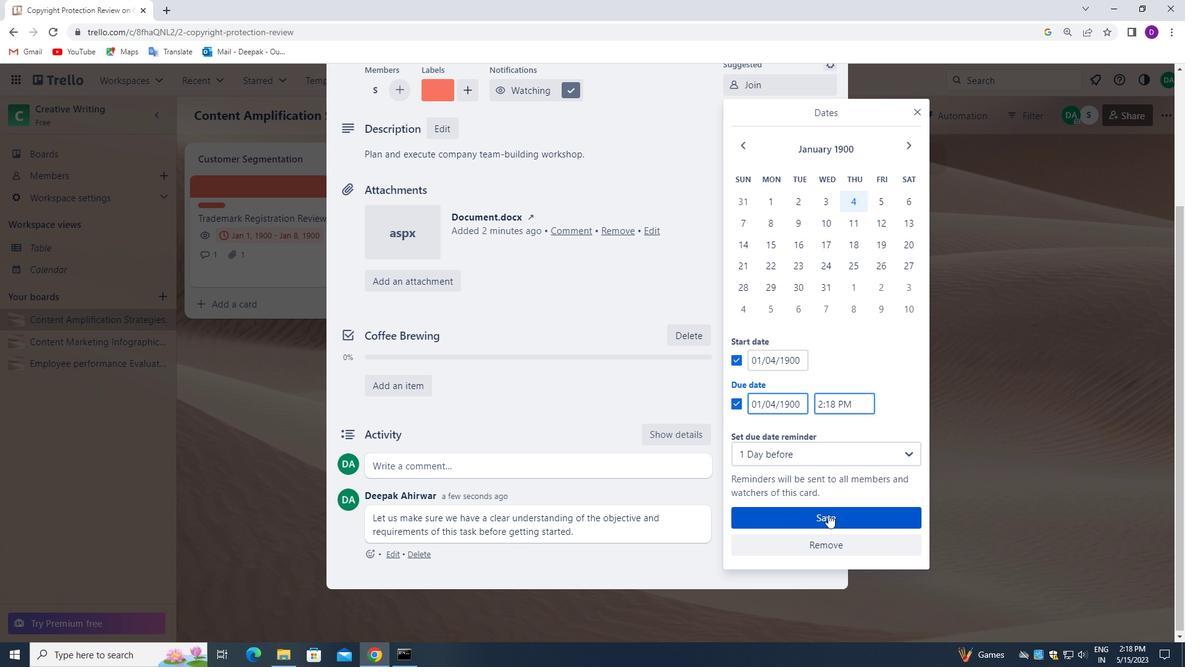 
Action: Mouse moved to (793, 227)
Screenshot: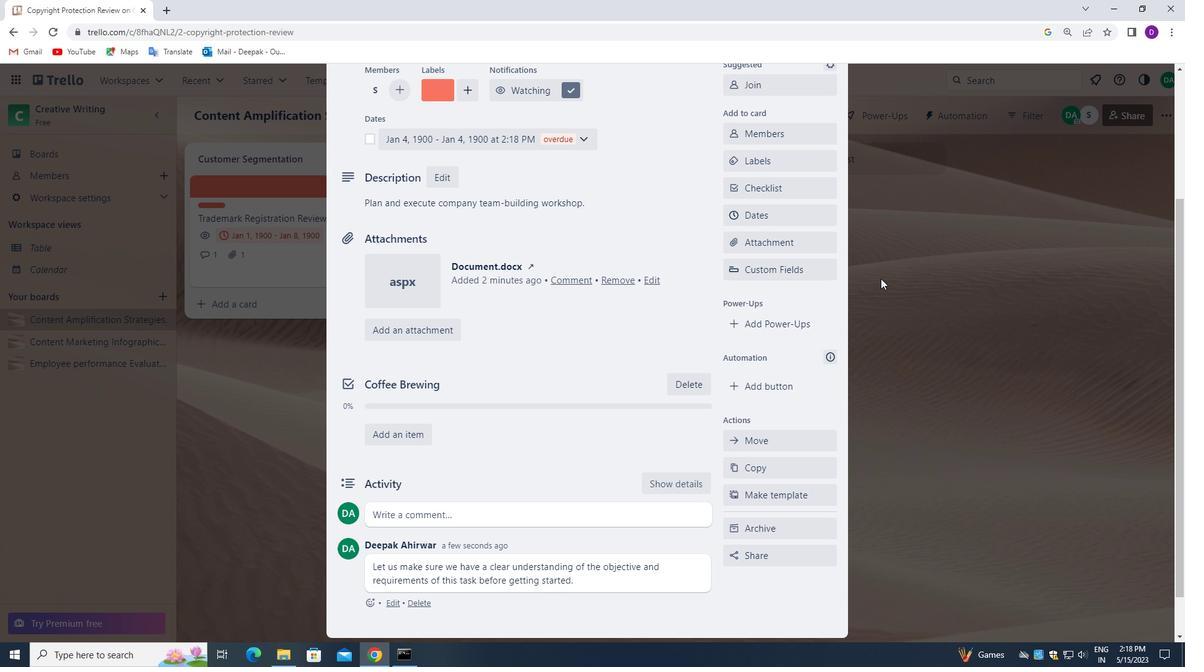 
Action: Mouse scrolled (793, 228) with delta (0, 0)
Screenshot: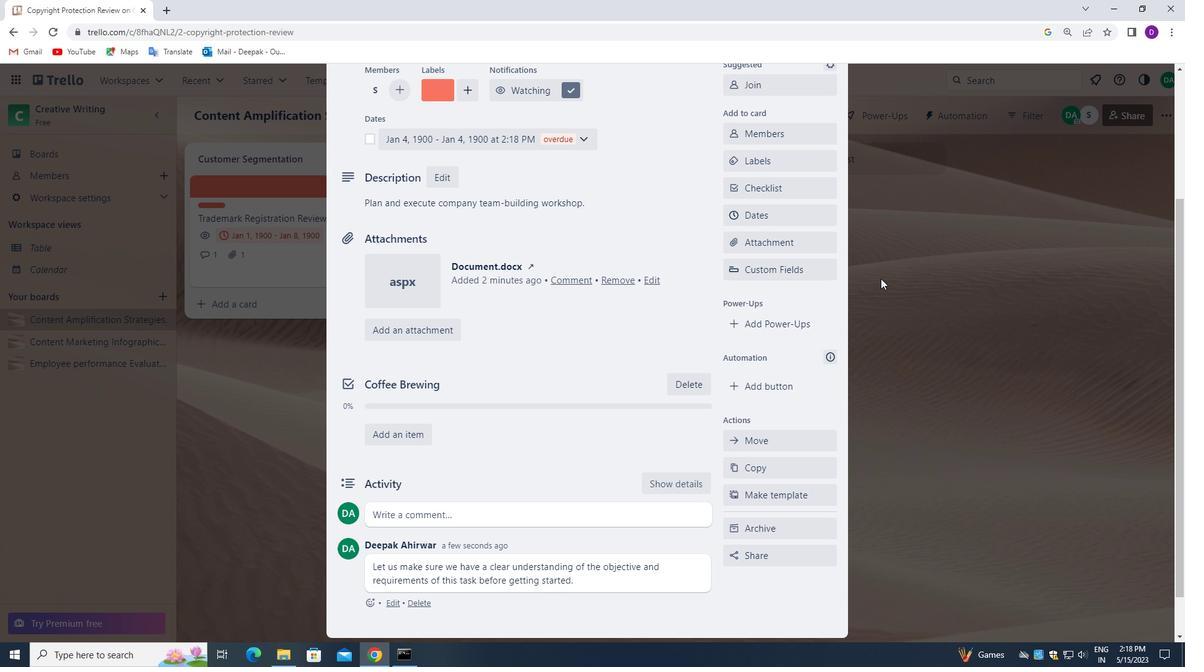 
Action: Mouse moved to (775, 223)
Screenshot: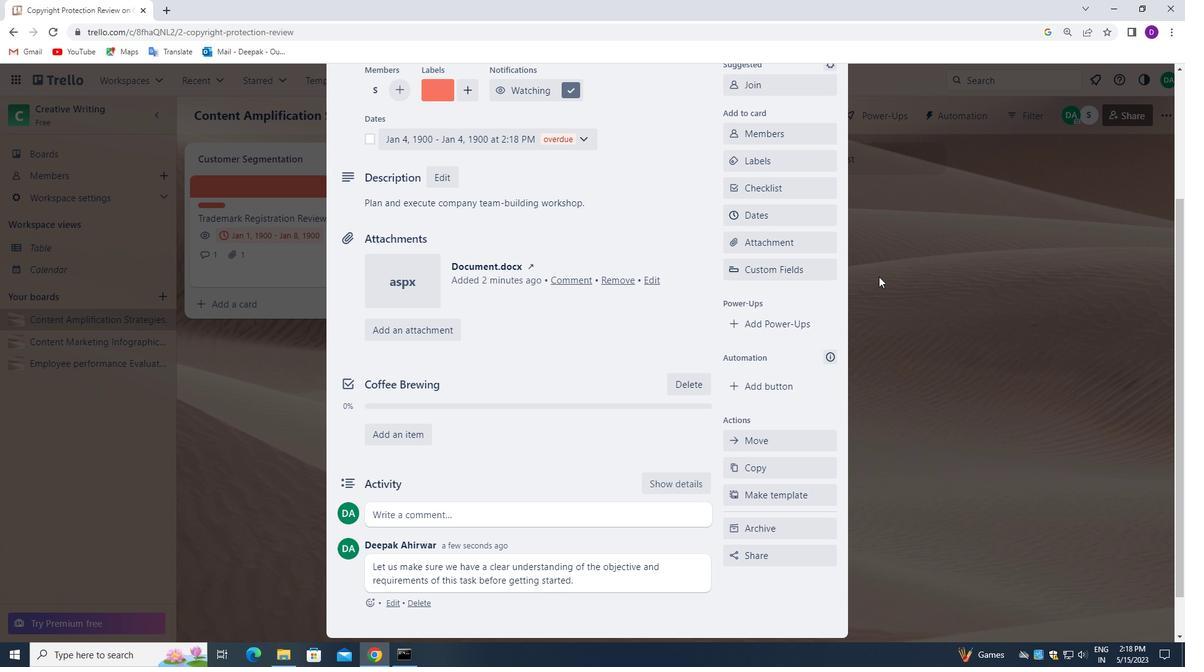 
Action: Mouse scrolled (775, 224) with delta (0, 0)
Screenshot: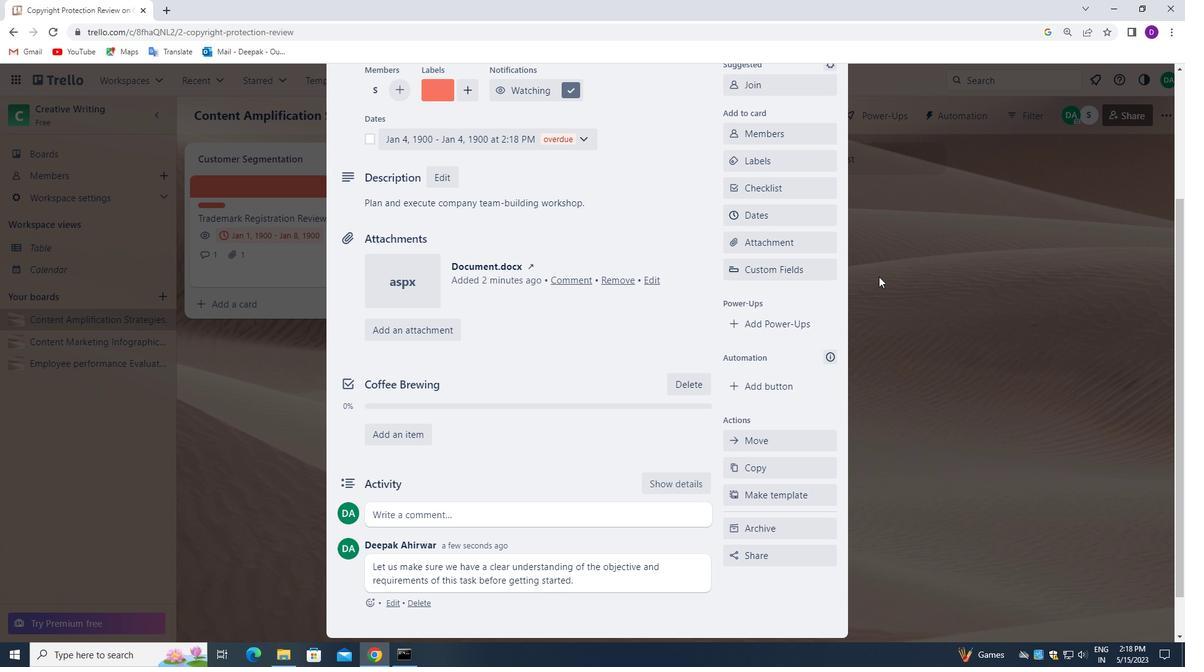 
Action: Mouse moved to (768, 223)
Screenshot: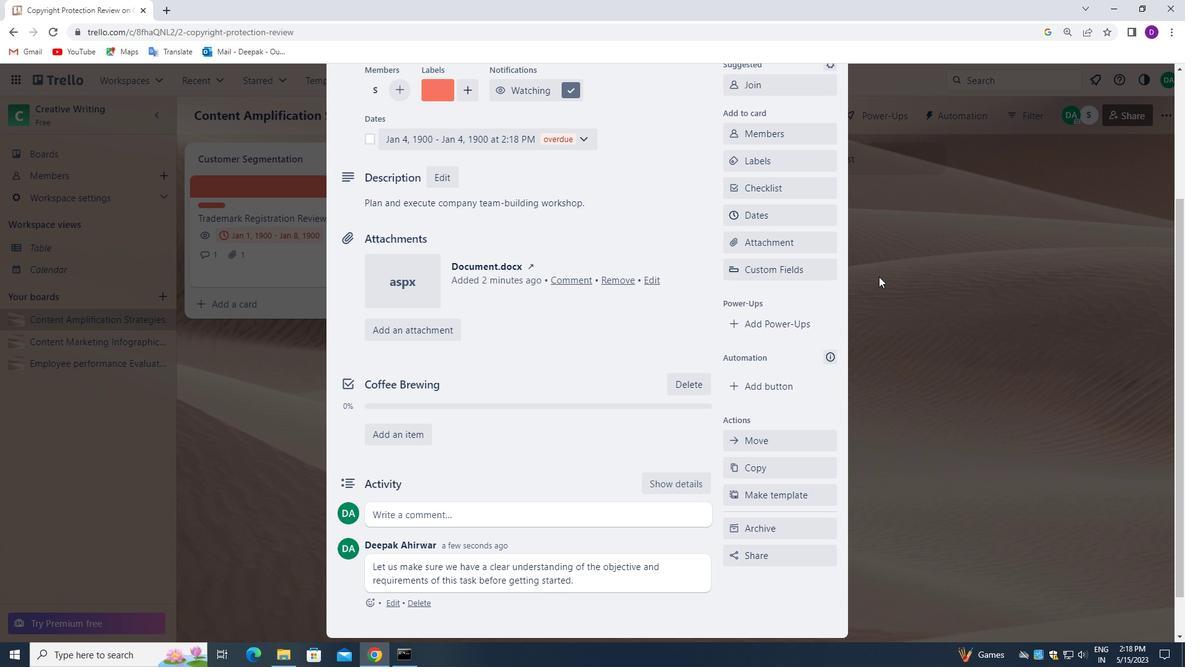 
Action: Mouse scrolled (768, 224) with delta (0, 0)
Screenshot: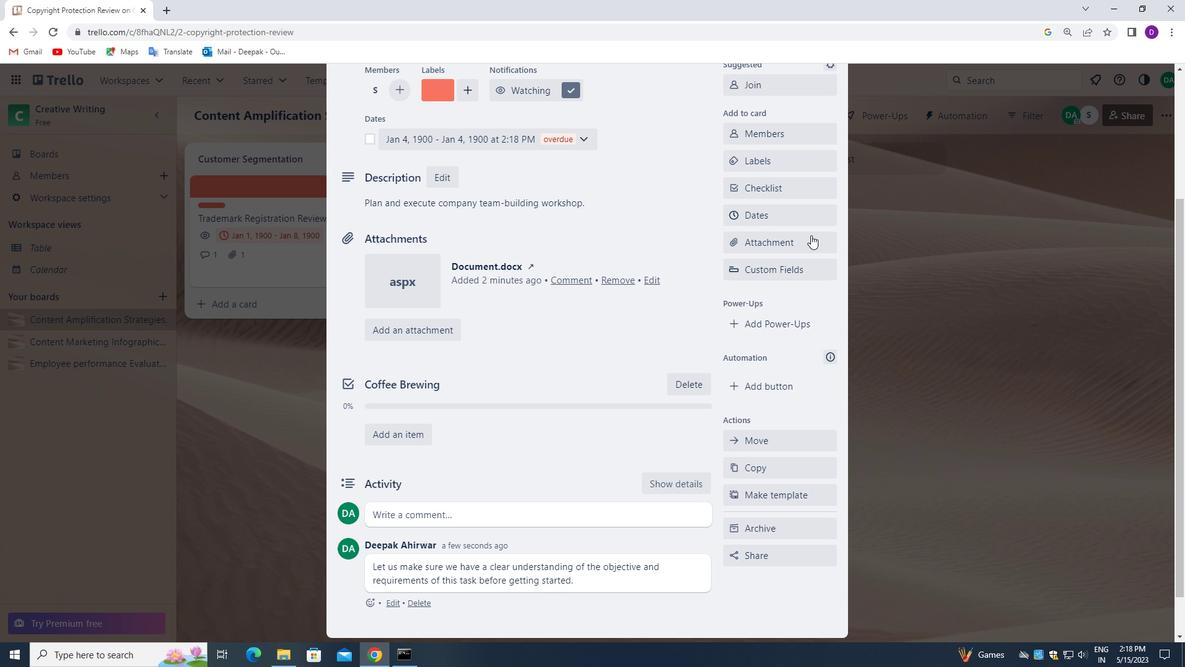 
Action: Mouse moved to (767, 223)
Screenshot: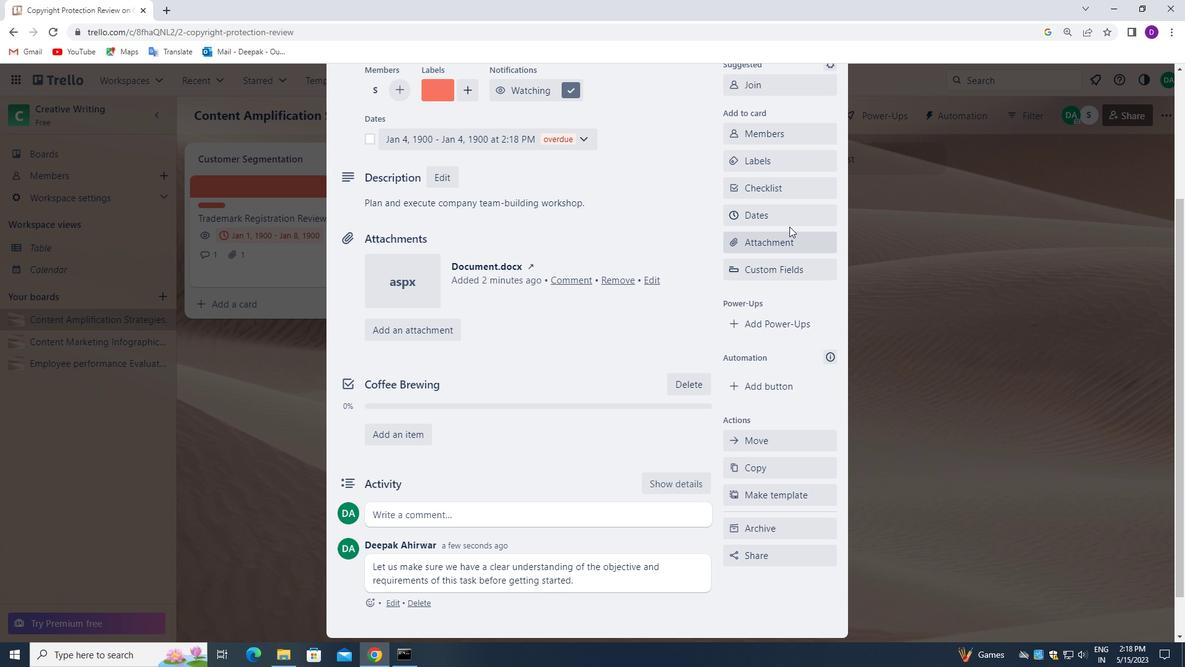 
Action: Mouse scrolled (767, 224) with delta (0, 0)
Screenshot: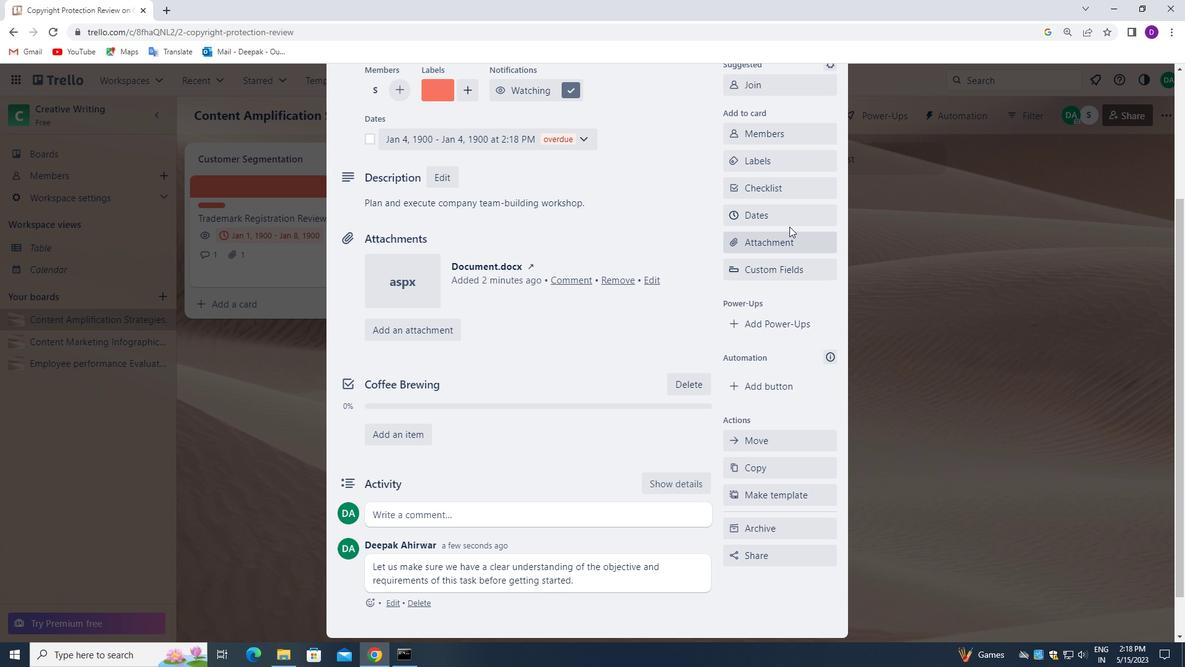 
Action: Mouse scrolled (767, 224) with delta (0, 0)
Screenshot: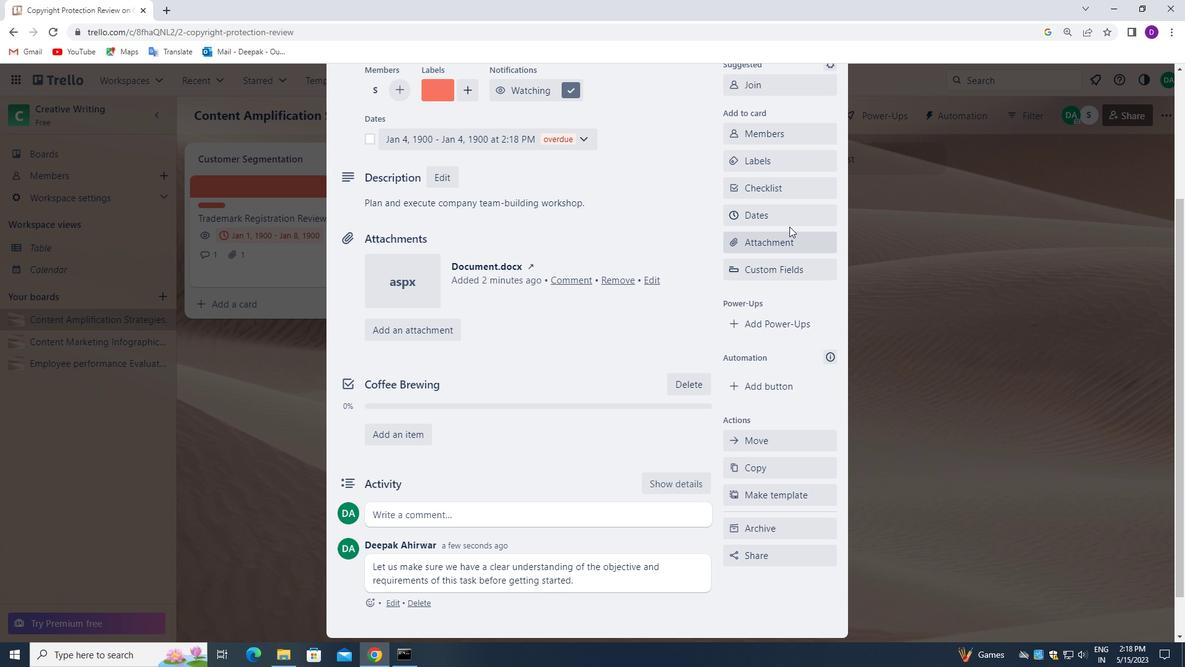 
Action: Mouse scrolled (767, 224) with delta (0, 0)
Screenshot: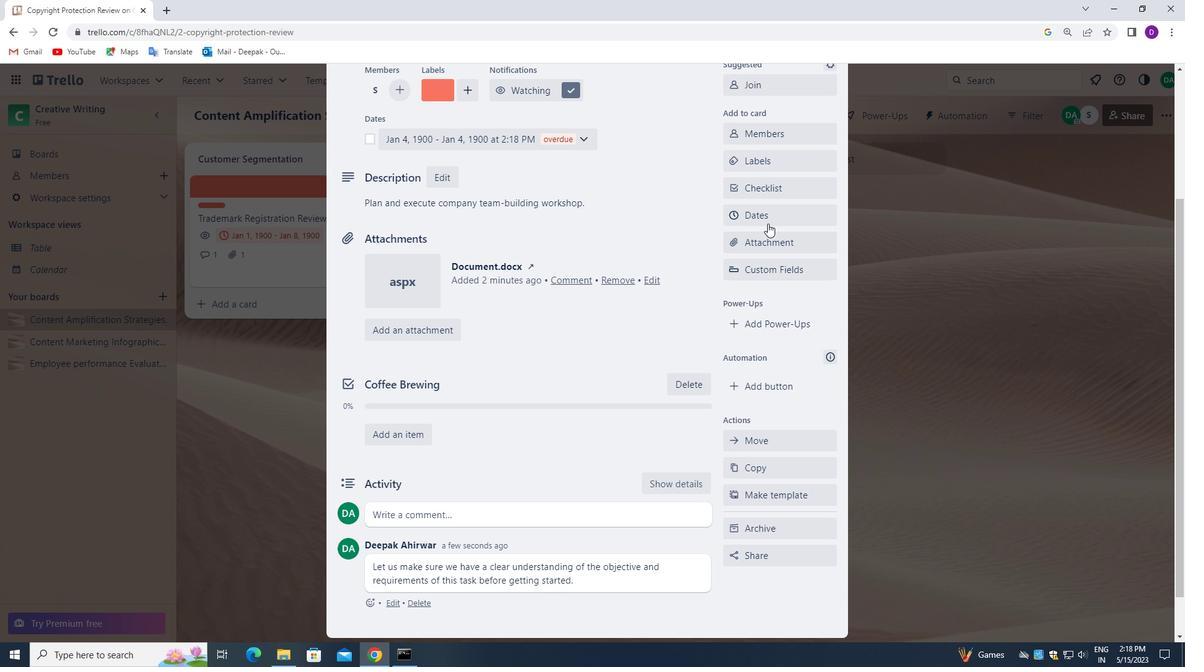 
Action: Mouse moved to (766, 223)
Screenshot: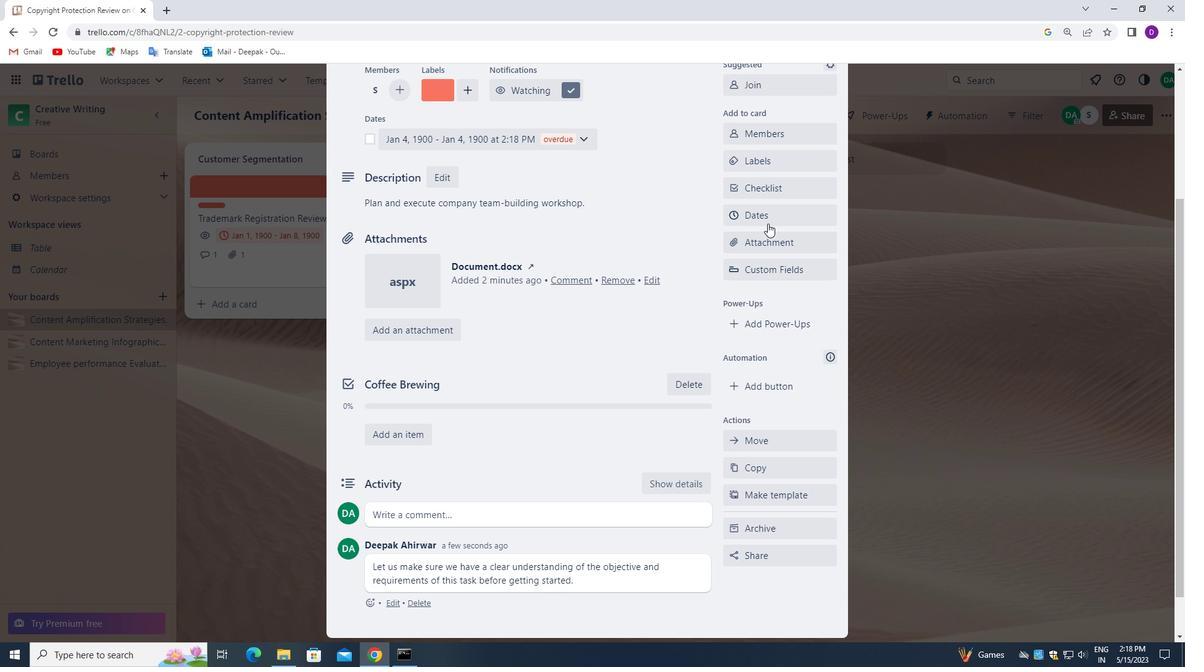 
Action: Mouse scrolled (766, 224) with delta (0, 0)
Screenshot: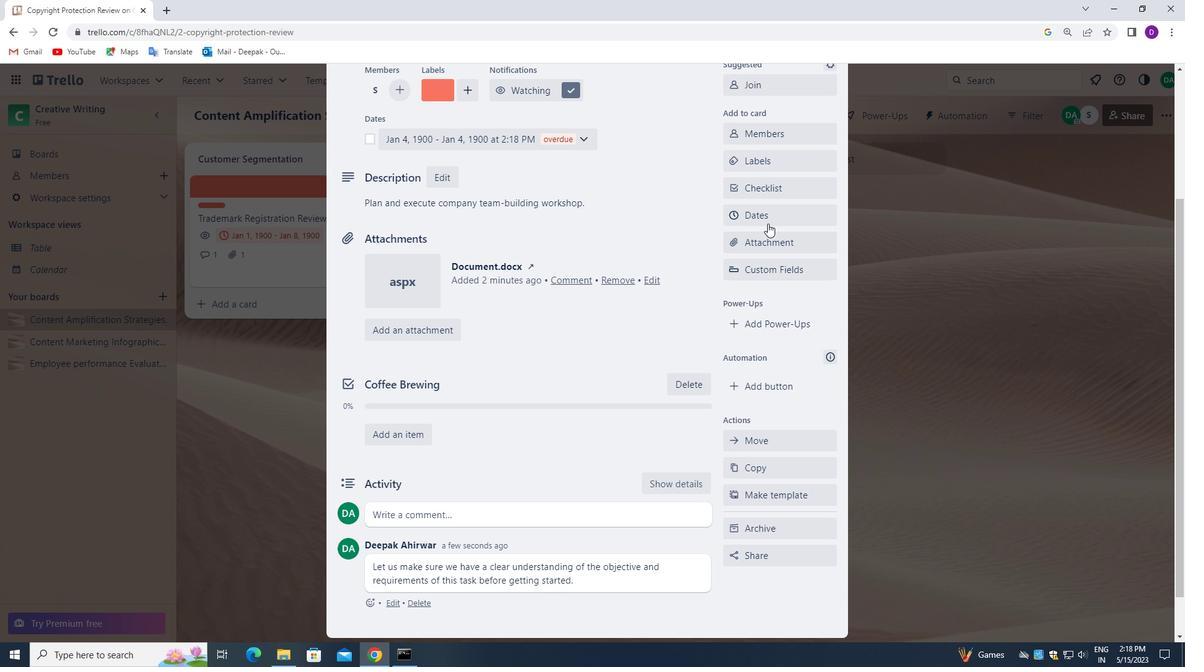 
Action: Mouse scrolled (766, 224) with delta (0, 0)
Screenshot: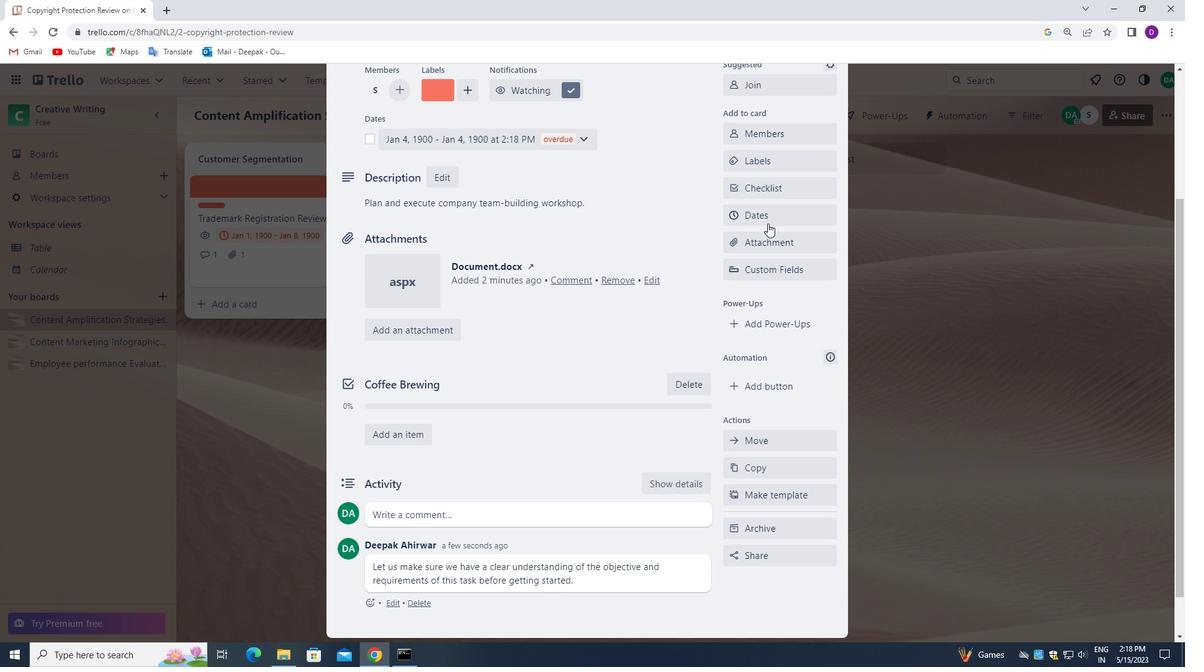 
Action: Mouse scrolled (766, 224) with delta (0, 0)
Screenshot: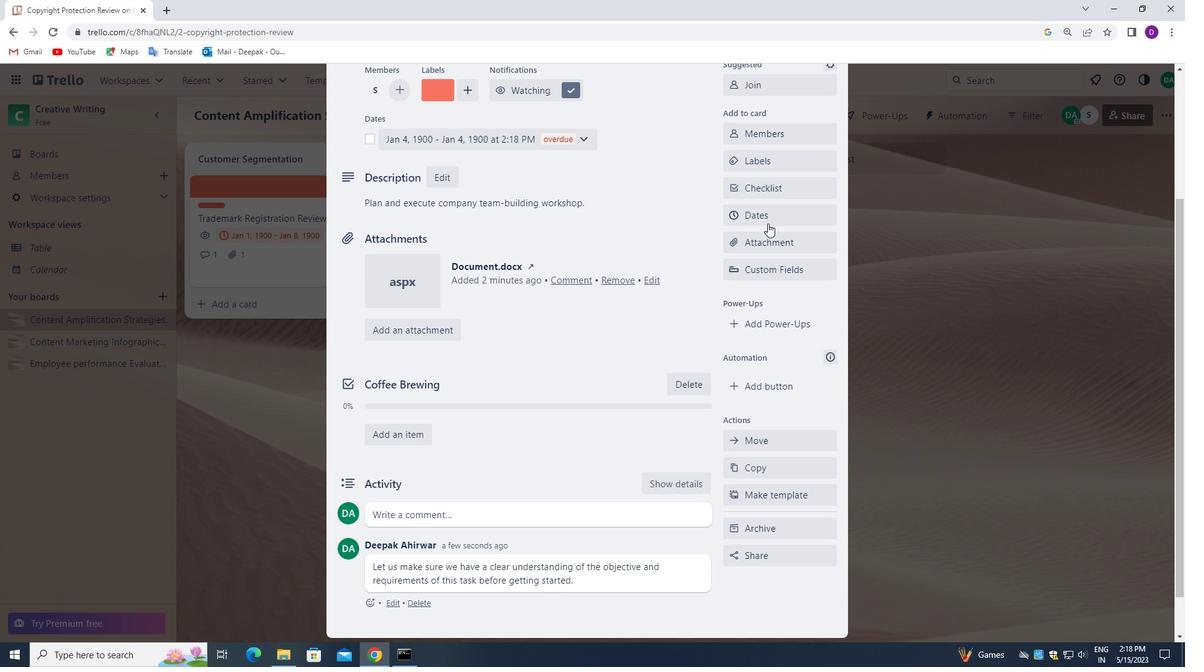 
Action: Mouse scrolled (766, 224) with delta (0, 0)
Screenshot: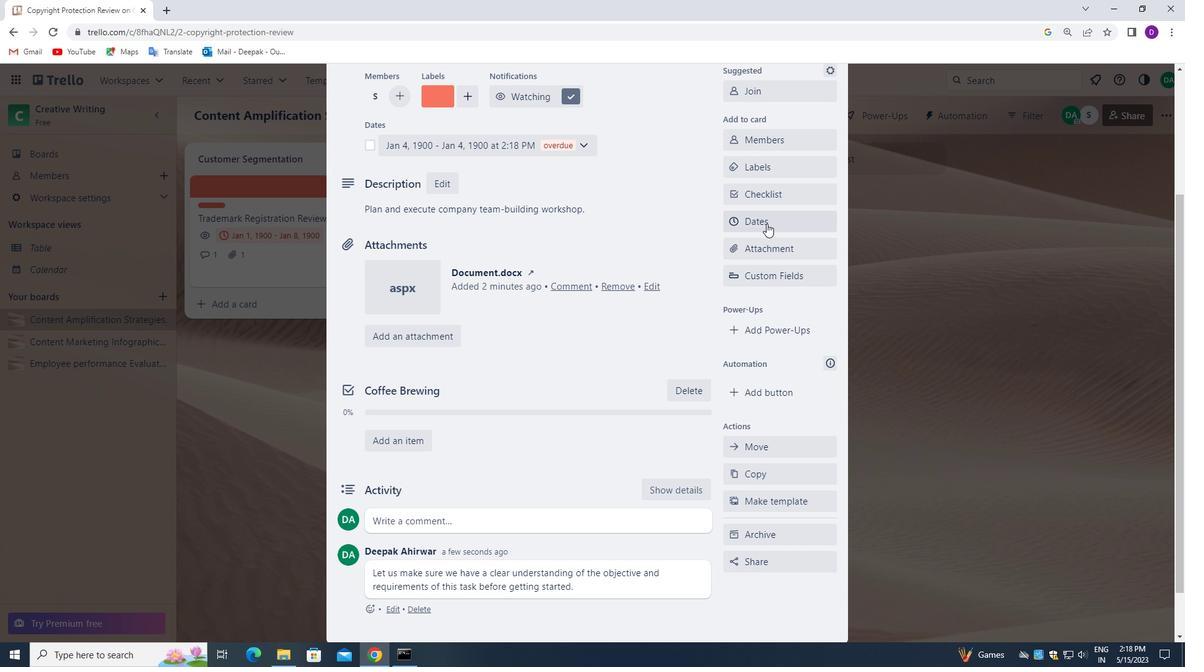 
Action: Mouse moved to (838, 113)
Screenshot: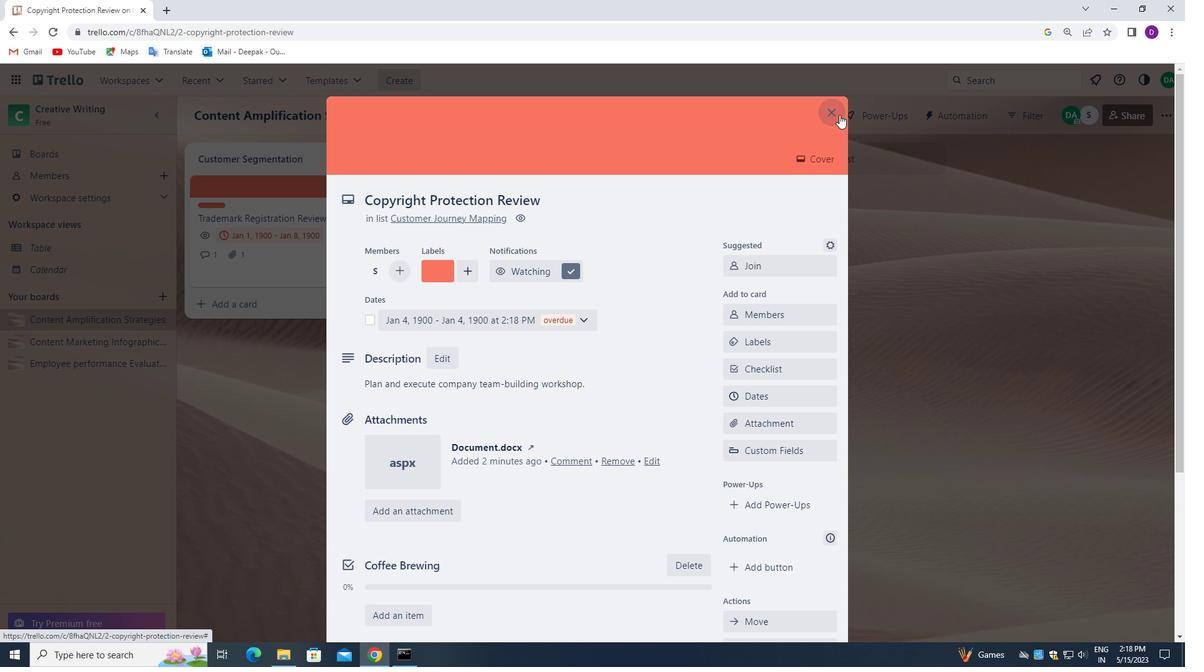 
Action: Mouse pressed left at (838, 113)
Screenshot: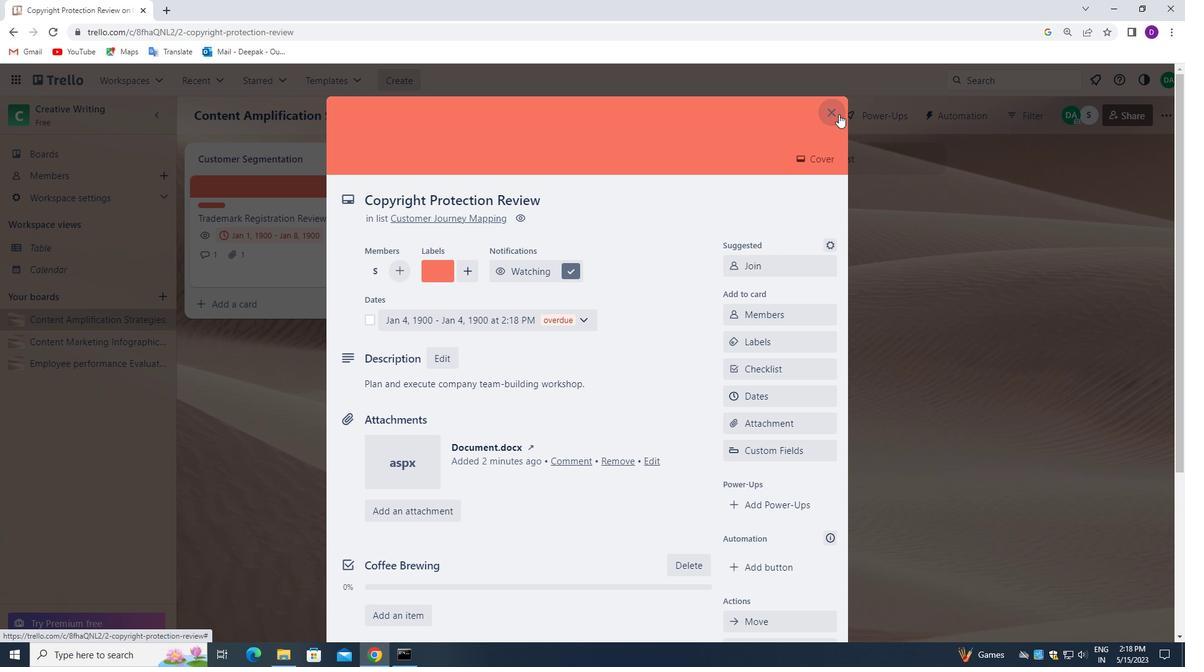 
Action: Mouse moved to (125, 151)
Screenshot: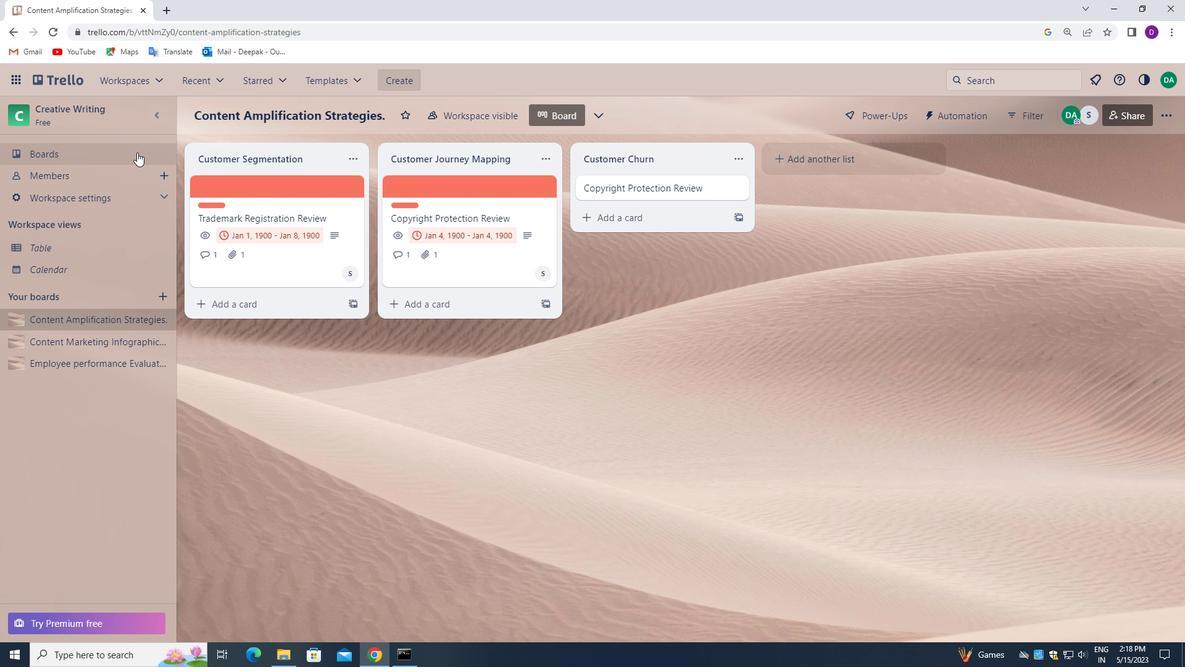 
Action: Mouse pressed left at (125, 151)
Screenshot: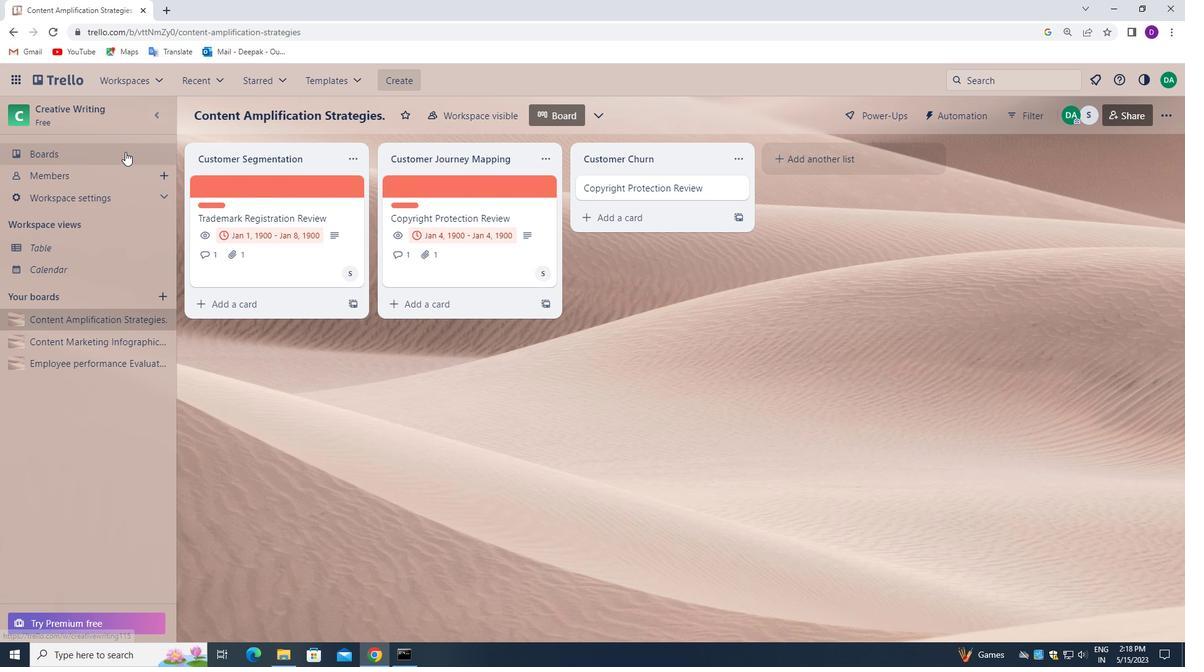 
Action: Mouse moved to (89, 258)
Screenshot: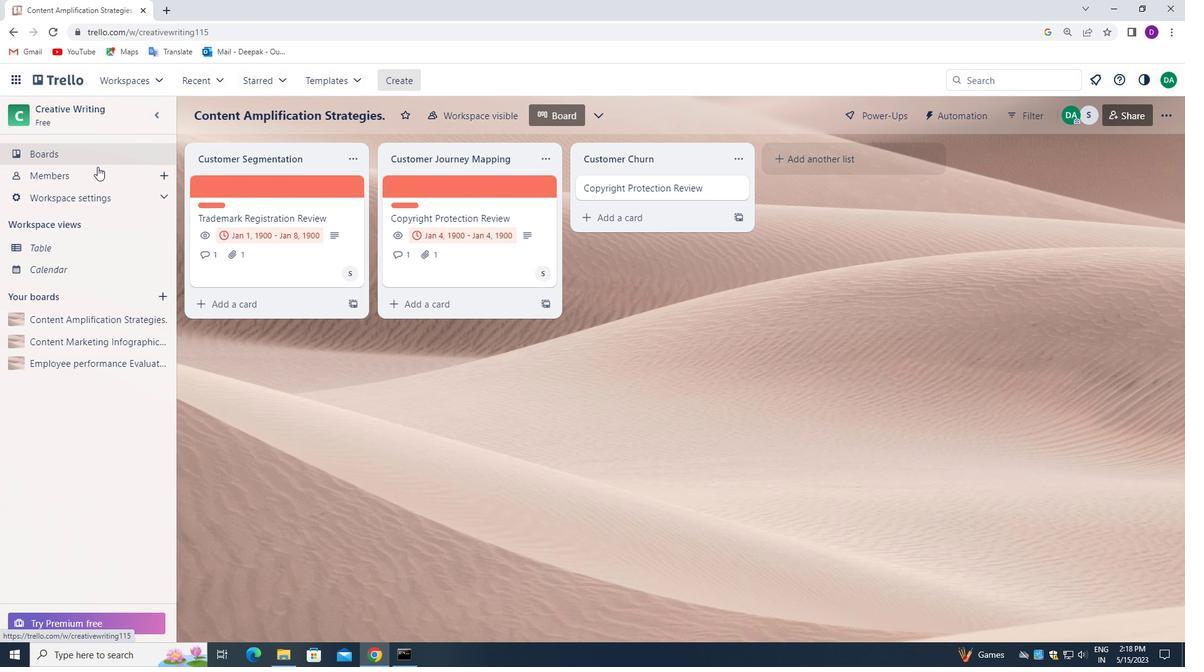 
